 Task: Find connections with filter location Tempelhof with filter topic #trainer with filter profile language German with filter current company Mr. Recruiter with filter school Bharati Vidyapeeth University College Of Engineering, Pune with filter industry Armed Forces with filter service category Growth Marketing with filter keywords title Physical Therapy Assistant
Action: Mouse moved to (654, 90)
Screenshot: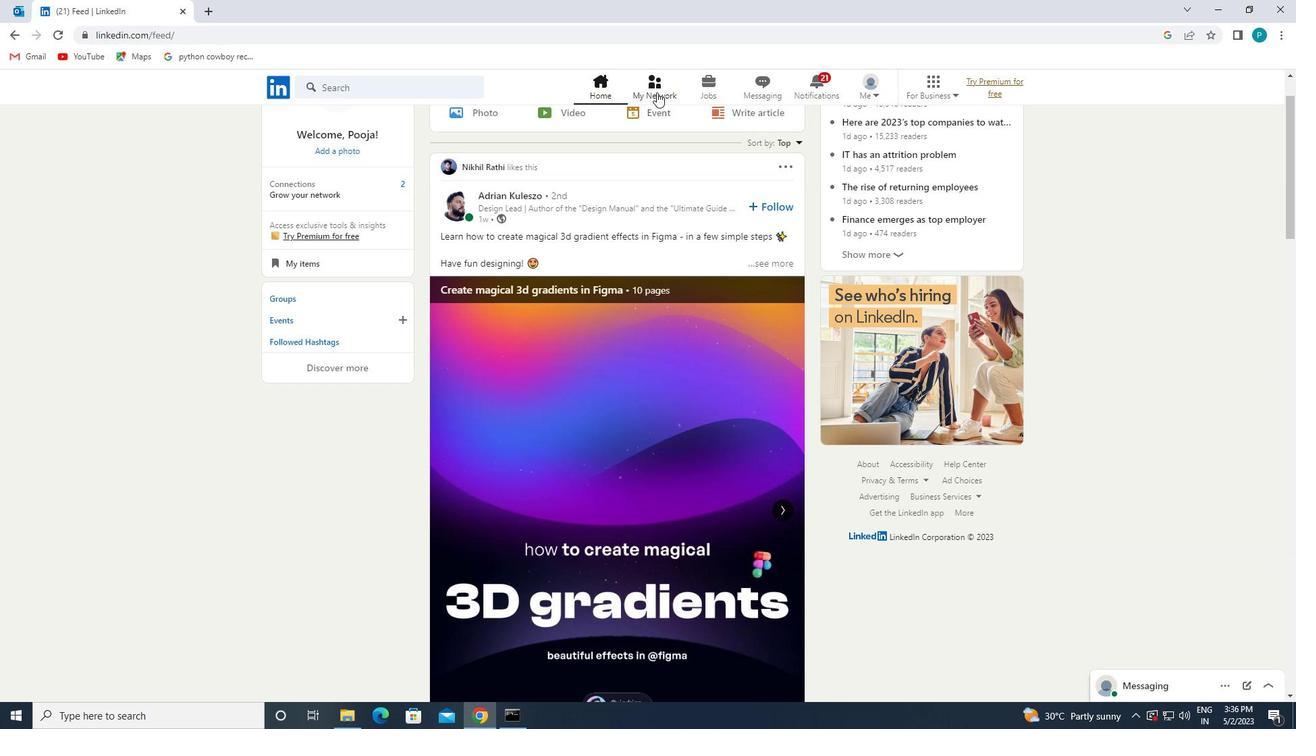 
Action: Mouse pressed left at (654, 90)
Screenshot: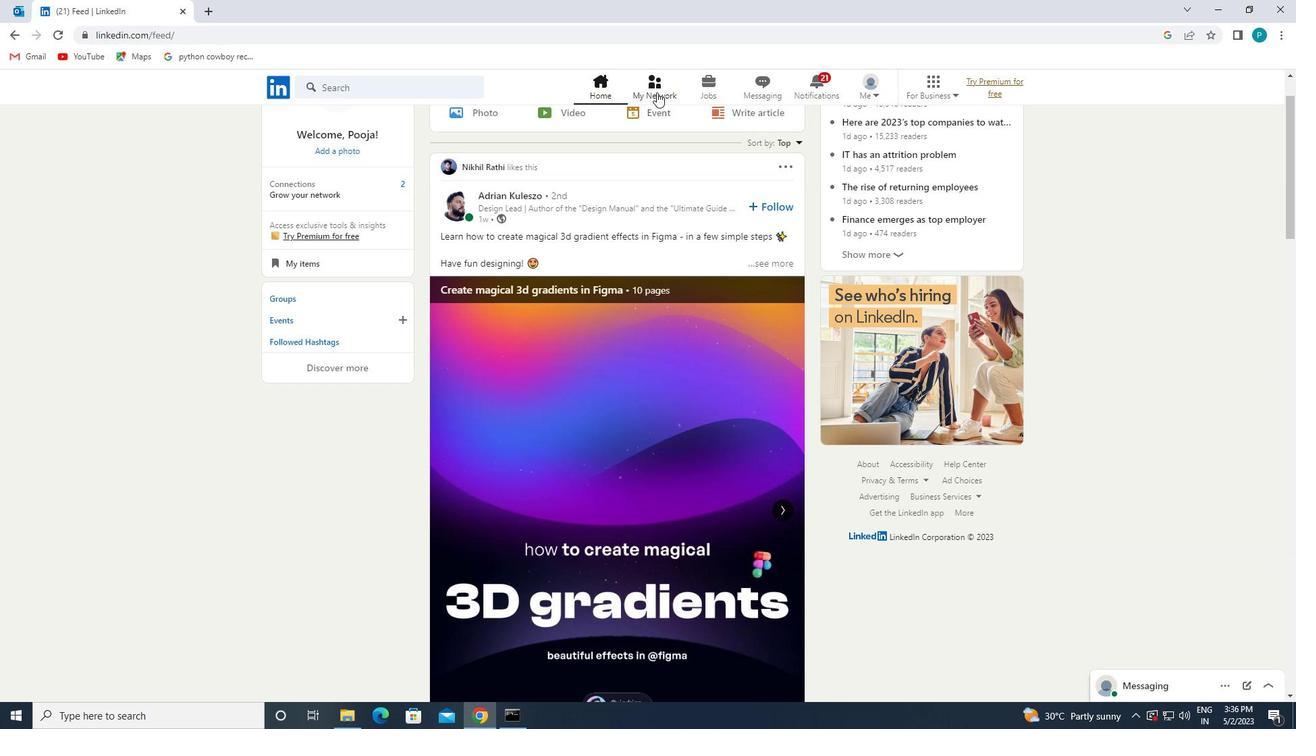 
Action: Mouse moved to (396, 147)
Screenshot: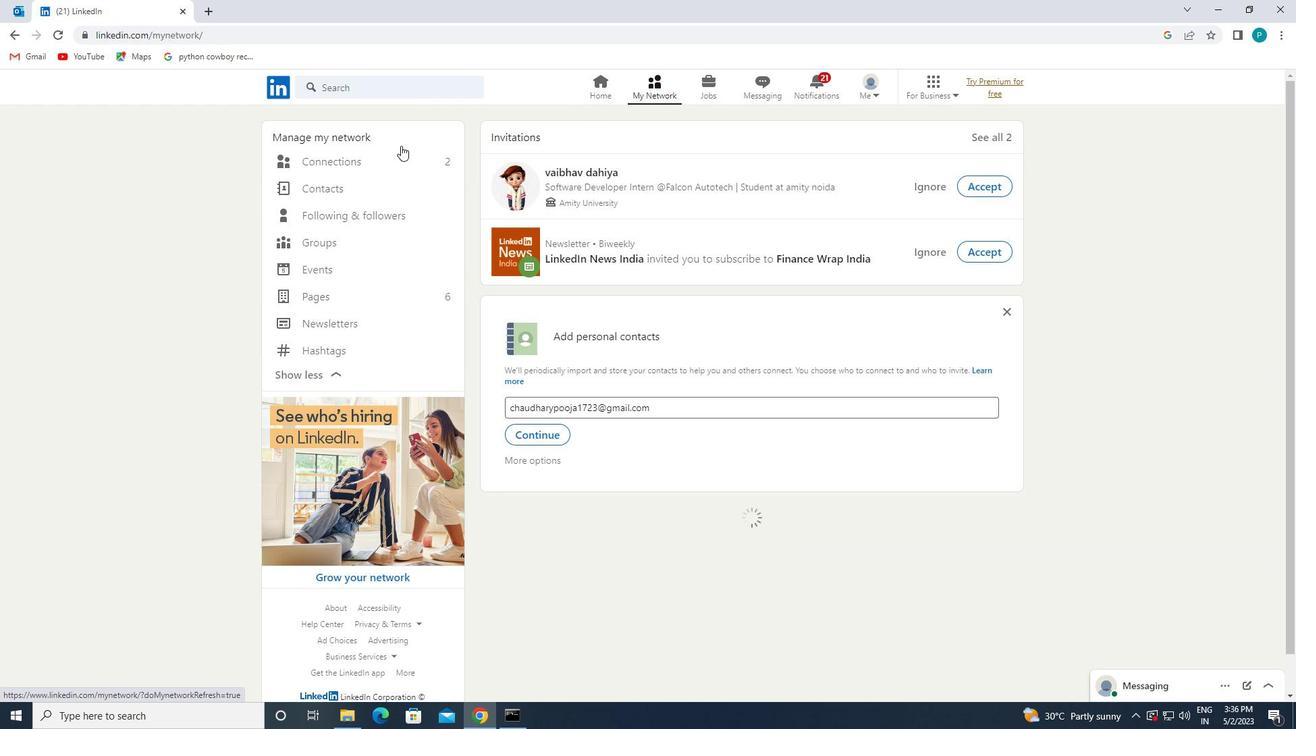 
Action: Mouse pressed left at (396, 147)
Screenshot: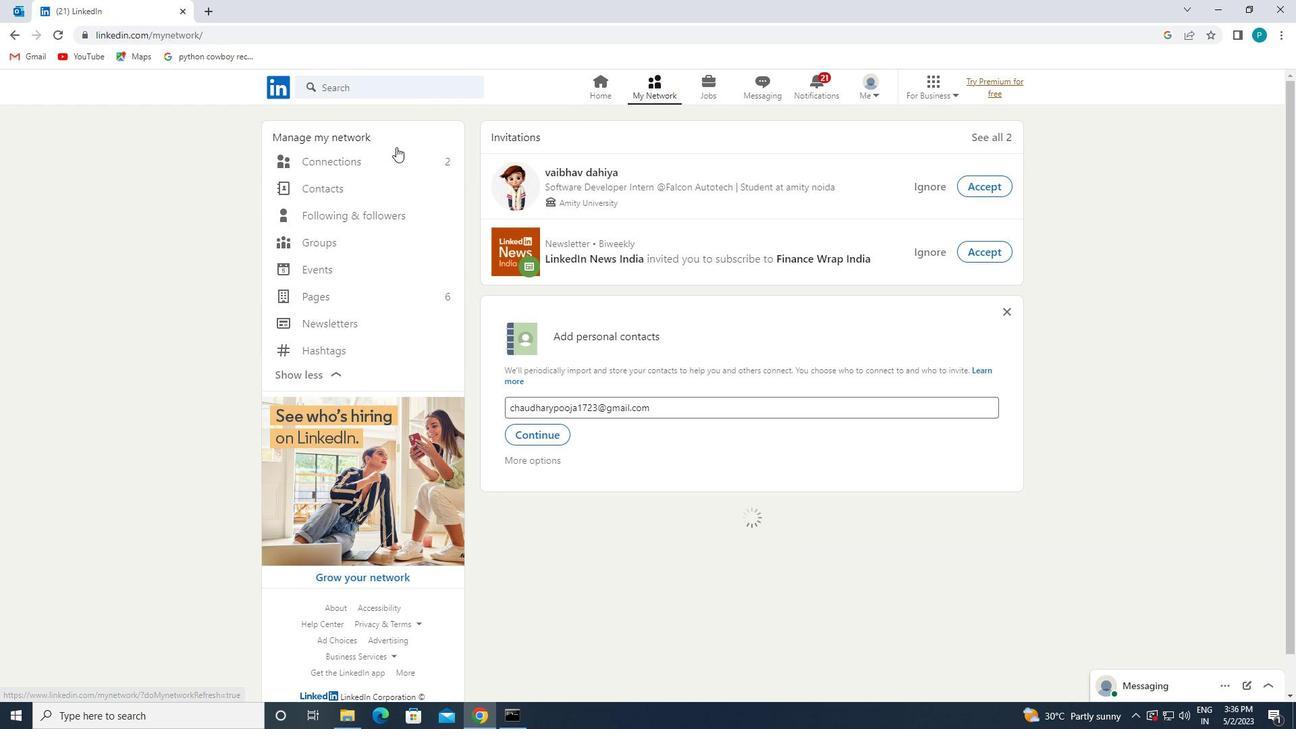 
Action: Mouse moved to (400, 152)
Screenshot: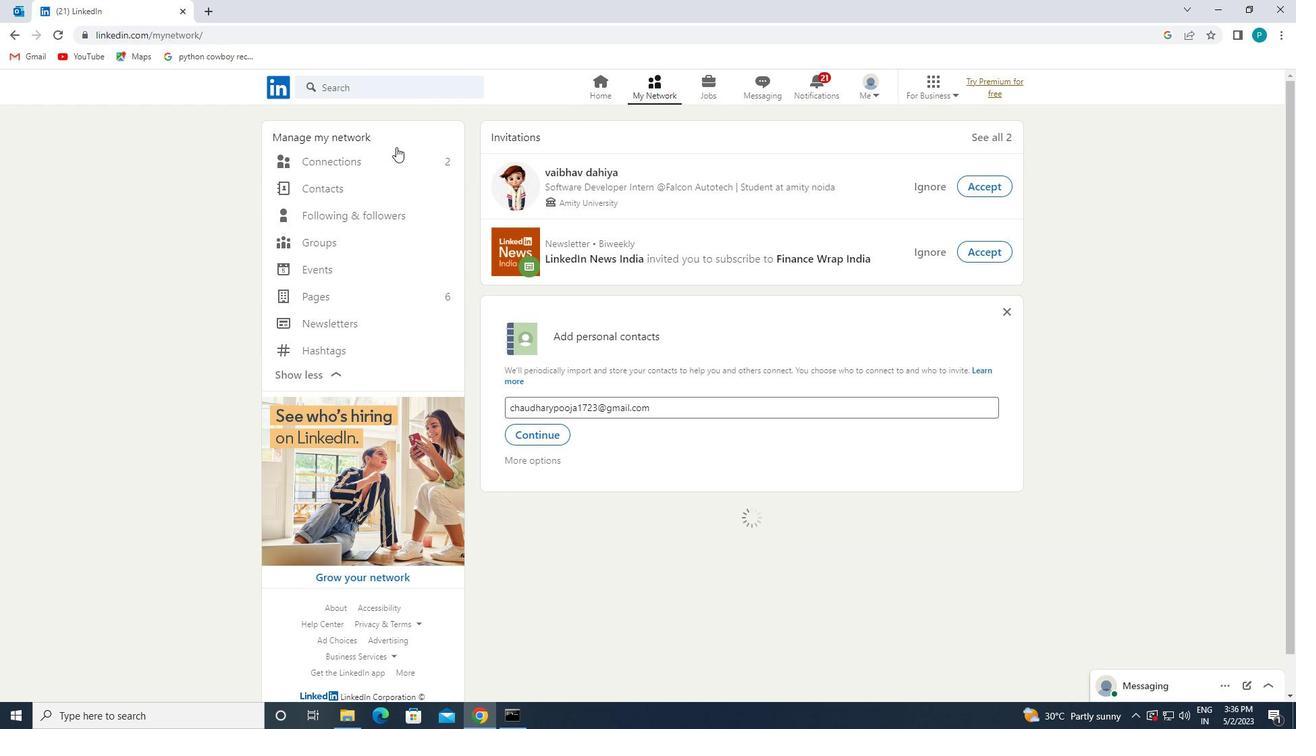 
Action: Mouse pressed left at (400, 152)
Screenshot: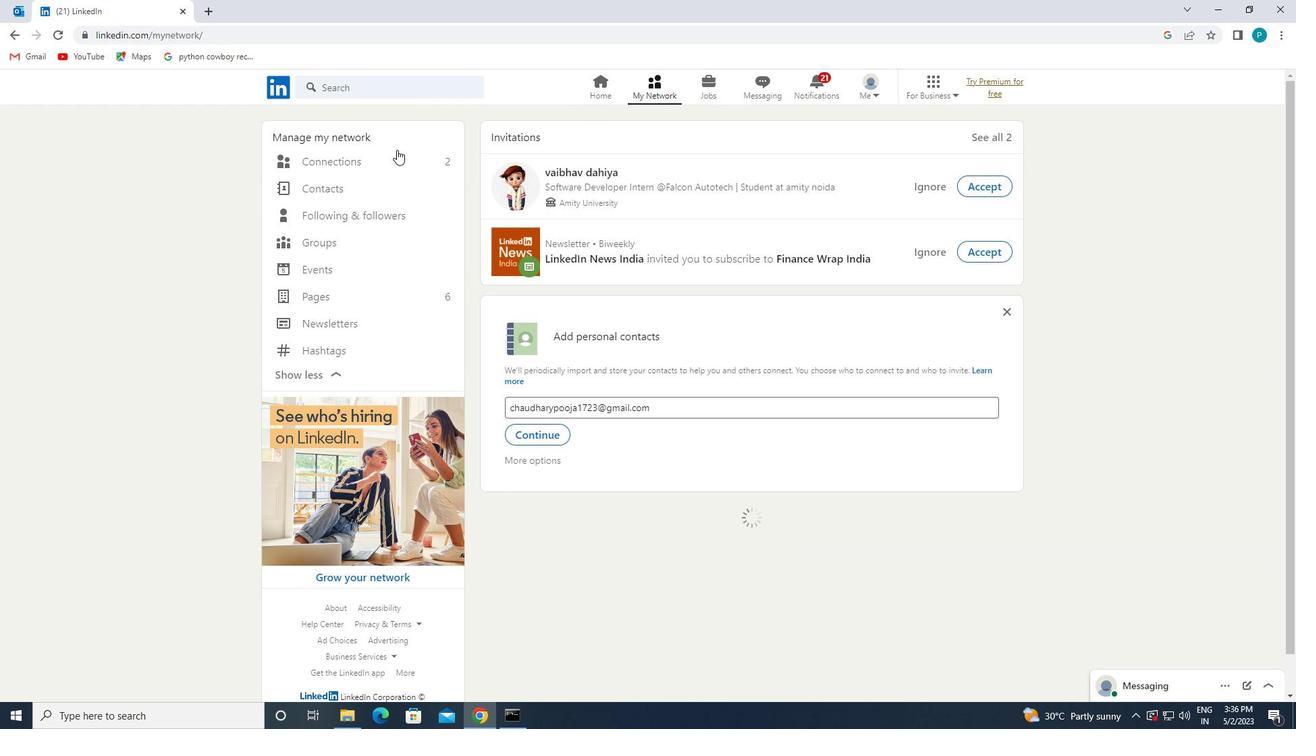 
Action: Mouse moved to (430, 161)
Screenshot: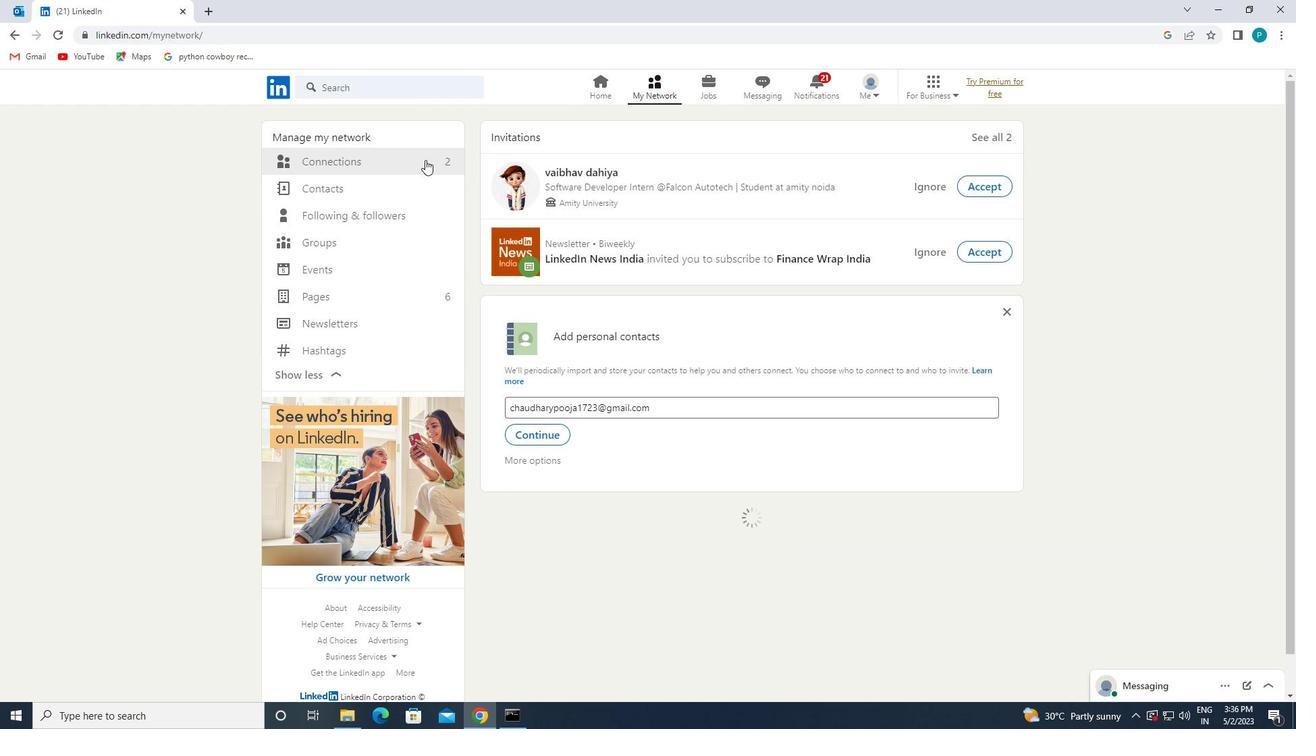 
Action: Mouse pressed left at (430, 161)
Screenshot: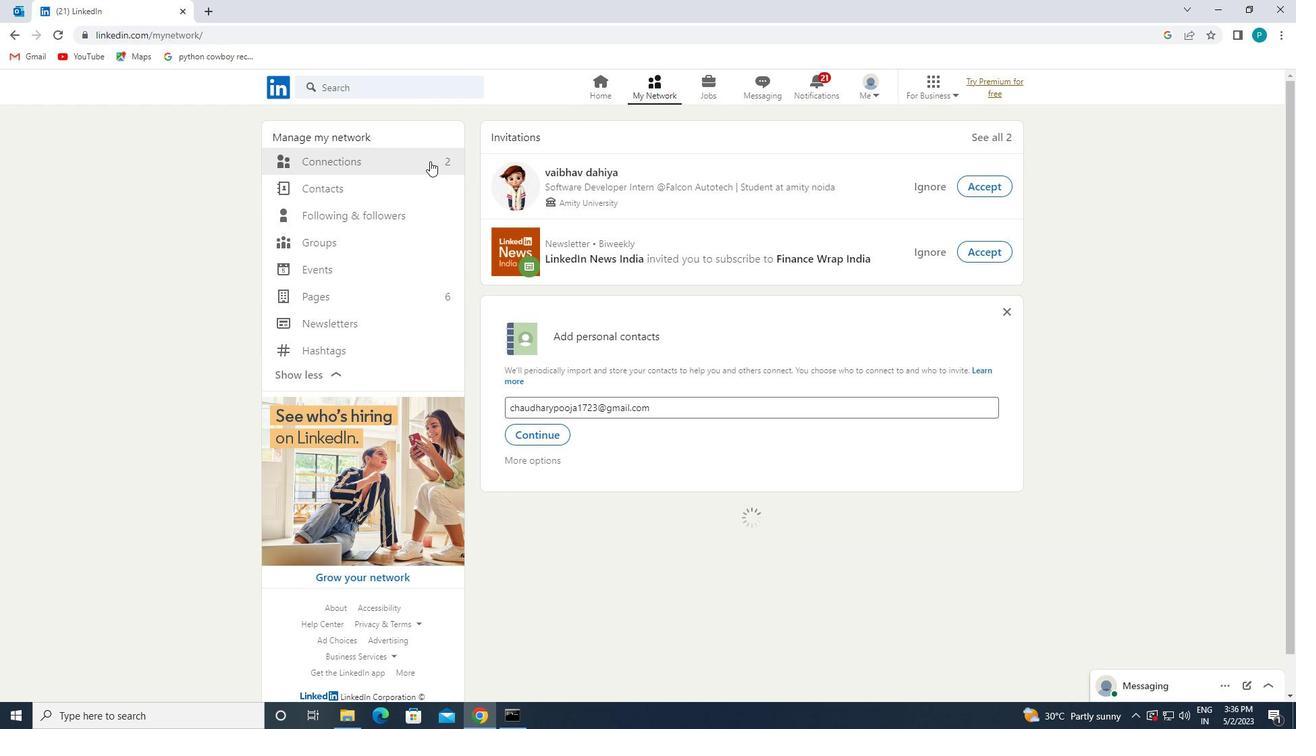 
Action: Mouse moved to (749, 161)
Screenshot: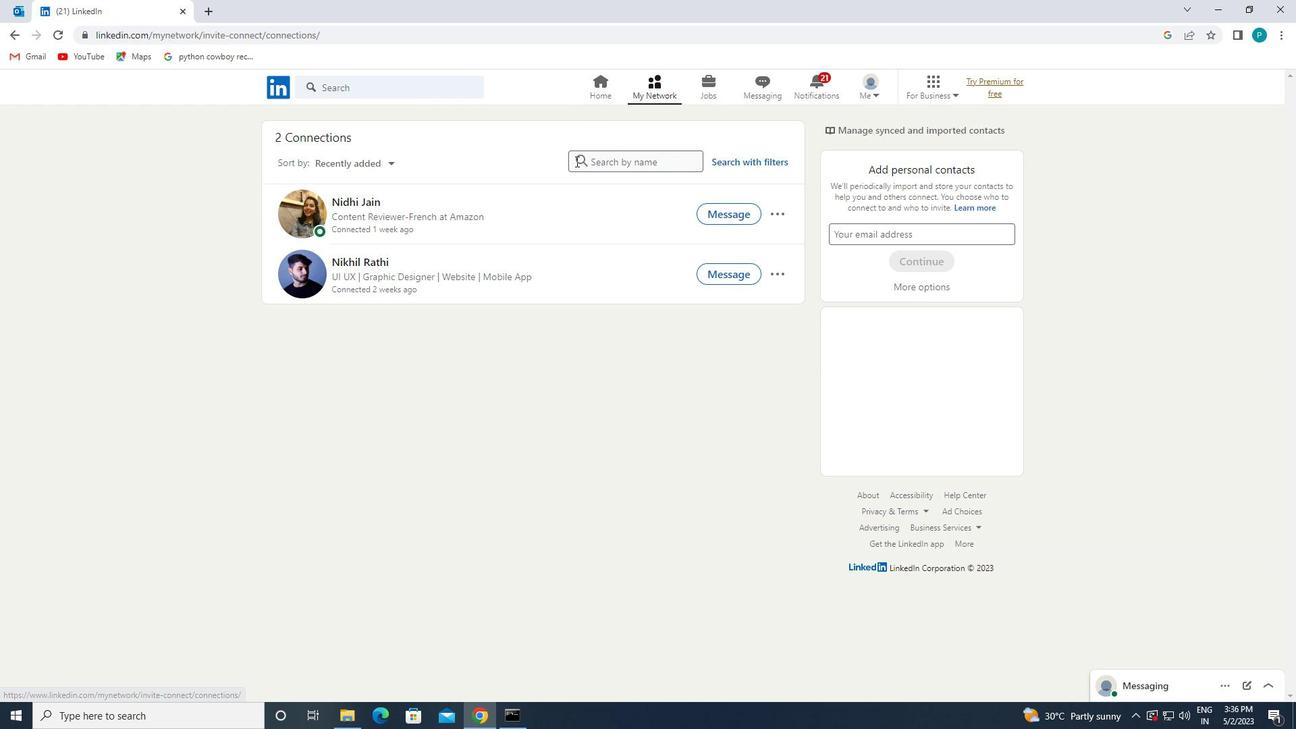 
Action: Mouse pressed left at (749, 161)
Screenshot: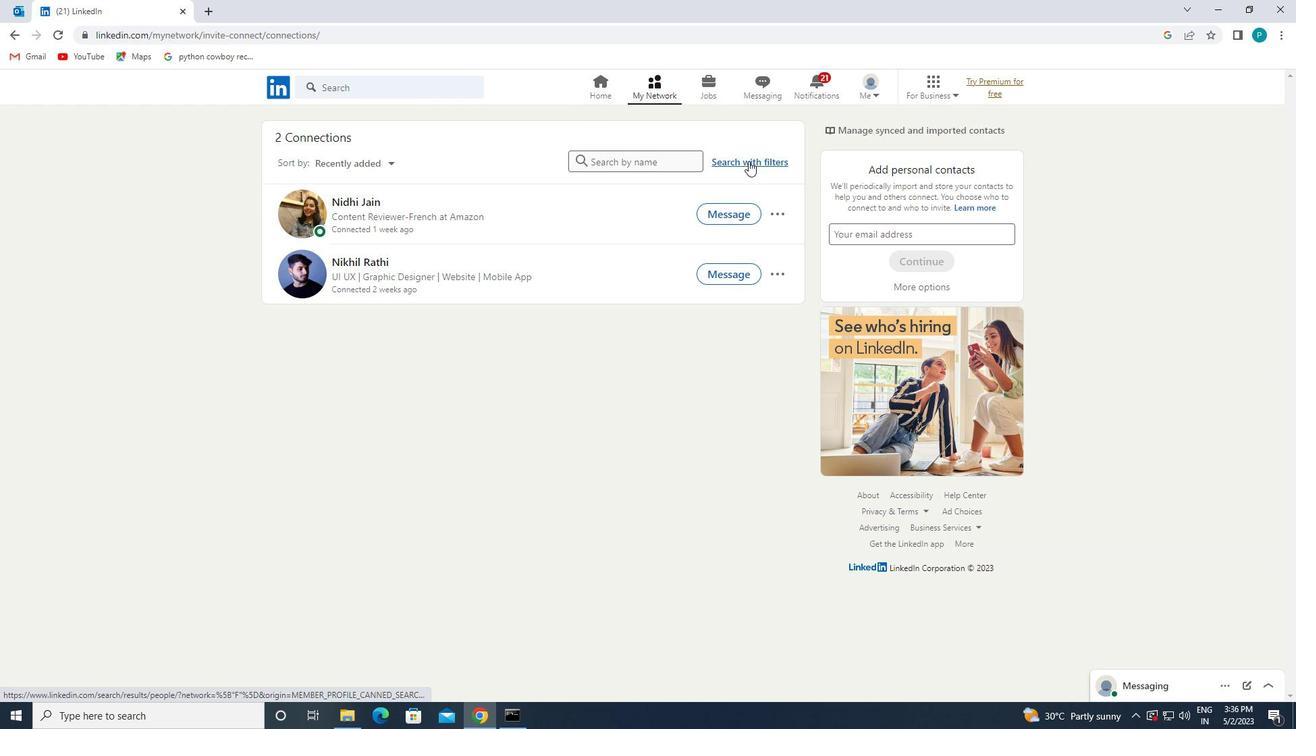 
Action: Mouse moved to (686, 129)
Screenshot: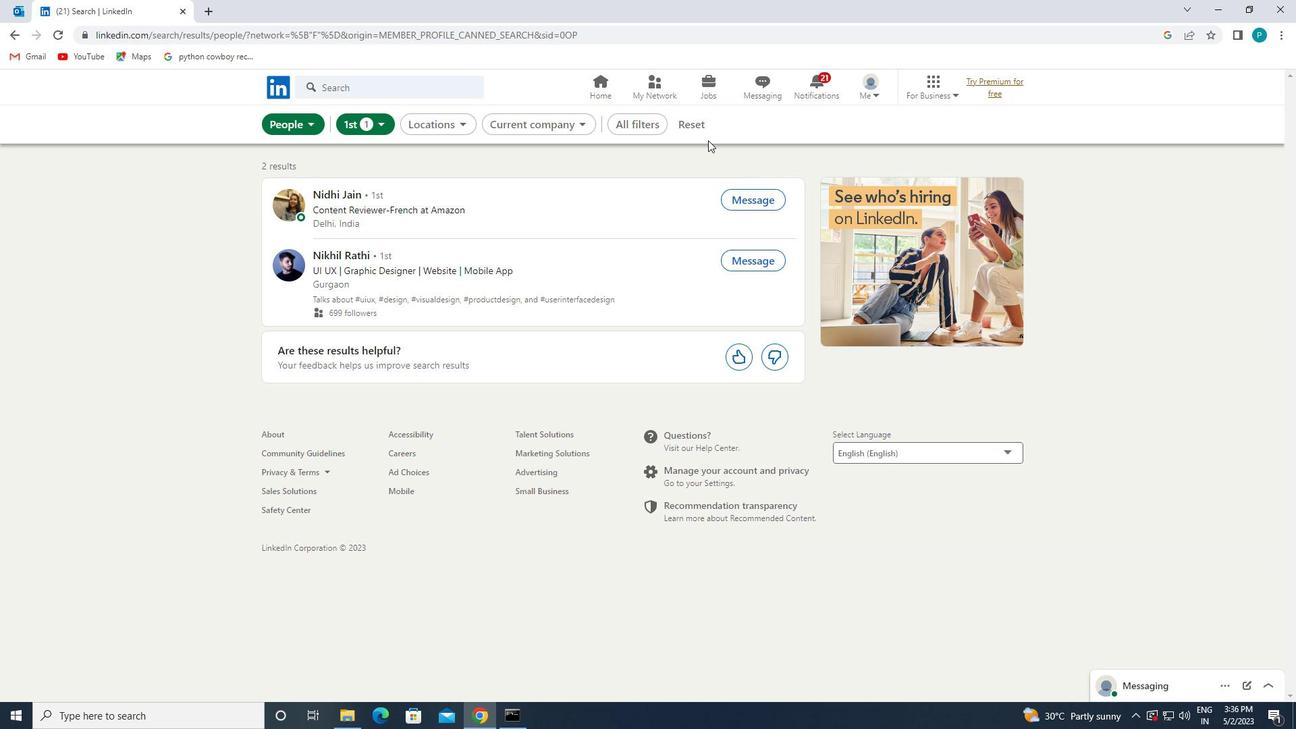 
Action: Mouse pressed left at (686, 129)
Screenshot: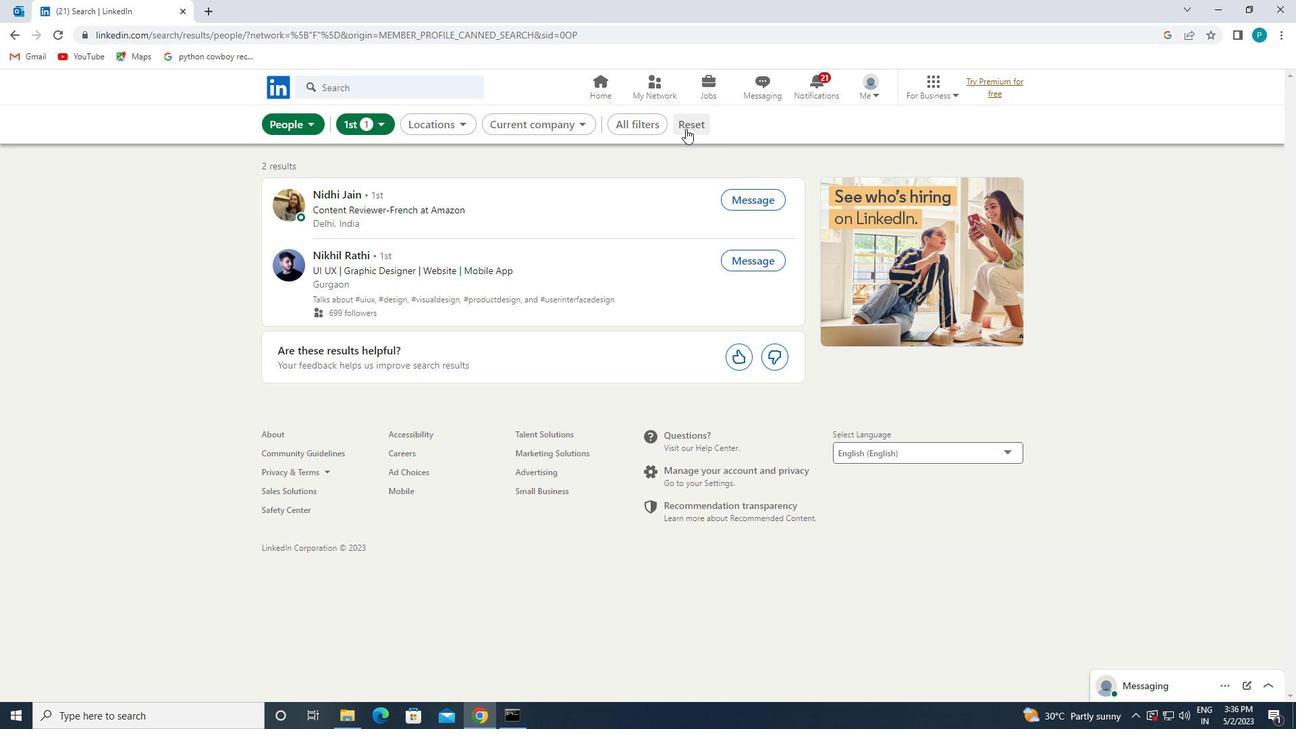 
Action: Mouse moved to (656, 123)
Screenshot: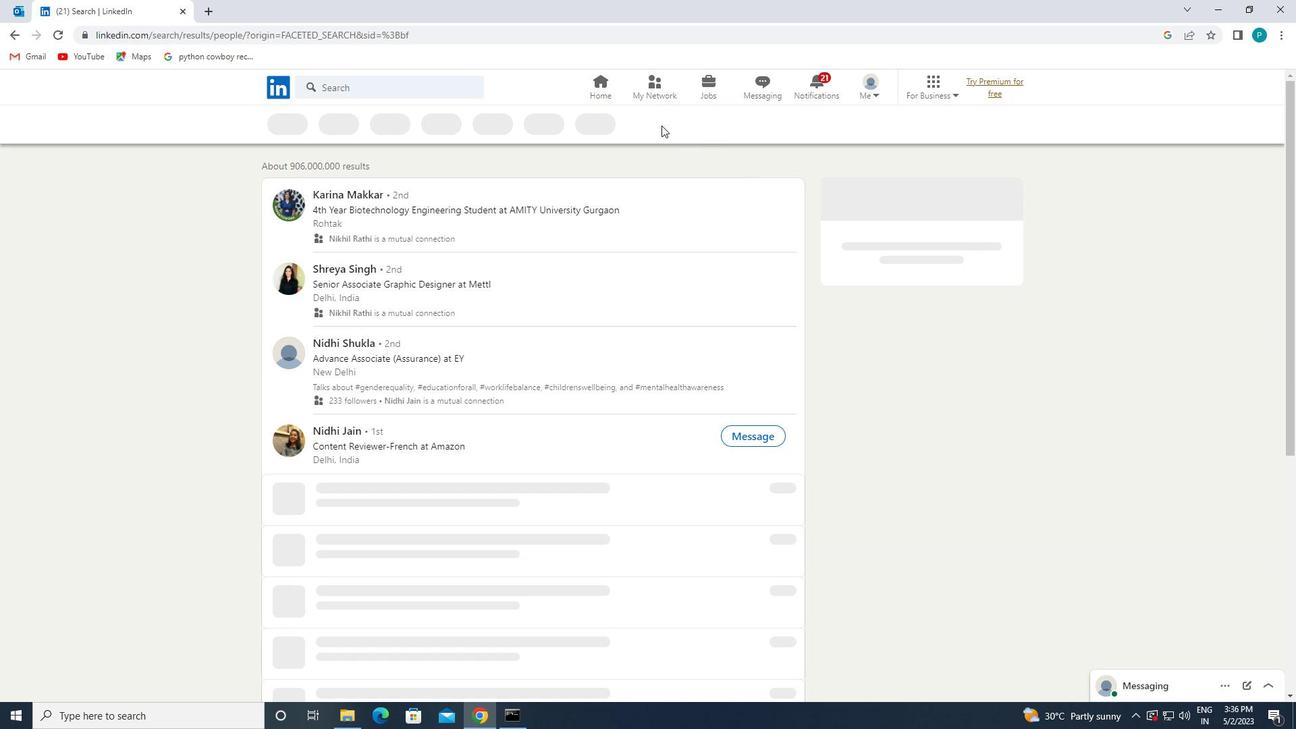 
Action: Mouse pressed left at (656, 123)
Screenshot: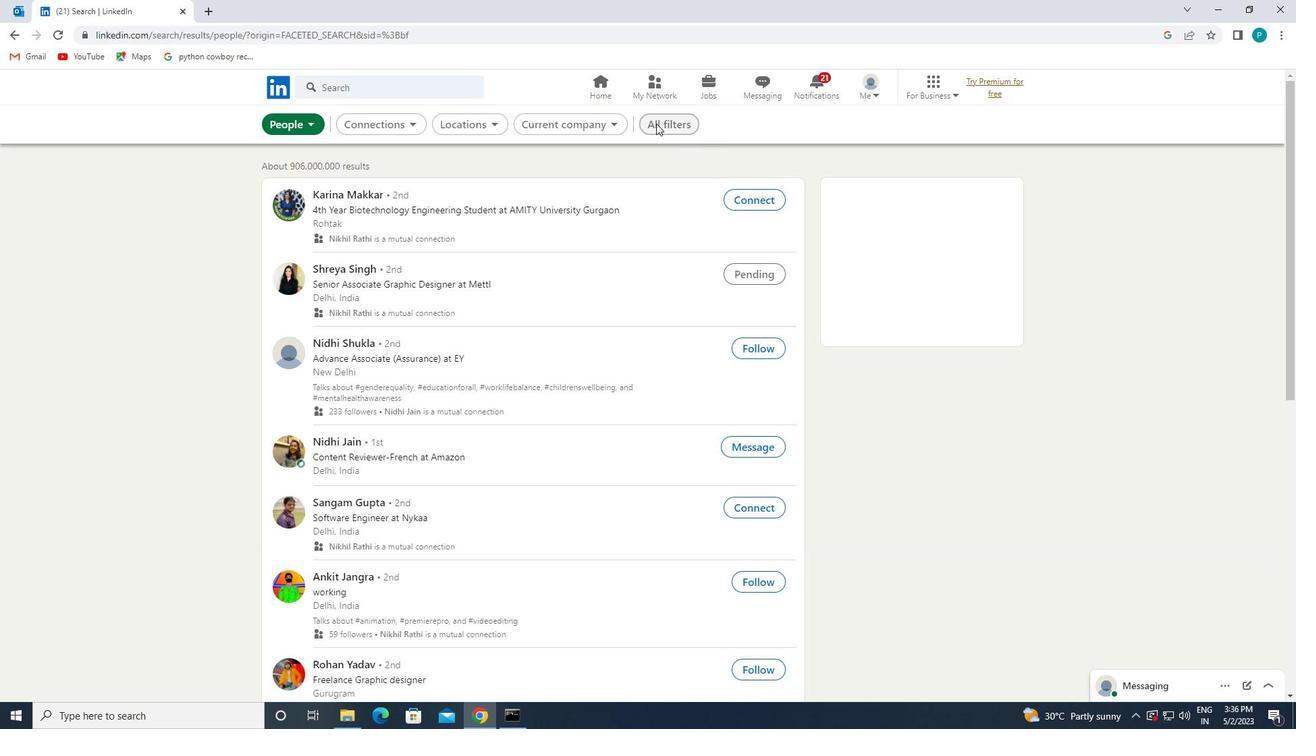 
Action: Mouse moved to (1147, 422)
Screenshot: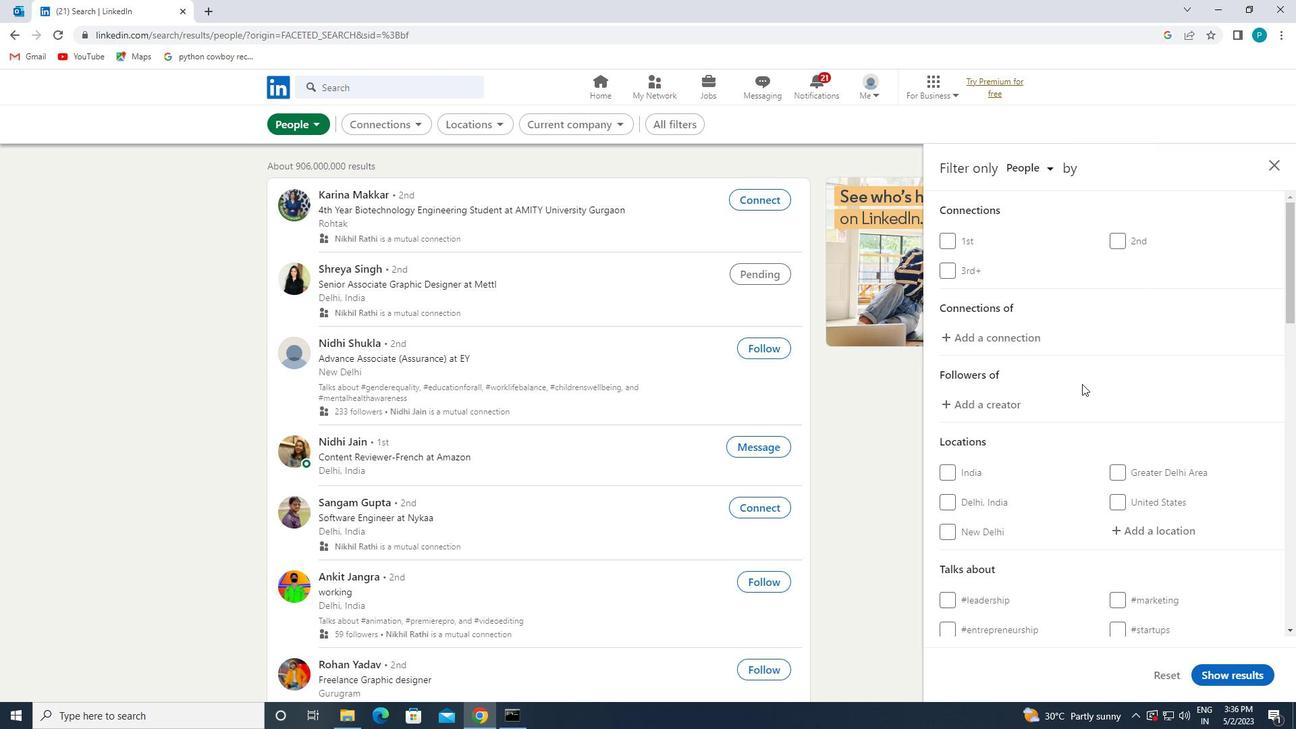 
Action: Mouse scrolled (1147, 422) with delta (0, 0)
Screenshot: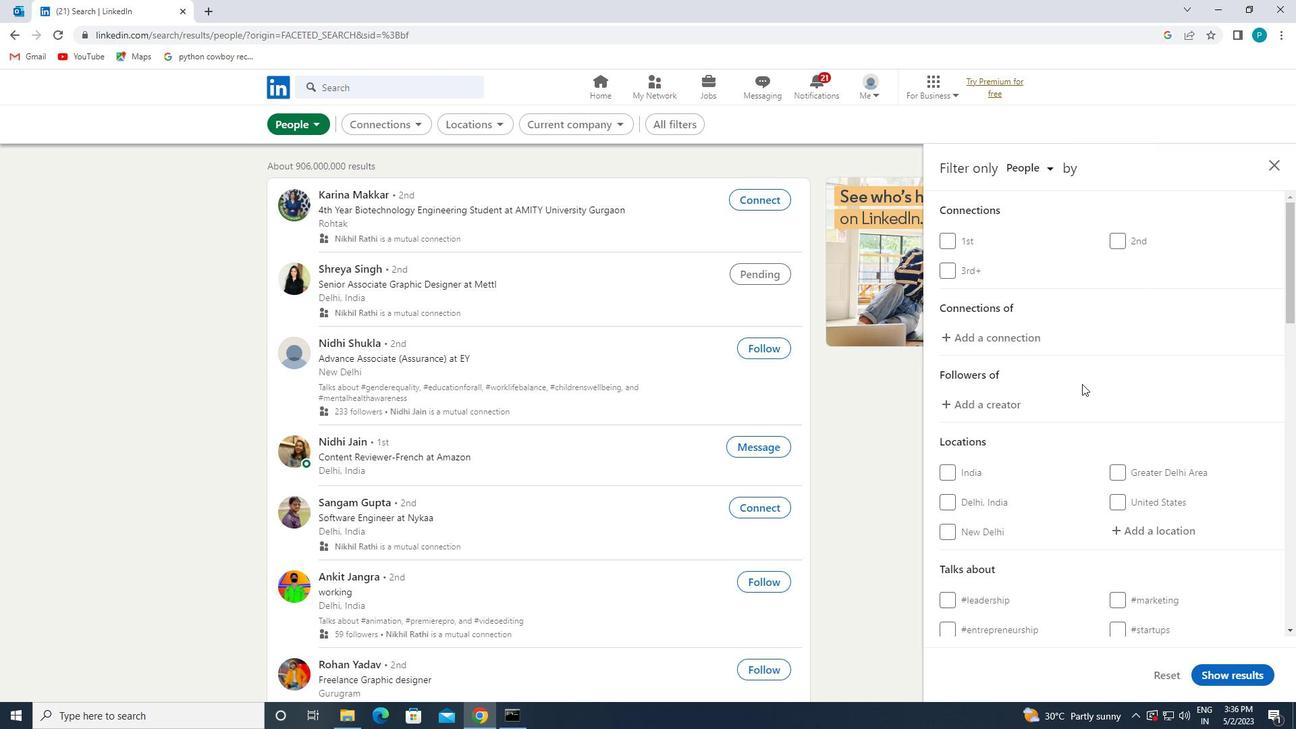 
Action: Mouse moved to (1149, 424)
Screenshot: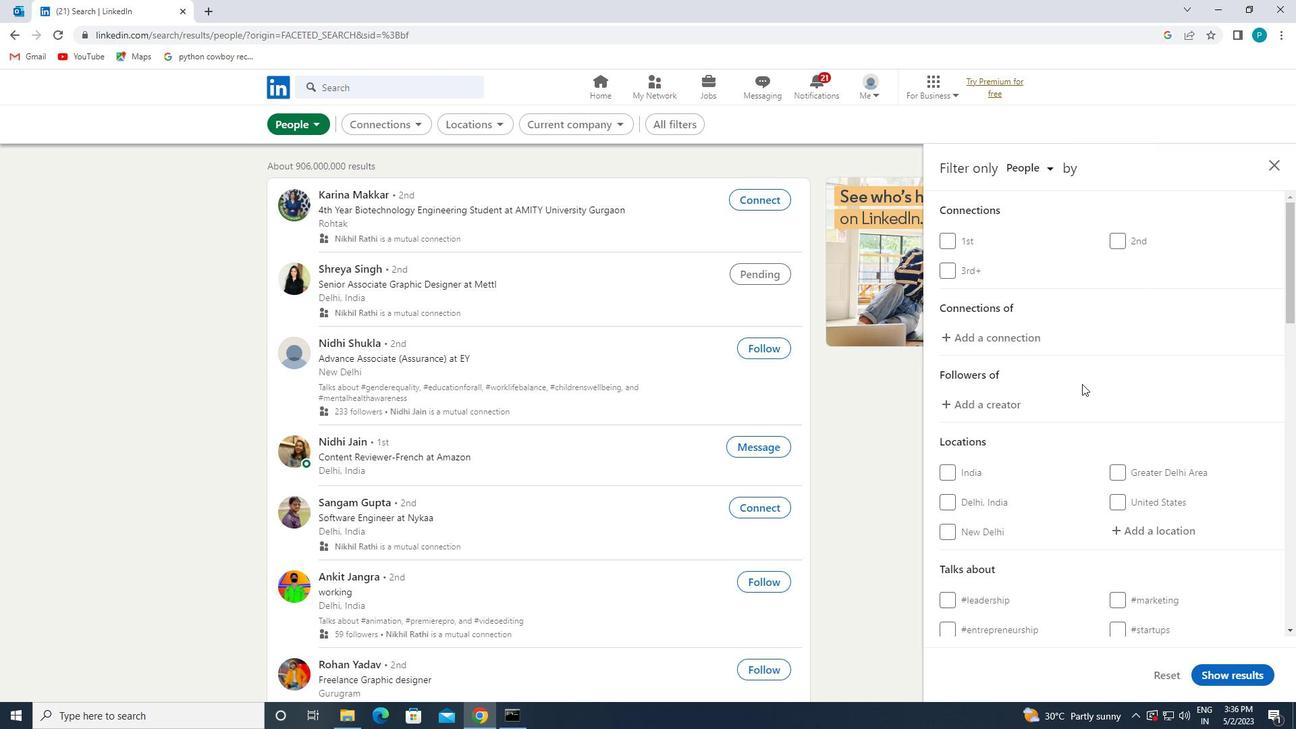 
Action: Mouse scrolled (1149, 423) with delta (0, 0)
Screenshot: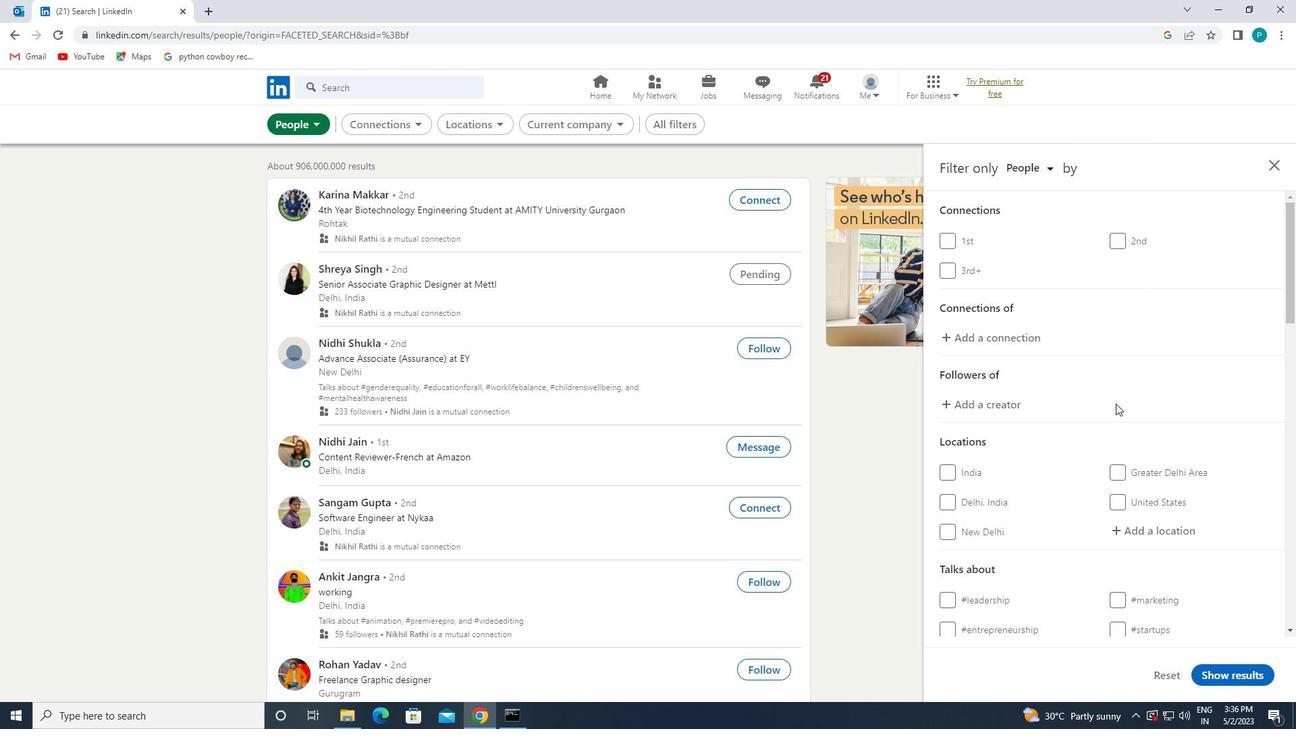 
Action: Mouse moved to (1149, 391)
Screenshot: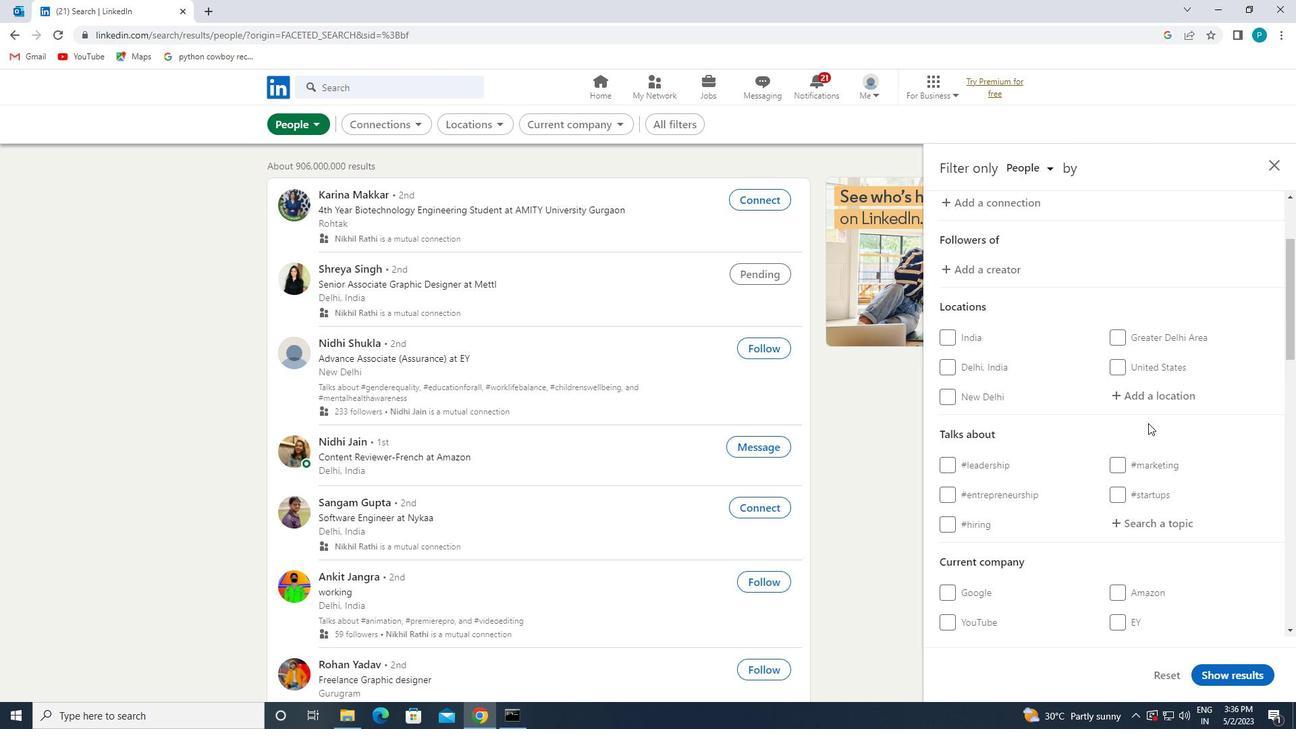 
Action: Mouse pressed left at (1149, 391)
Screenshot: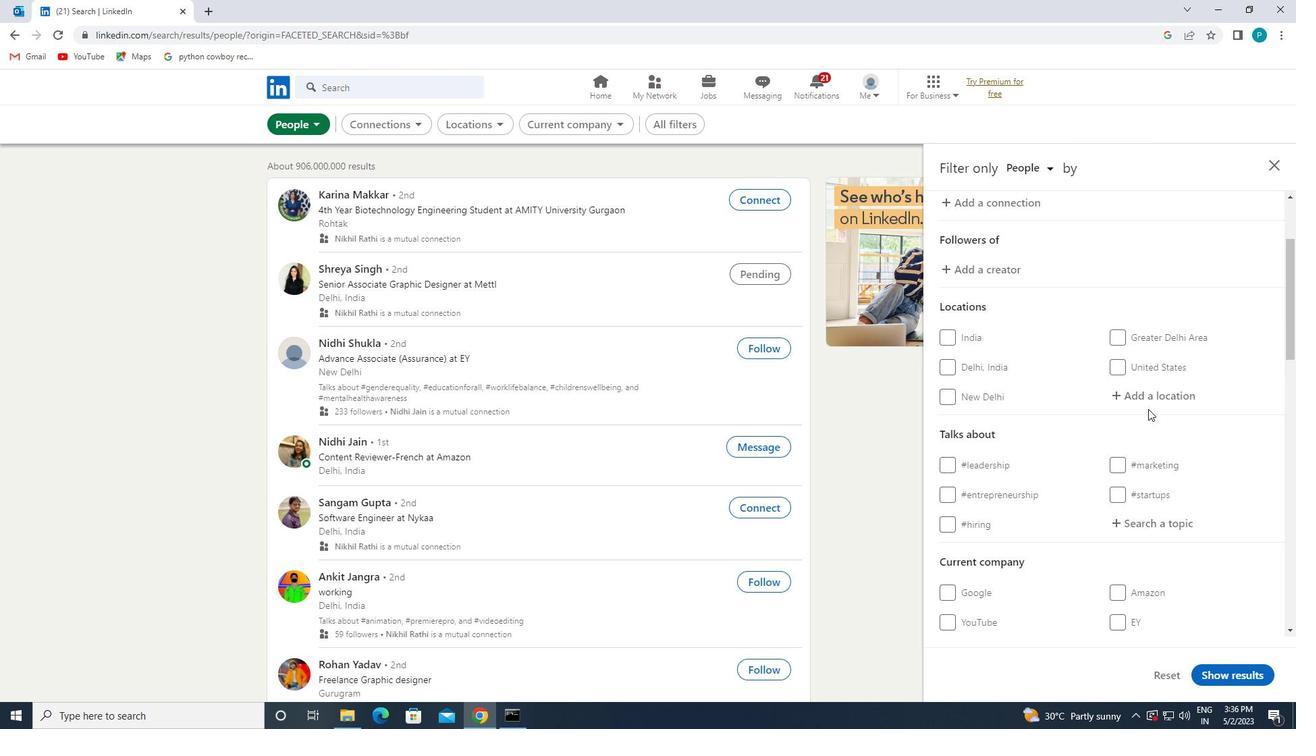 
Action: Key pressed <Key.caps_lock>t<Key.caps_lock>empelhf
Screenshot: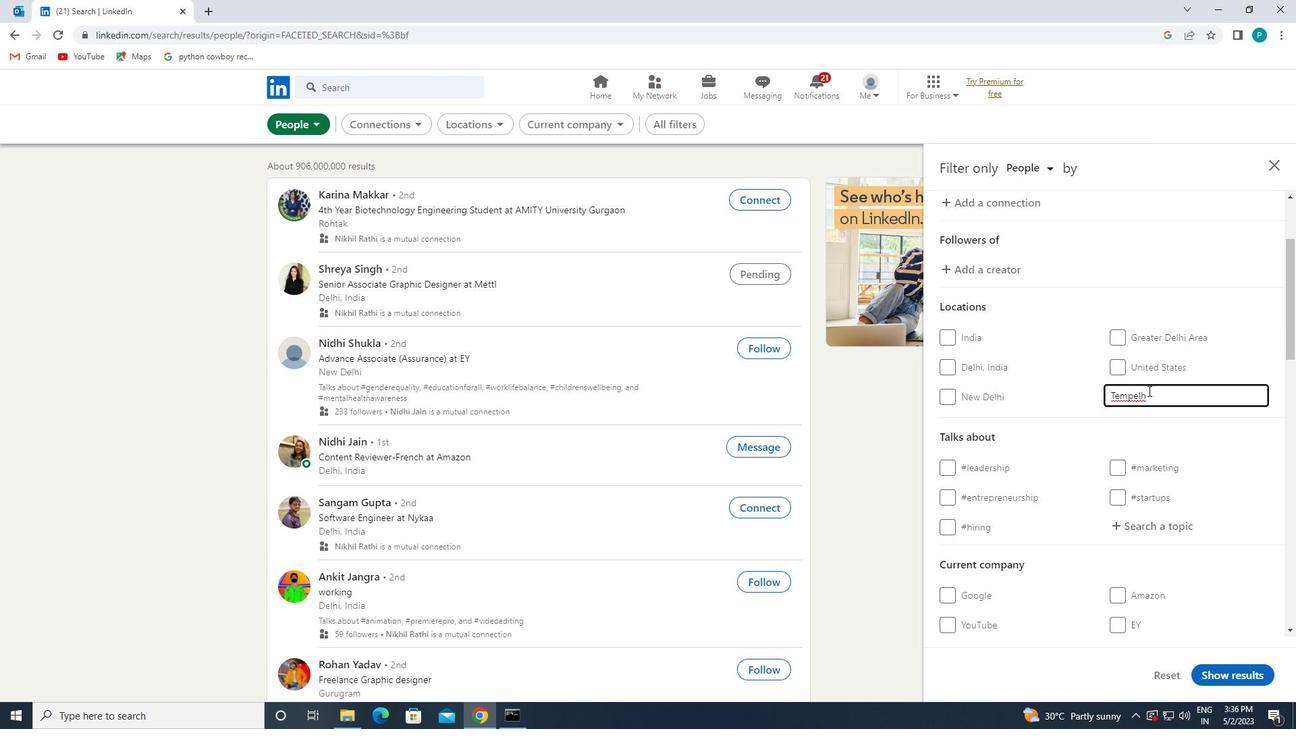 
Action: Mouse moved to (1140, 469)
Screenshot: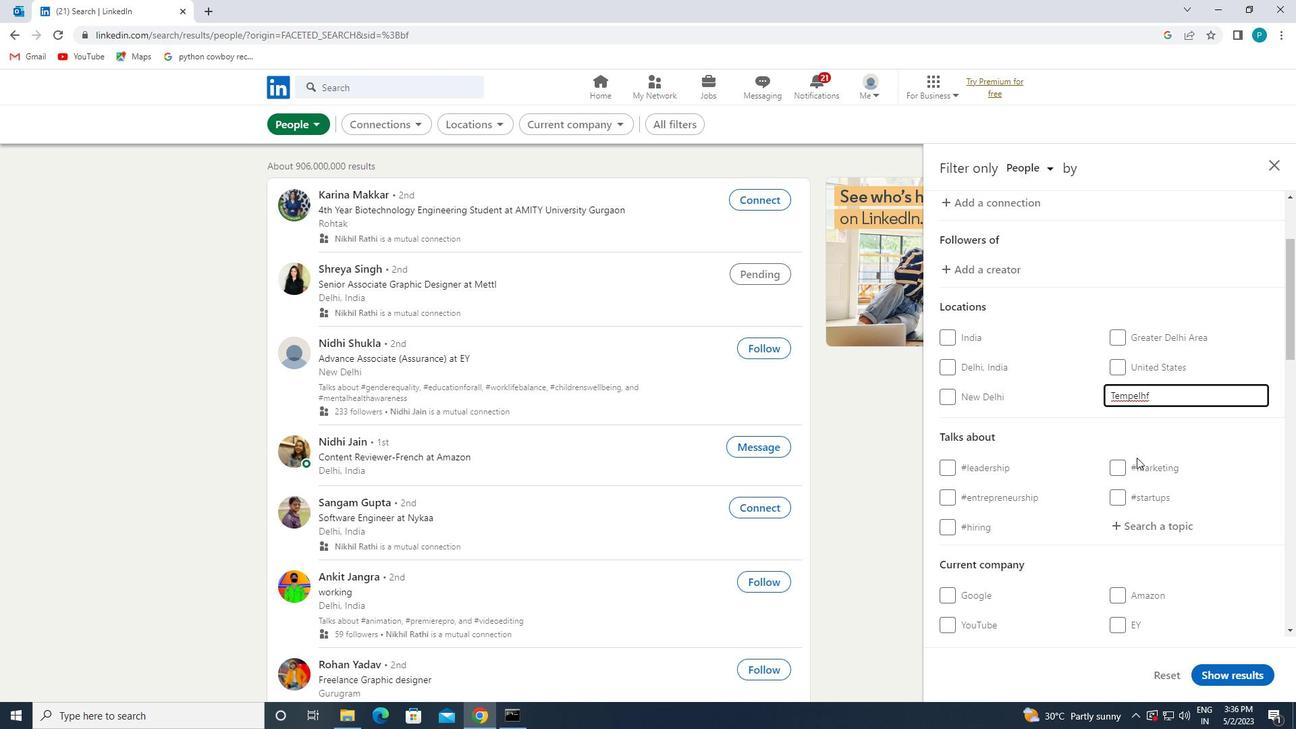 
Action: Mouse scrolled (1140, 468) with delta (0, 0)
Screenshot: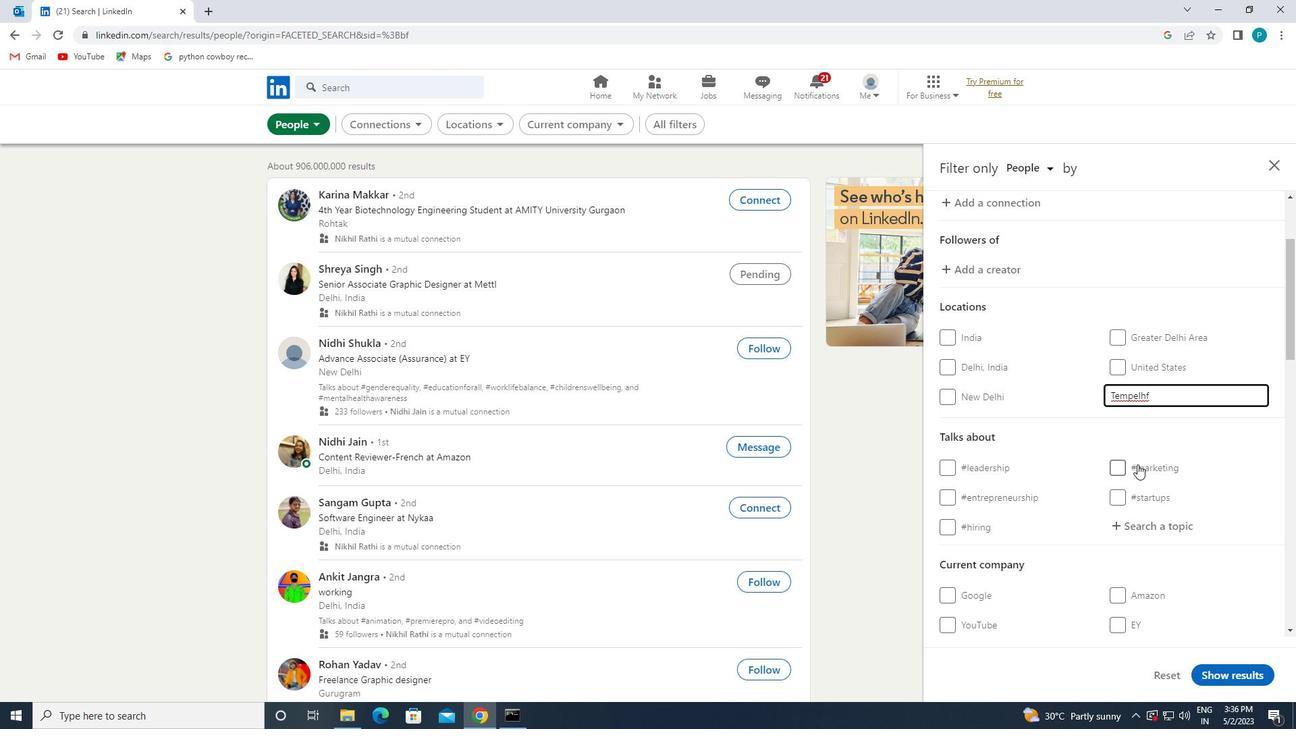 
Action: Mouse moved to (1146, 332)
Screenshot: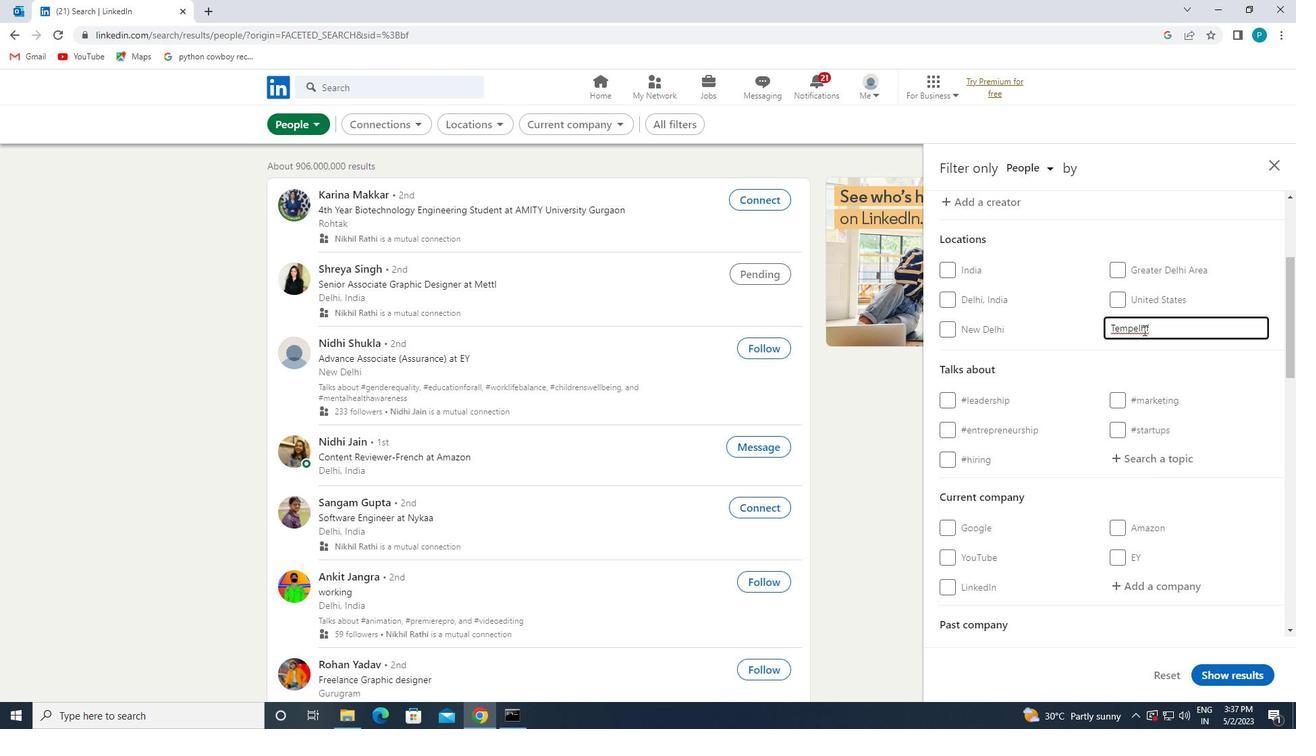 
Action: Mouse pressed left at (1146, 332)
Screenshot: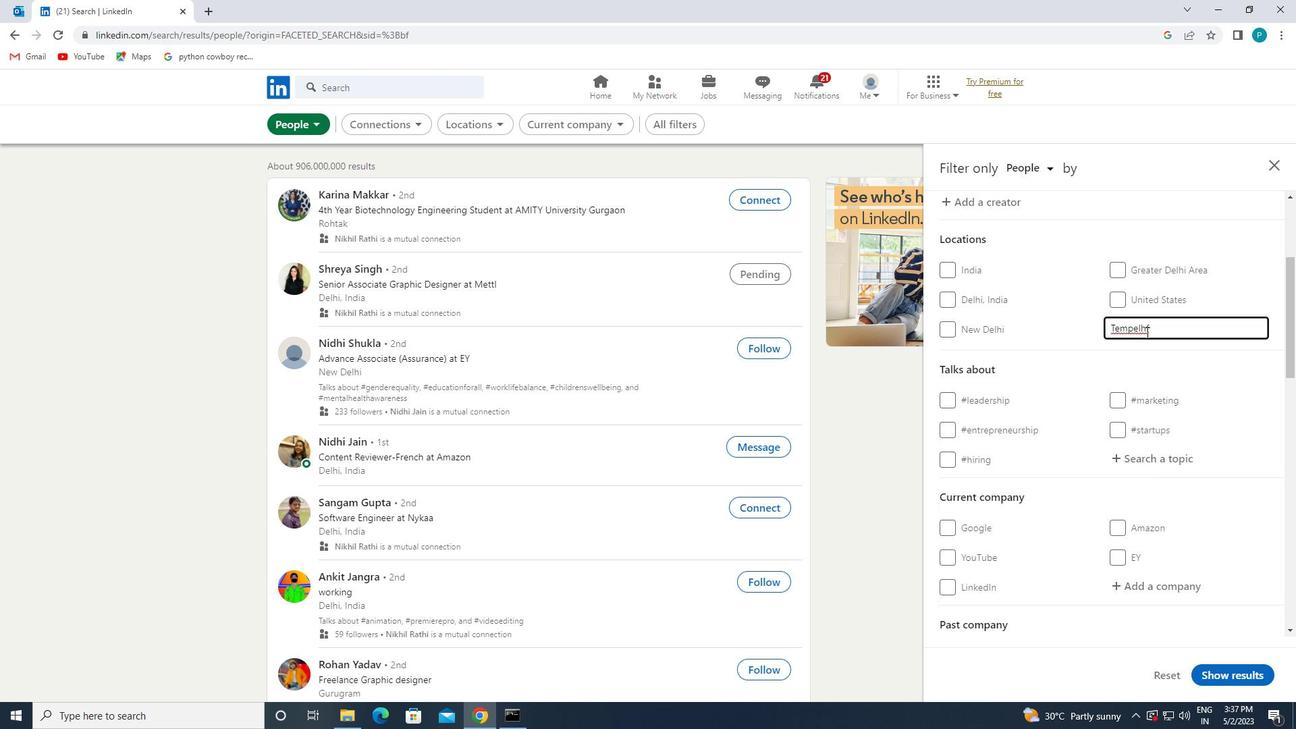 
Action: Key pressed o
Screenshot: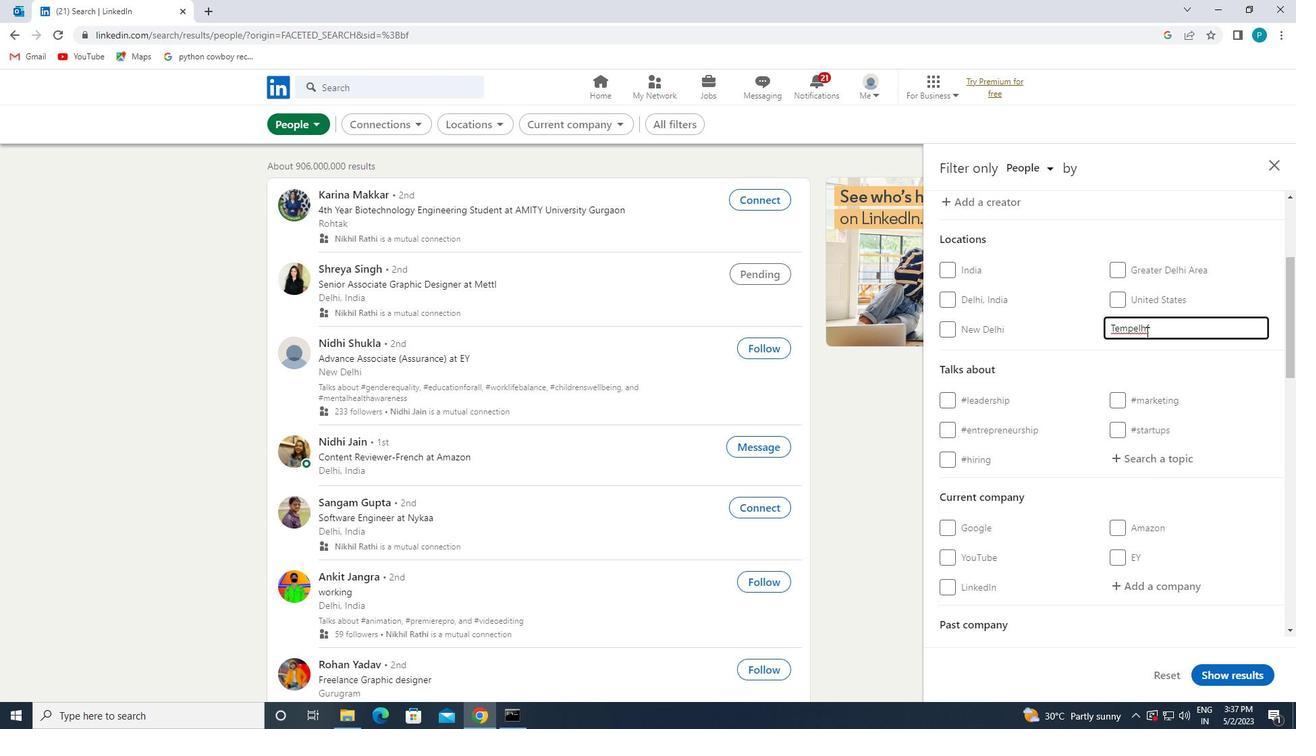 
Action: Mouse moved to (1144, 345)
Screenshot: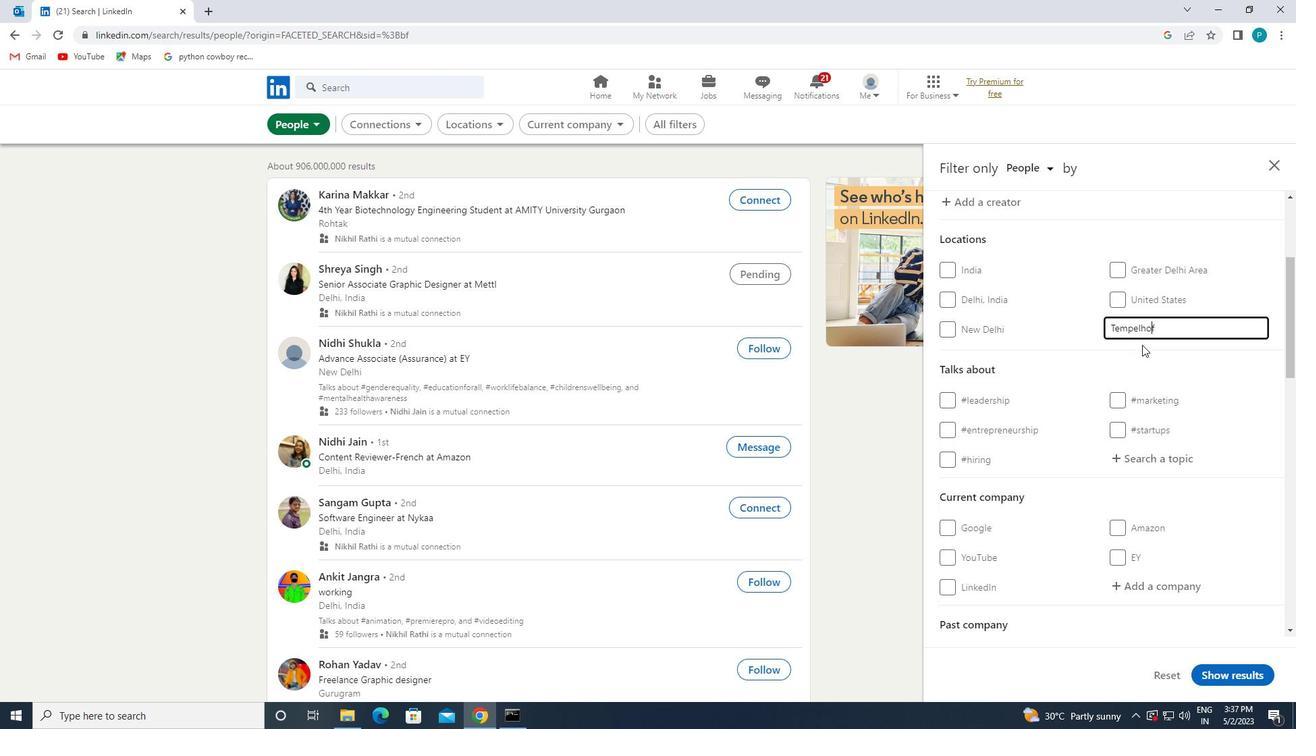
Action: Mouse scrolled (1144, 345) with delta (0, 0)
Screenshot: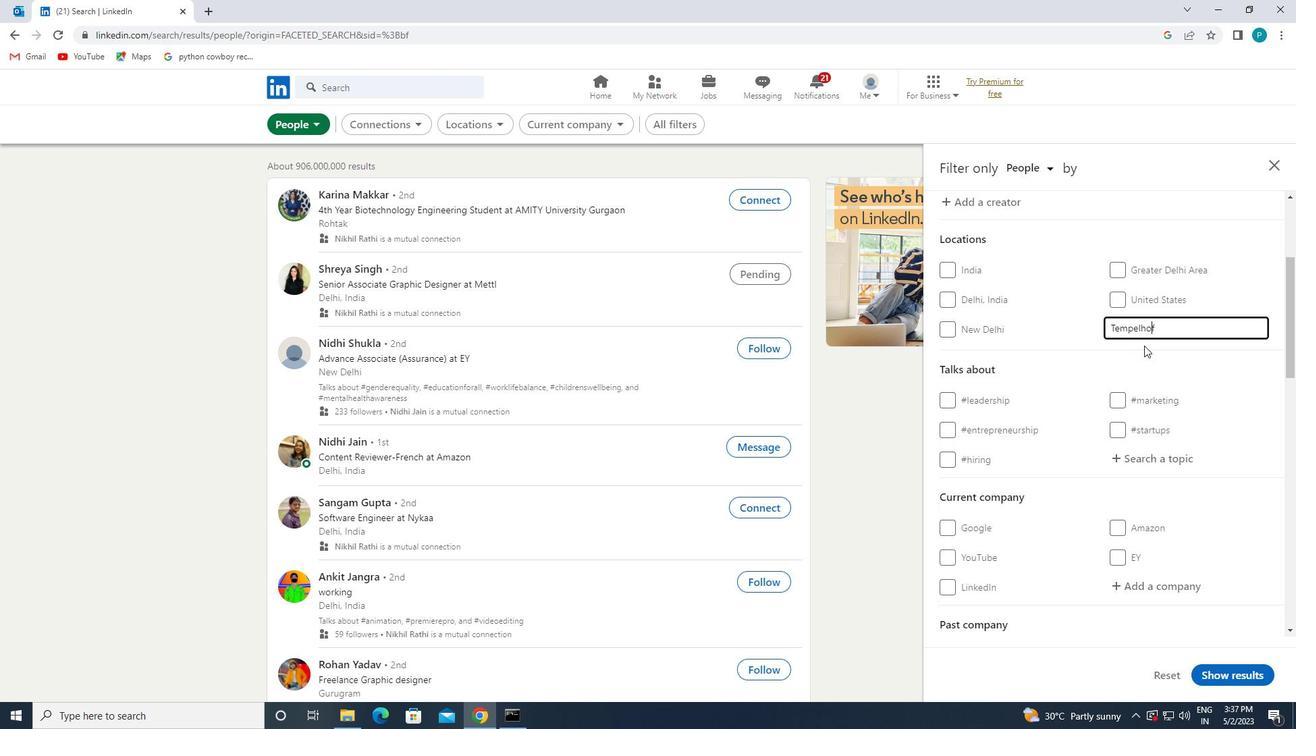 
Action: Mouse scrolled (1144, 345) with delta (0, 0)
Screenshot: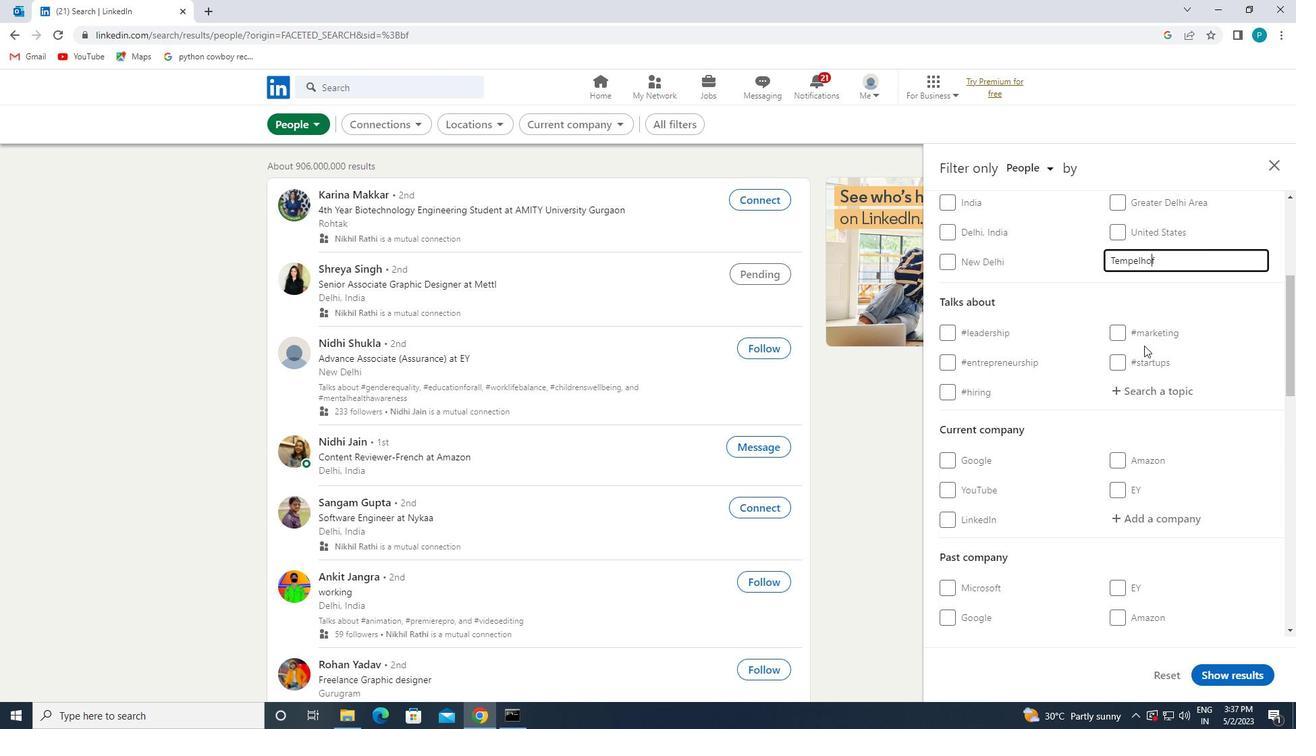 
Action: Mouse moved to (1138, 329)
Screenshot: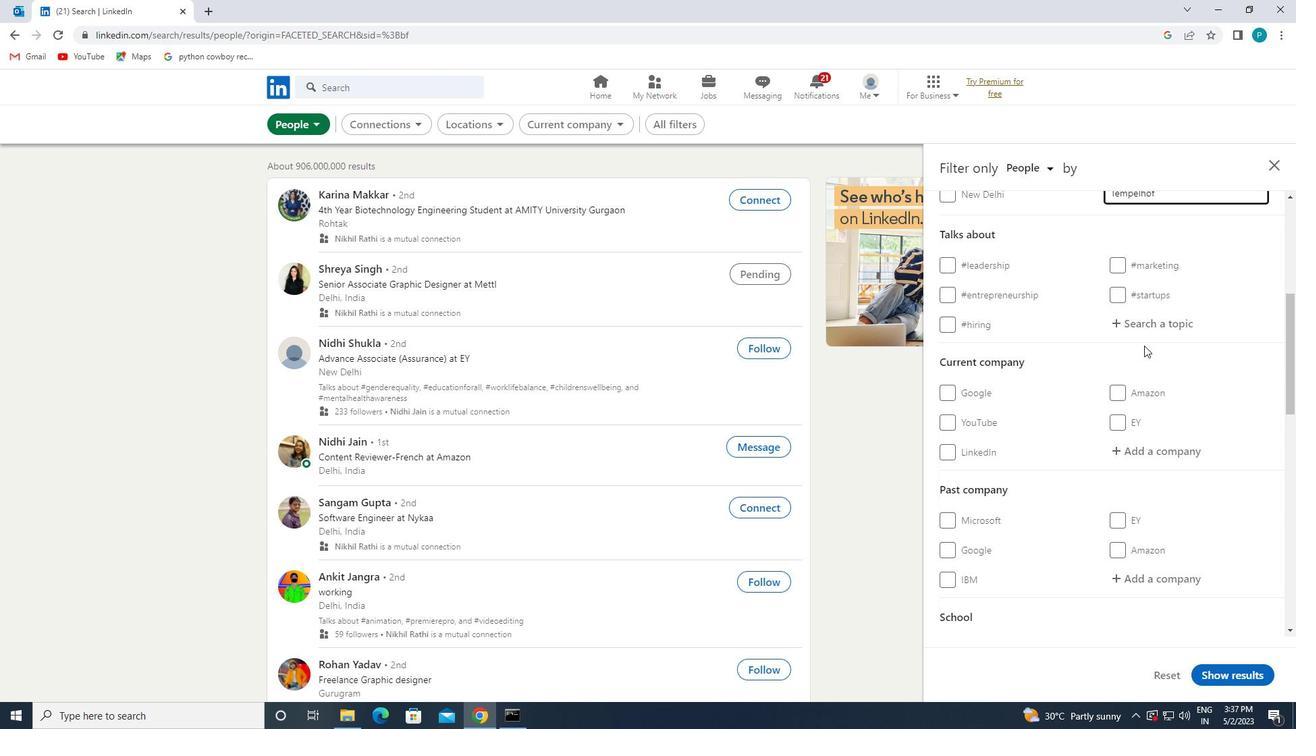 
Action: Mouse pressed left at (1138, 329)
Screenshot: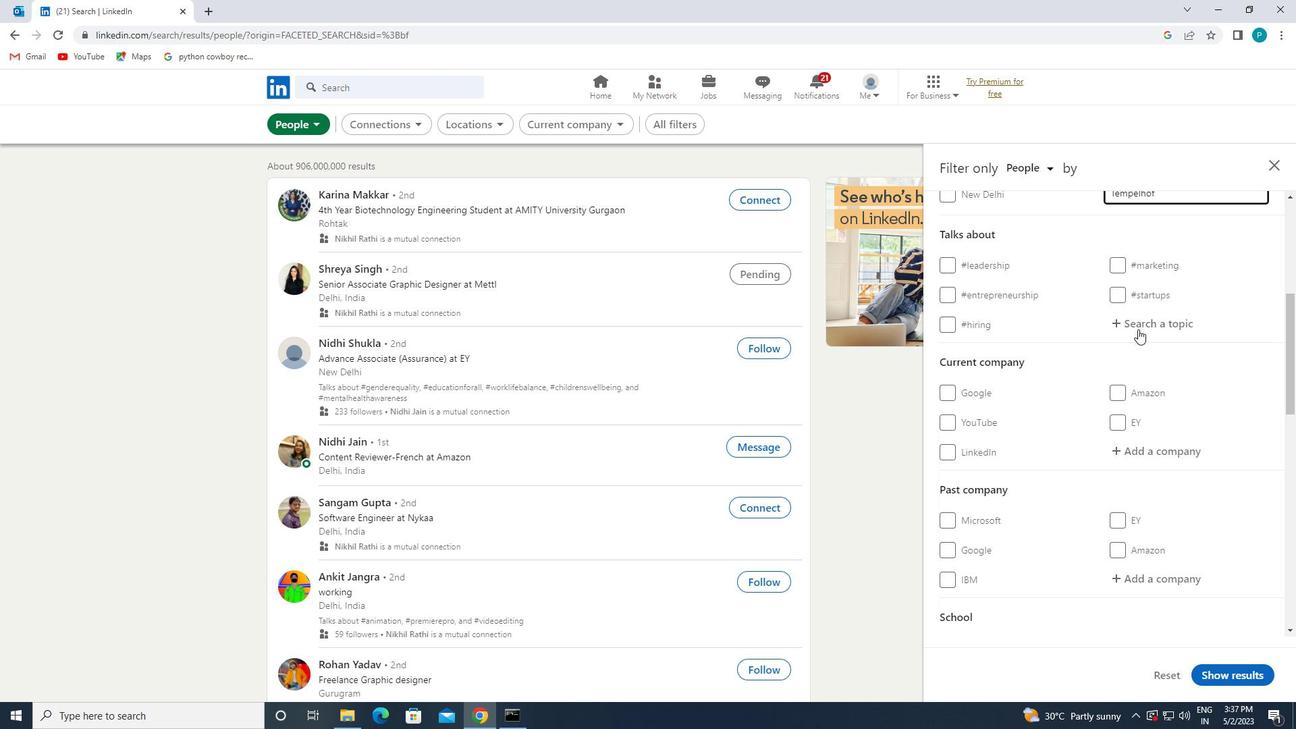
Action: Mouse moved to (1142, 331)
Screenshot: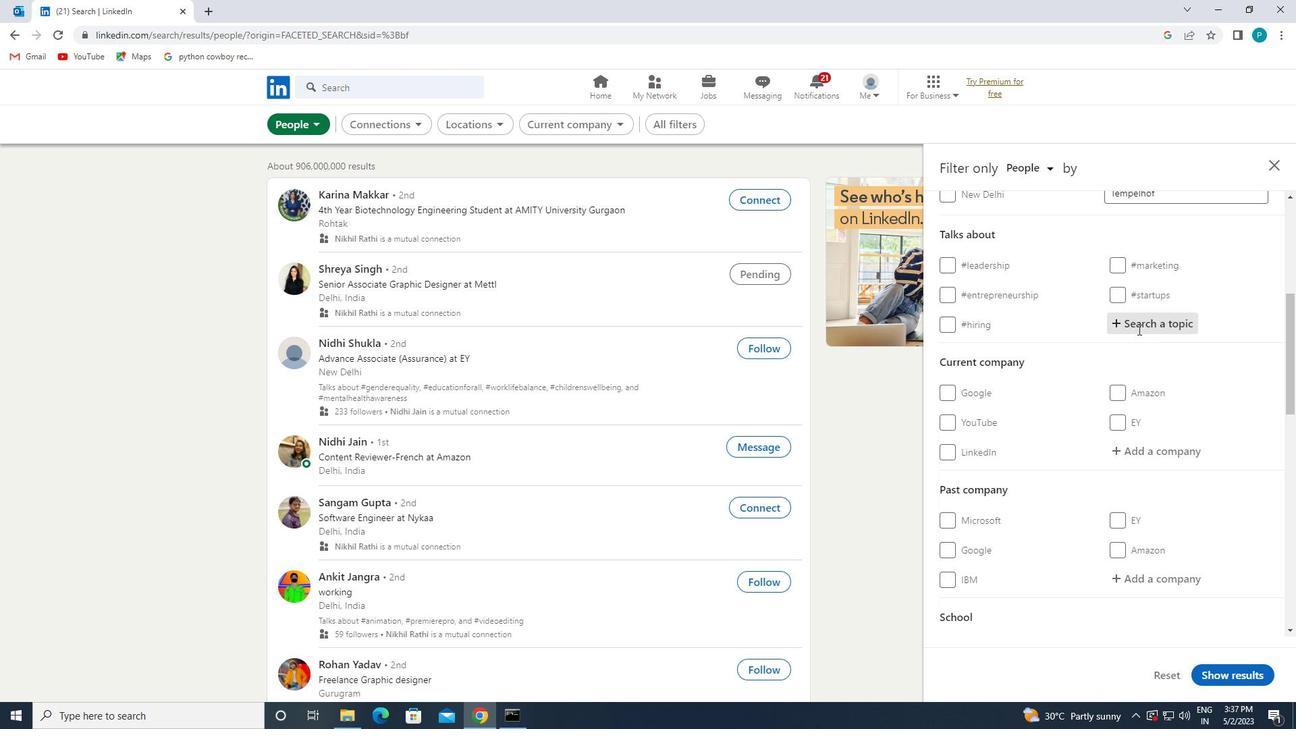 
Action: Key pressed <Key.shift>#TRAINER
Screenshot: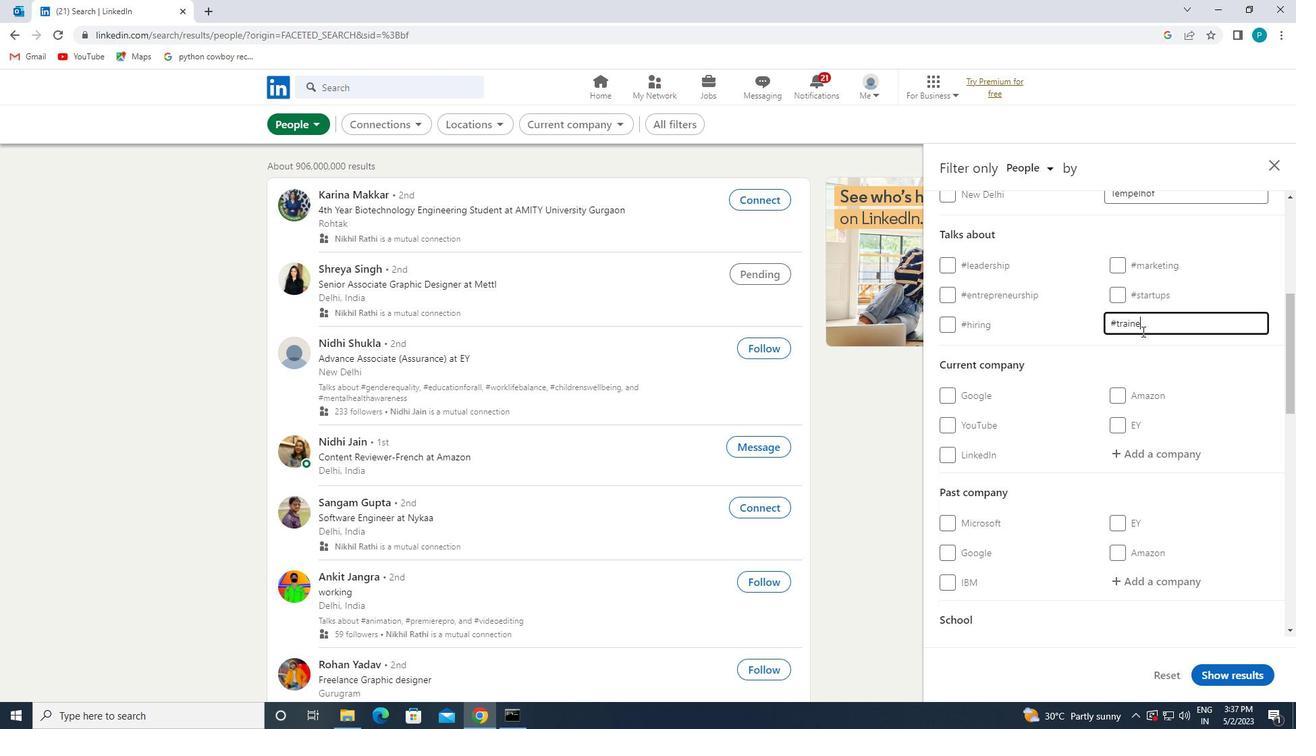 
Action: Mouse scrolled (1142, 330) with delta (0, 0)
Screenshot: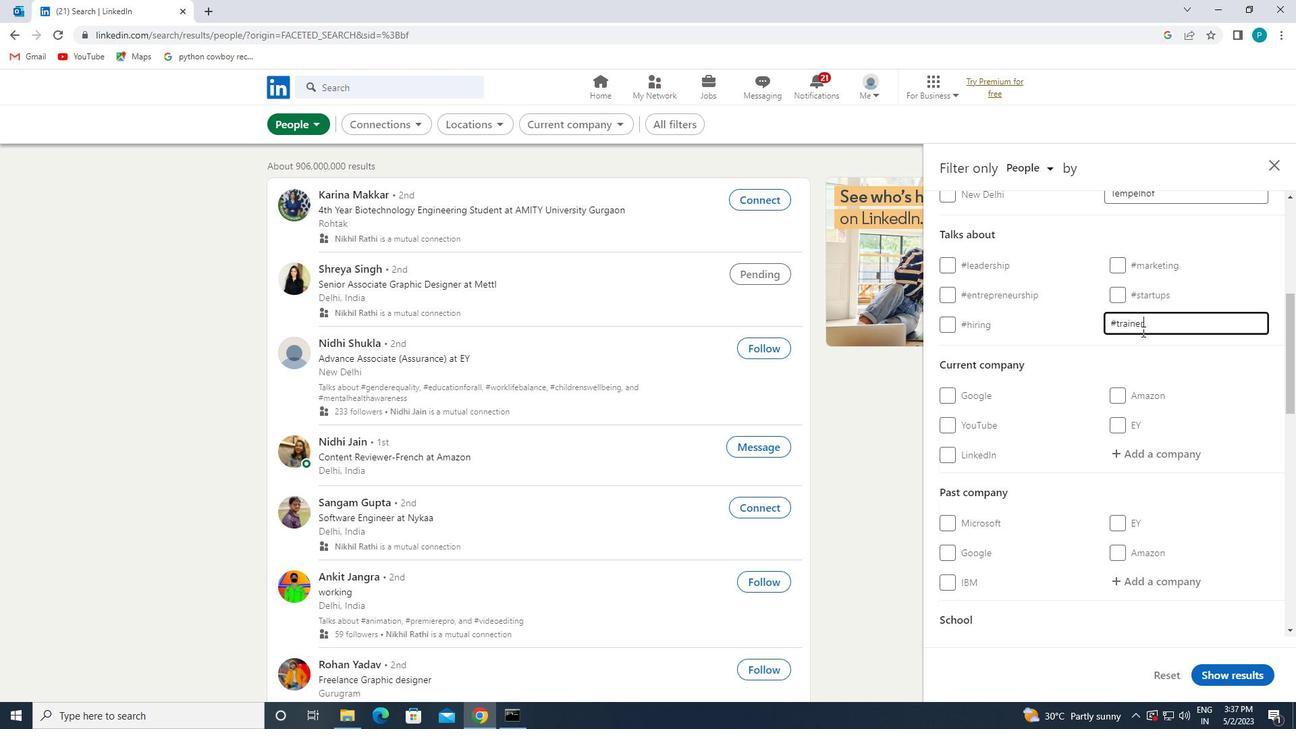 
Action: Mouse scrolled (1142, 330) with delta (0, 0)
Screenshot: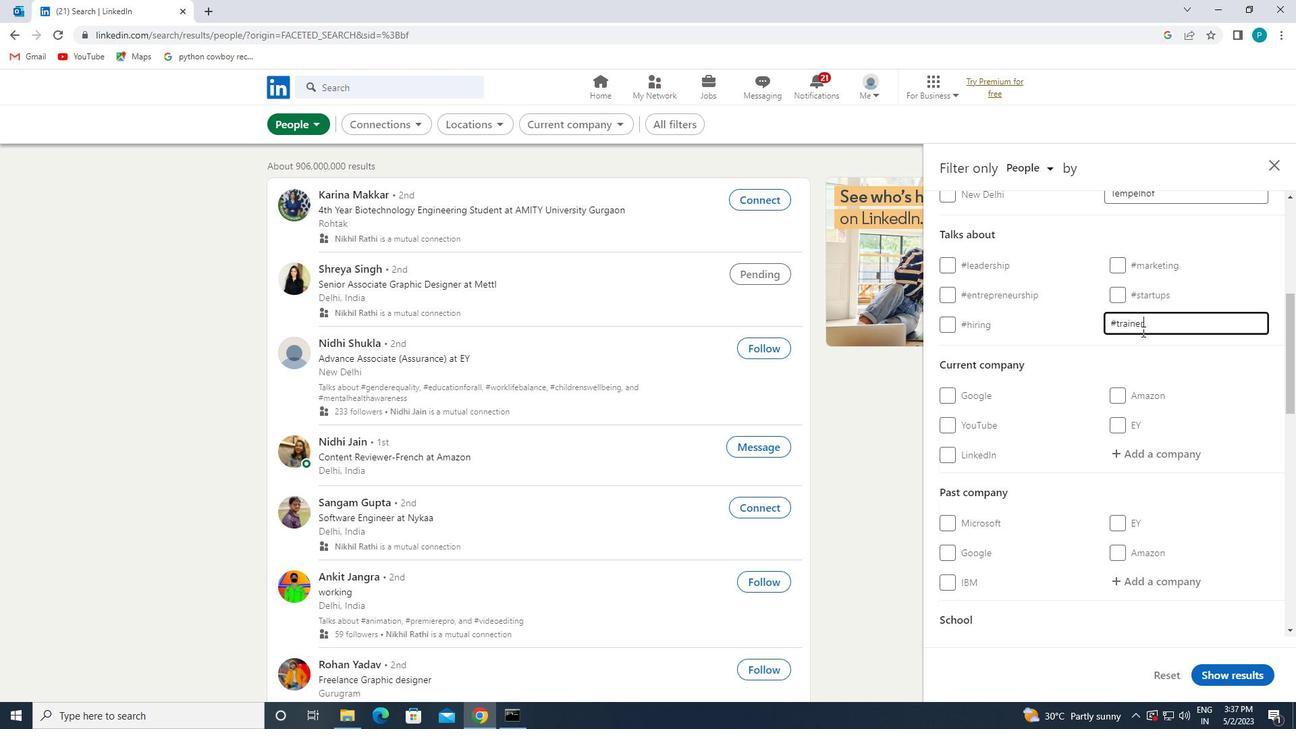 
Action: Mouse scrolled (1142, 330) with delta (0, 0)
Screenshot: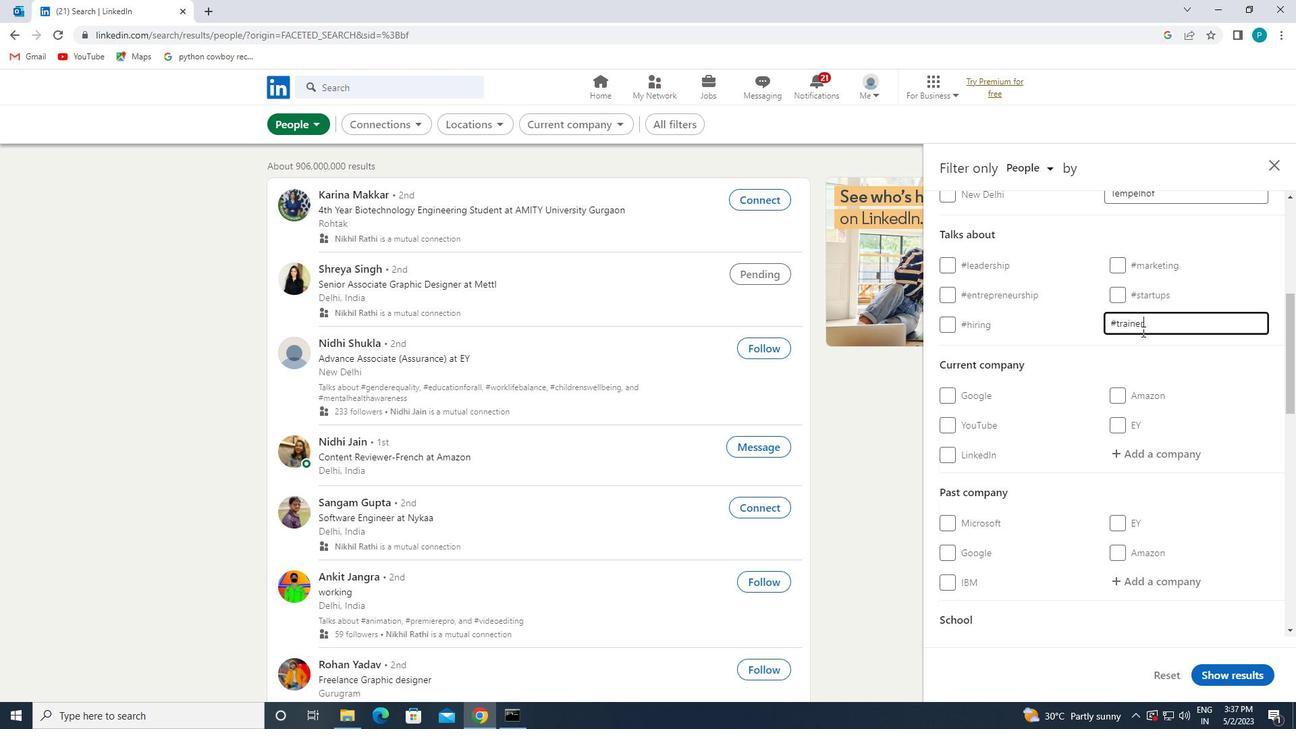 
Action: Mouse moved to (1138, 336)
Screenshot: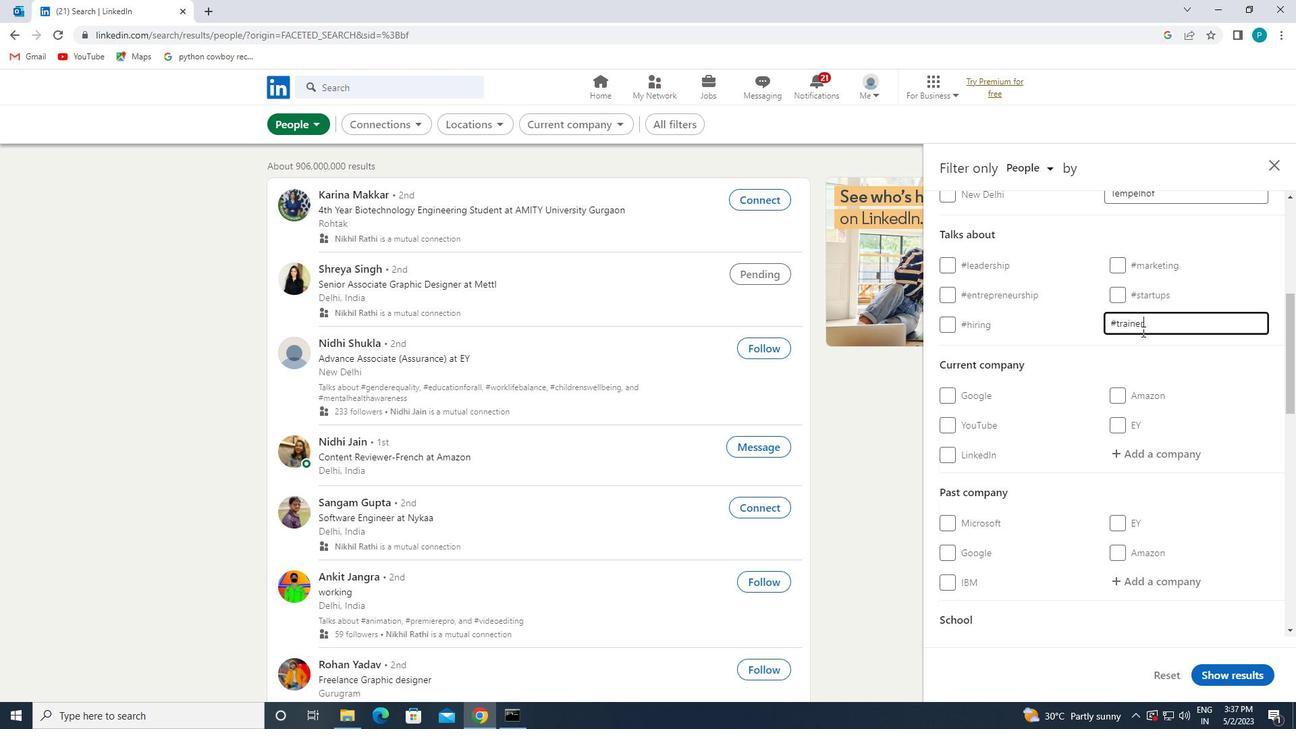 
Action: Mouse scrolled (1138, 335) with delta (0, 0)
Screenshot: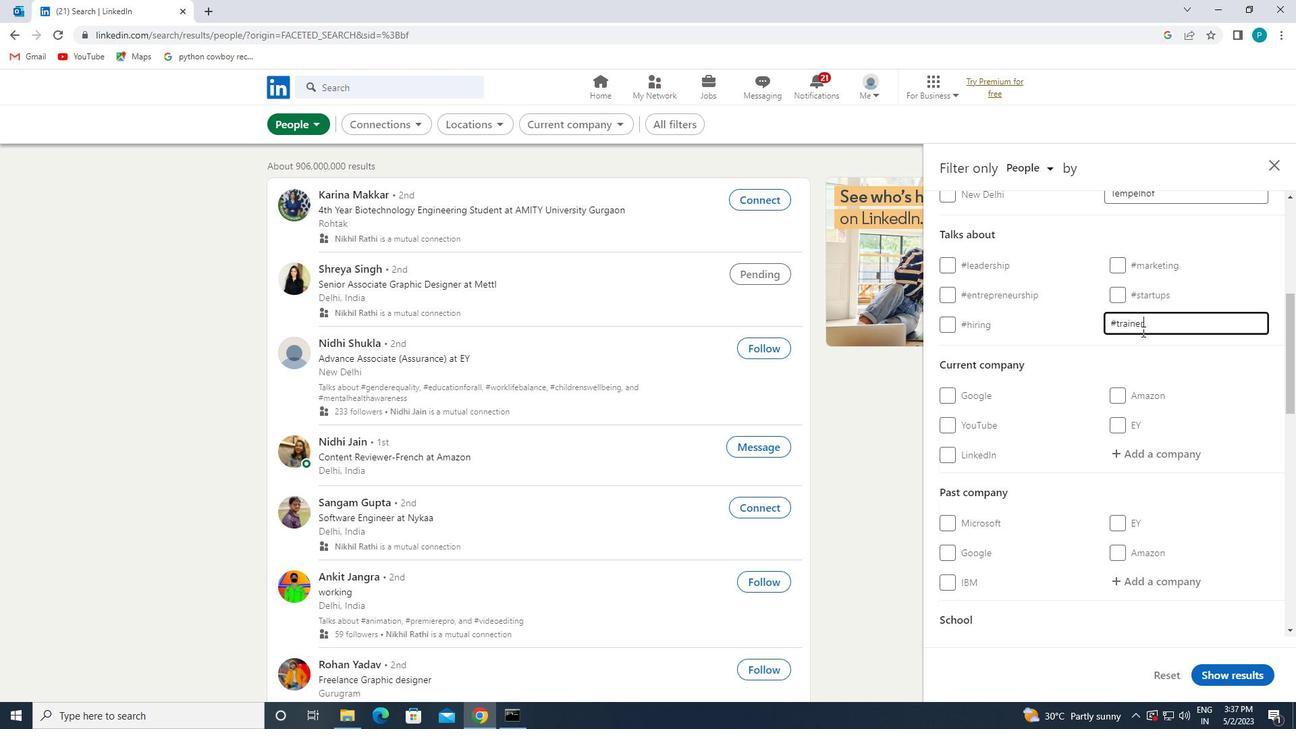 
Action: Mouse moved to (1134, 339)
Screenshot: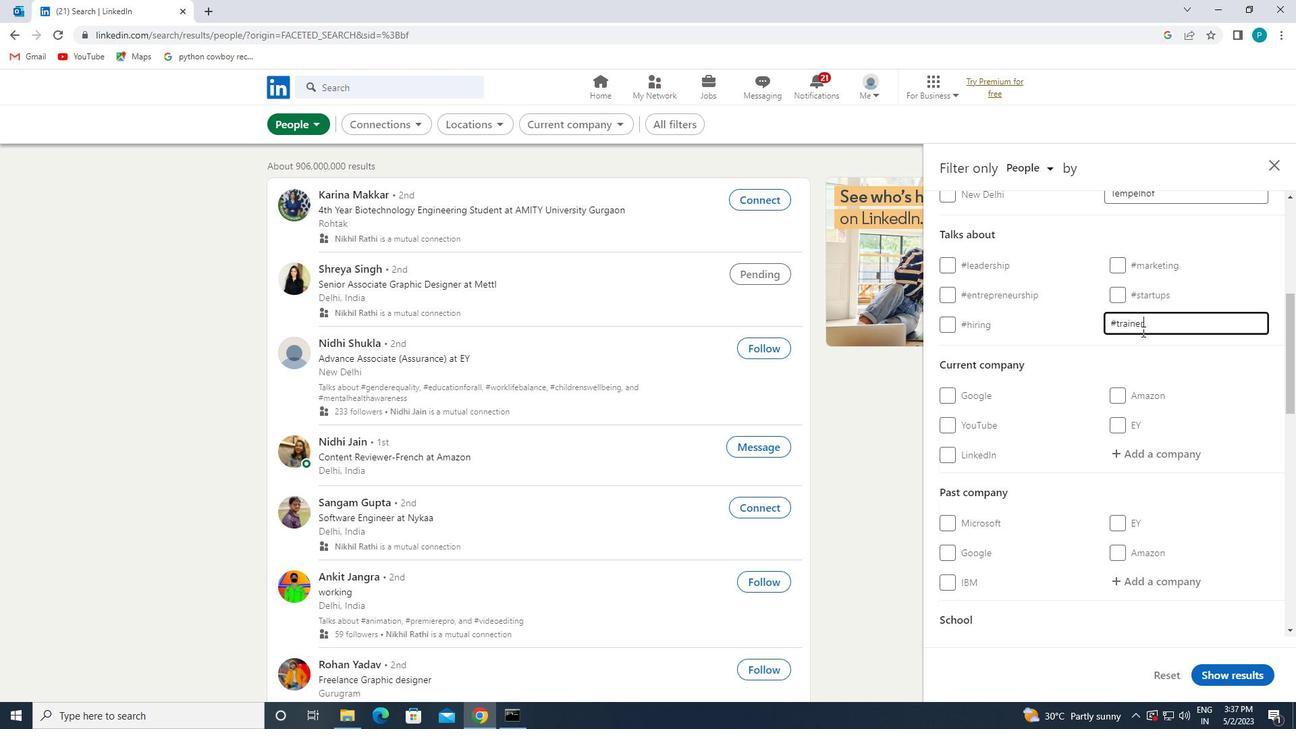 
Action: Mouse scrolled (1134, 338) with delta (0, 0)
Screenshot: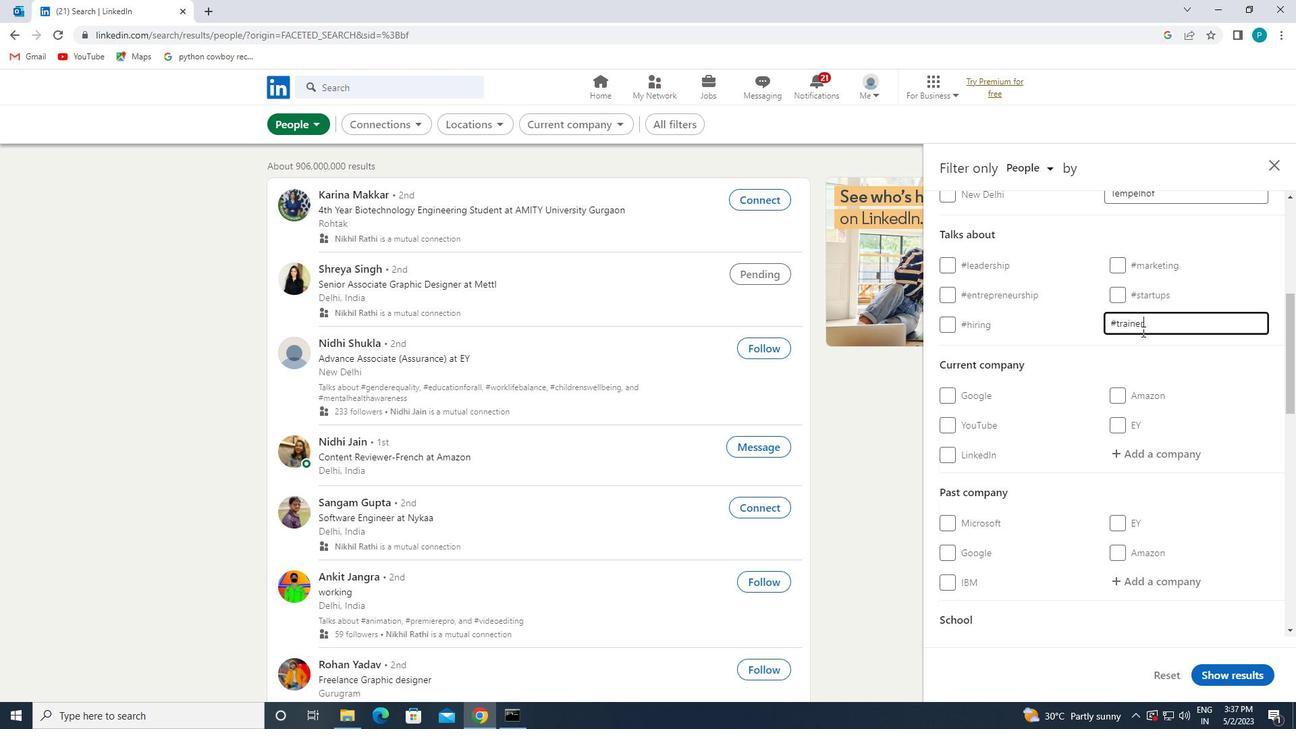 
Action: Mouse moved to (1092, 366)
Screenshot: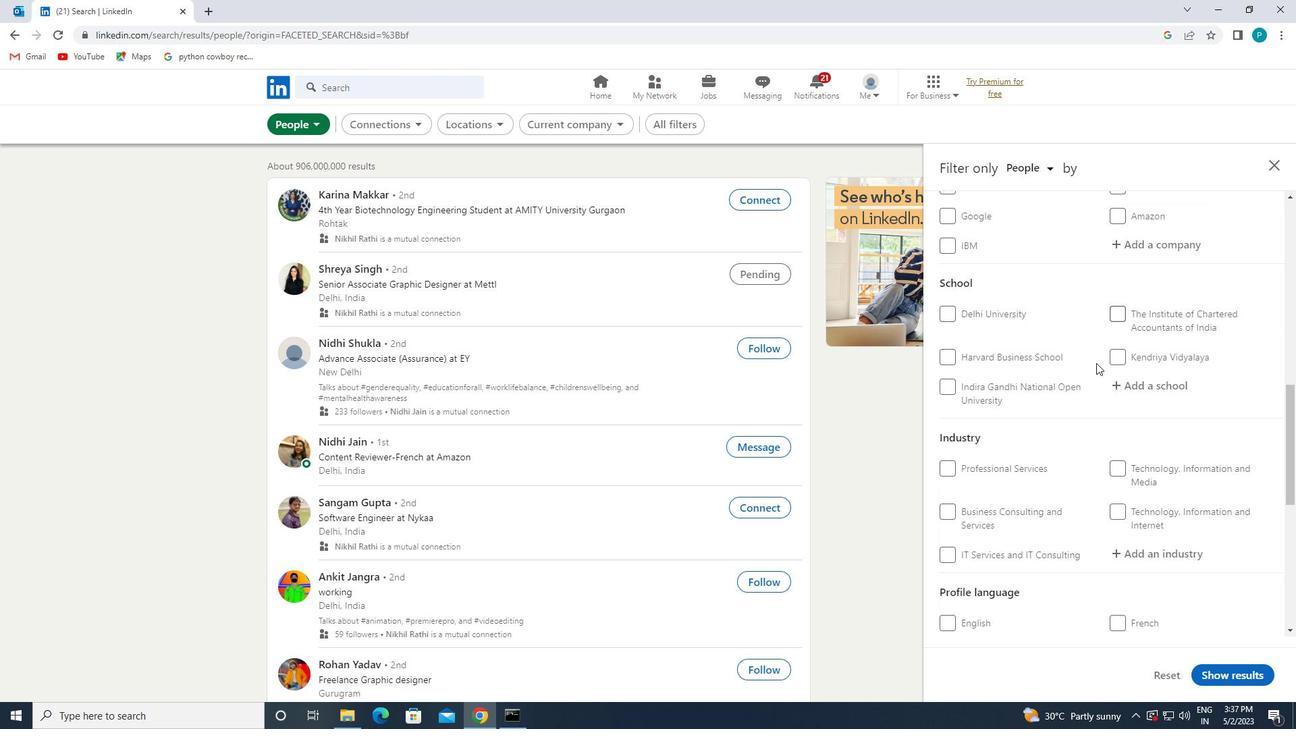 
Action: Mouse scrolled (1092, 365) with delta (0, 0)
Screenshot: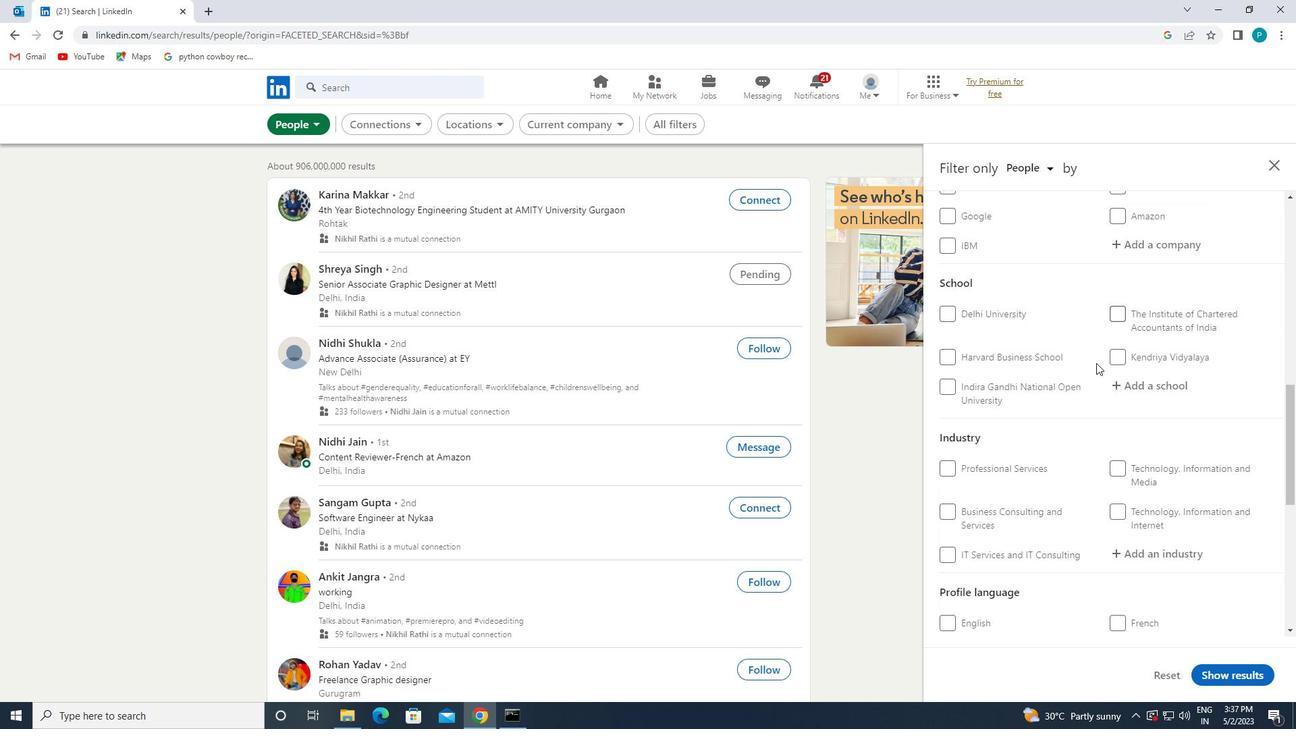 
Action: Mouse scrolled (1092, 365) with delta (0, 0)
Screenshot: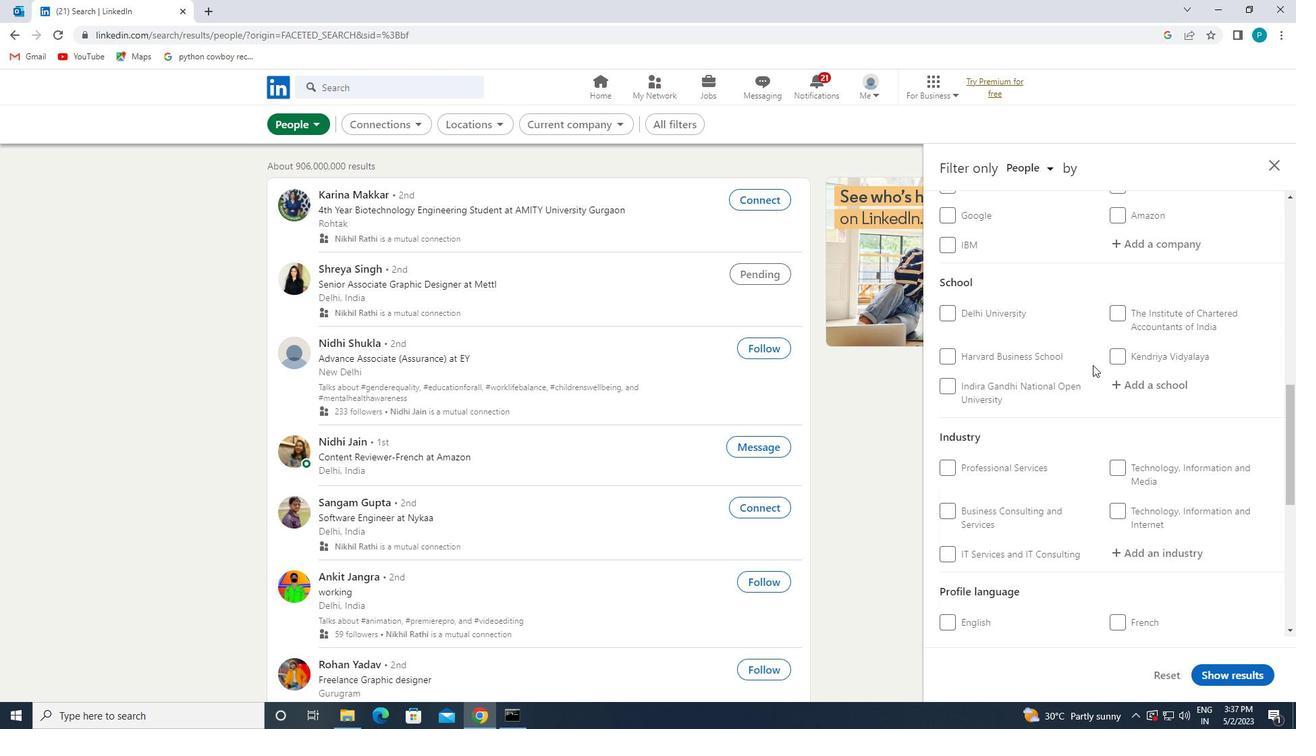
Action: Mouse moved to (1091, 368)
Screenshot: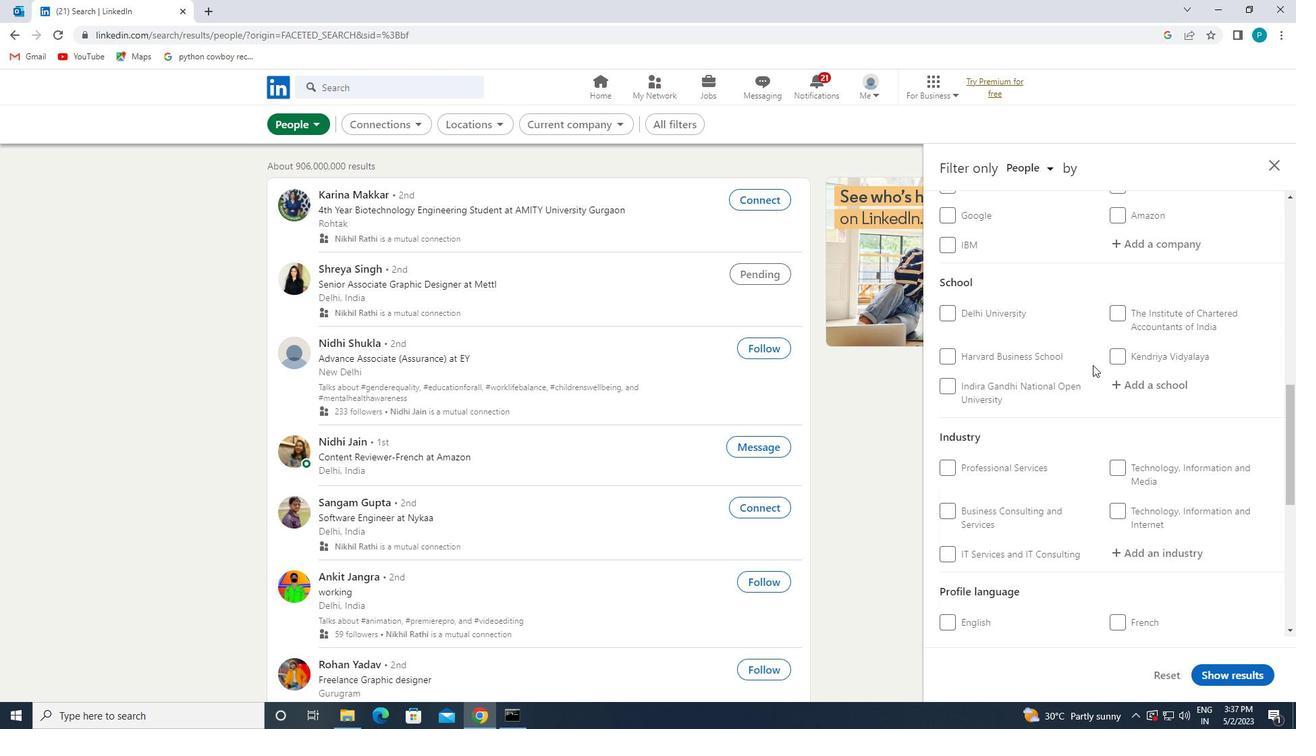 
Action: Mouse scrolled (1091, 368) with delta (0, 0)
Screenshot: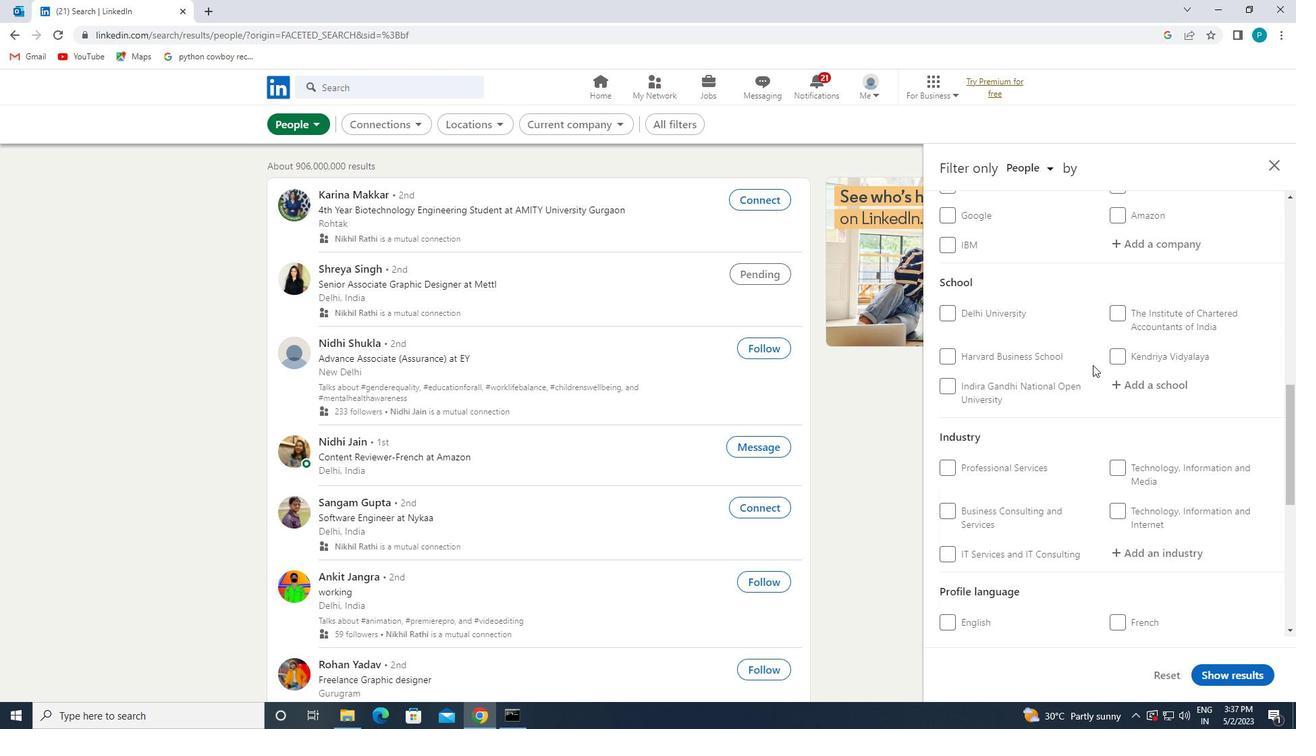 
Action: Mouse moved to (1017, 460)
Screenshot: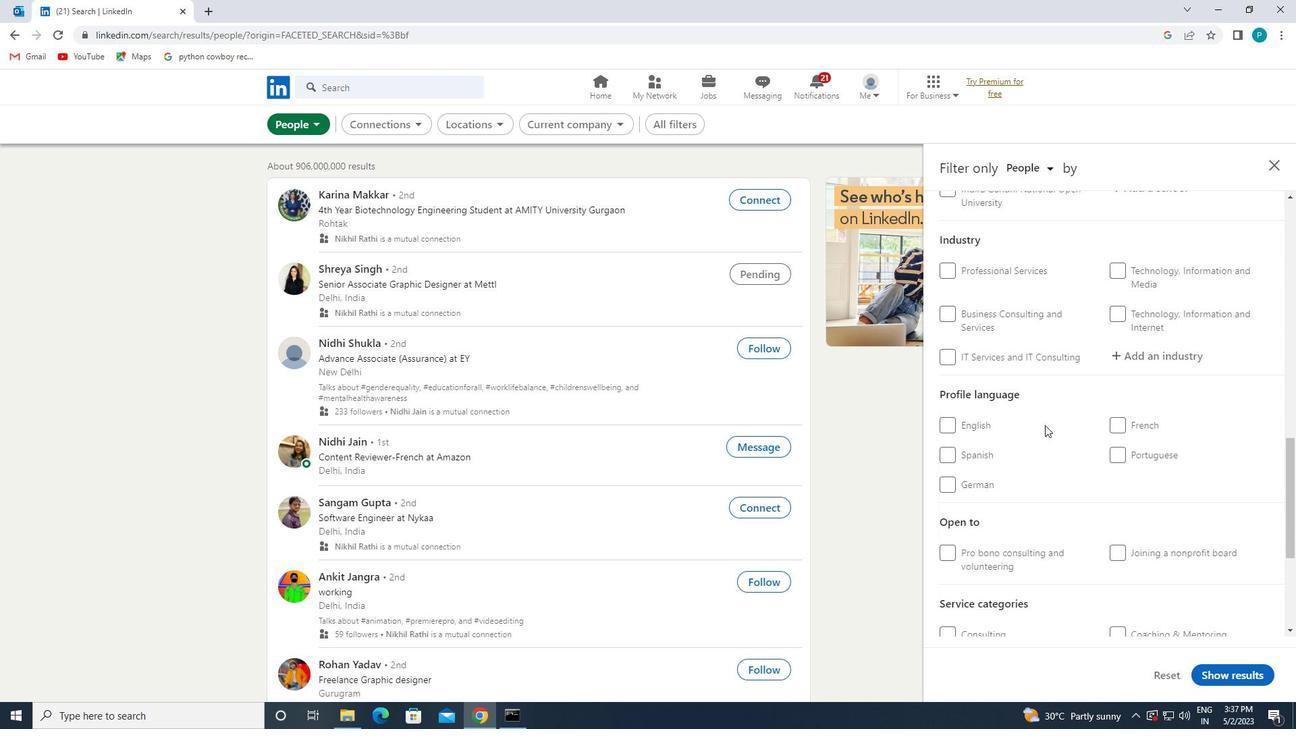 
Action: Mouse scrolled (1017, 460) with delta (0, 0)
Screenshot: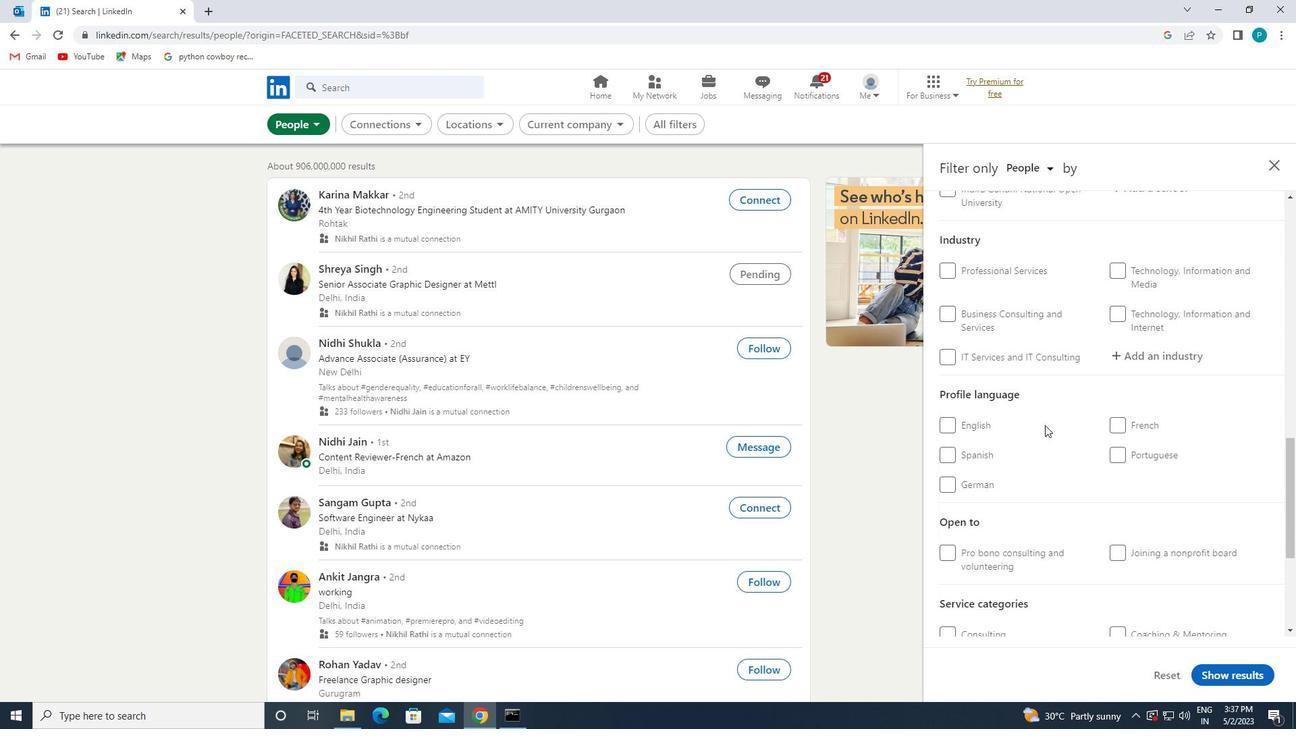 
Action: Mouse moved to (967, 411)
Screenshot: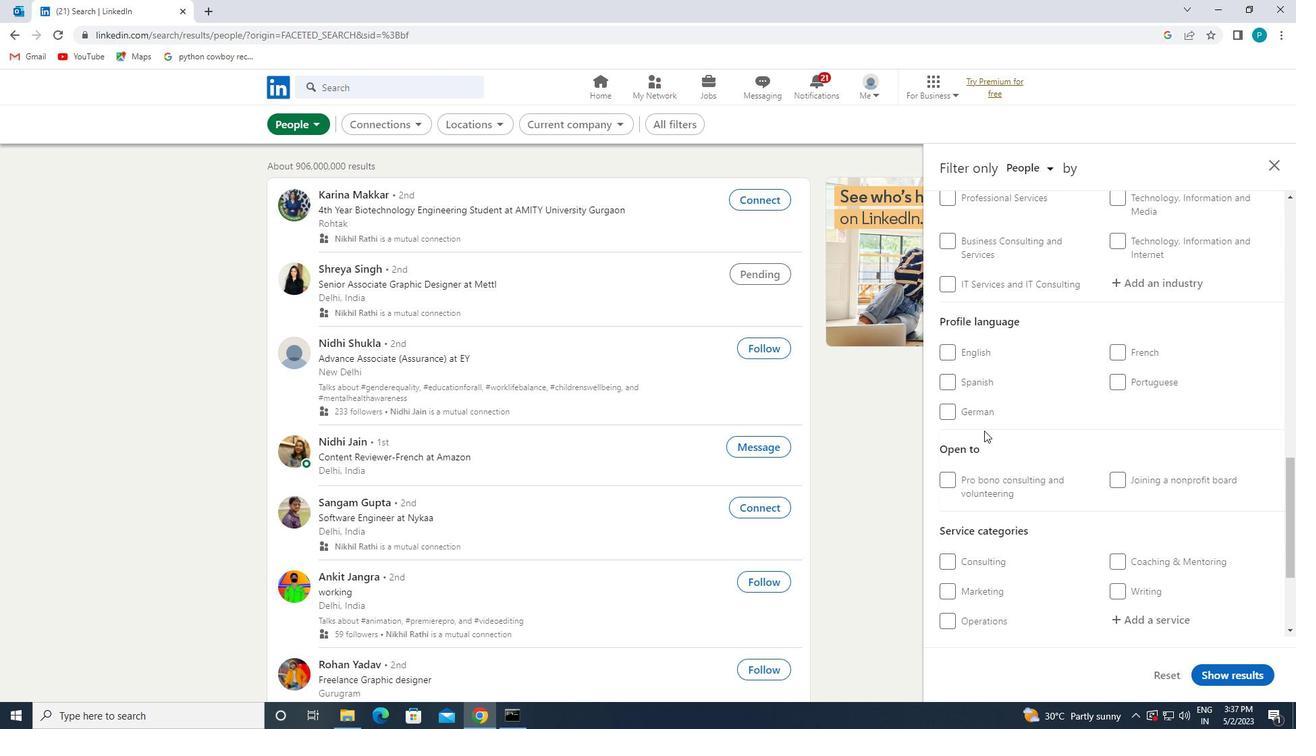 
Action: Mouse pressed left at (967, 411)
Screenshot: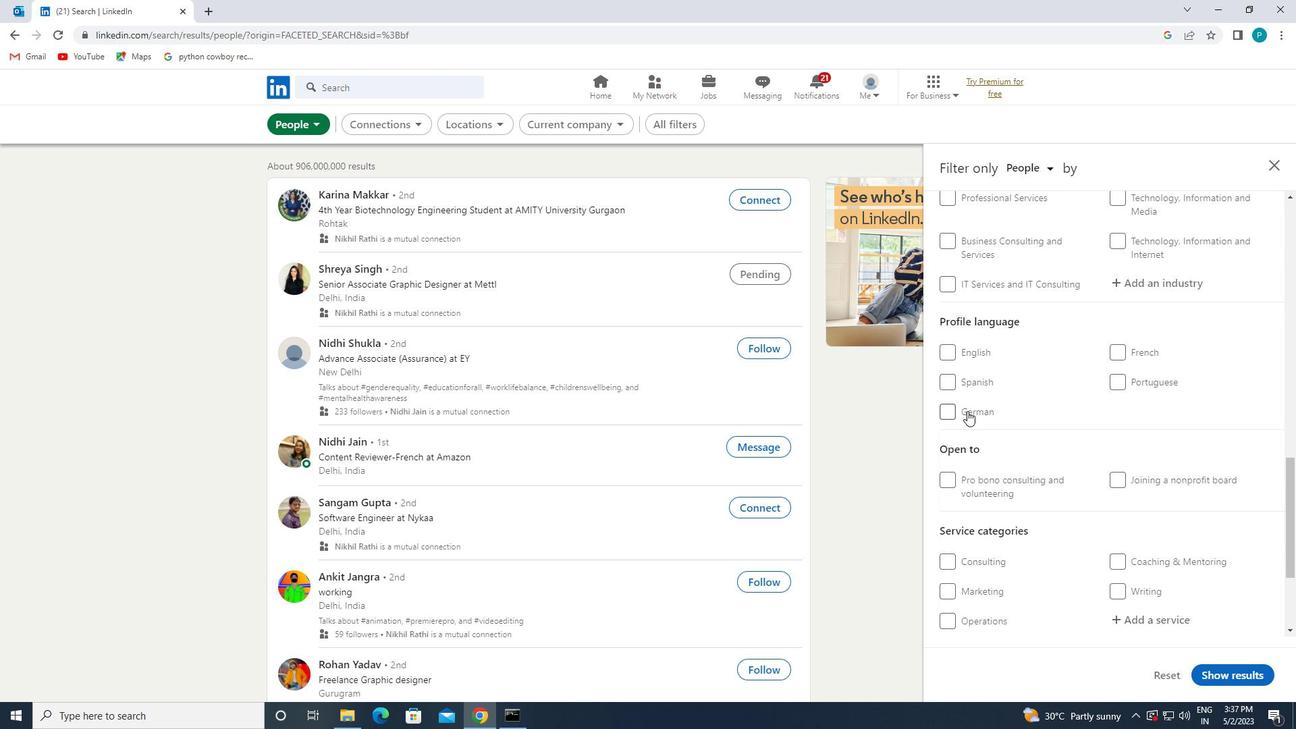 
Action: Mouse moved to (1044, 409)
Screenshot: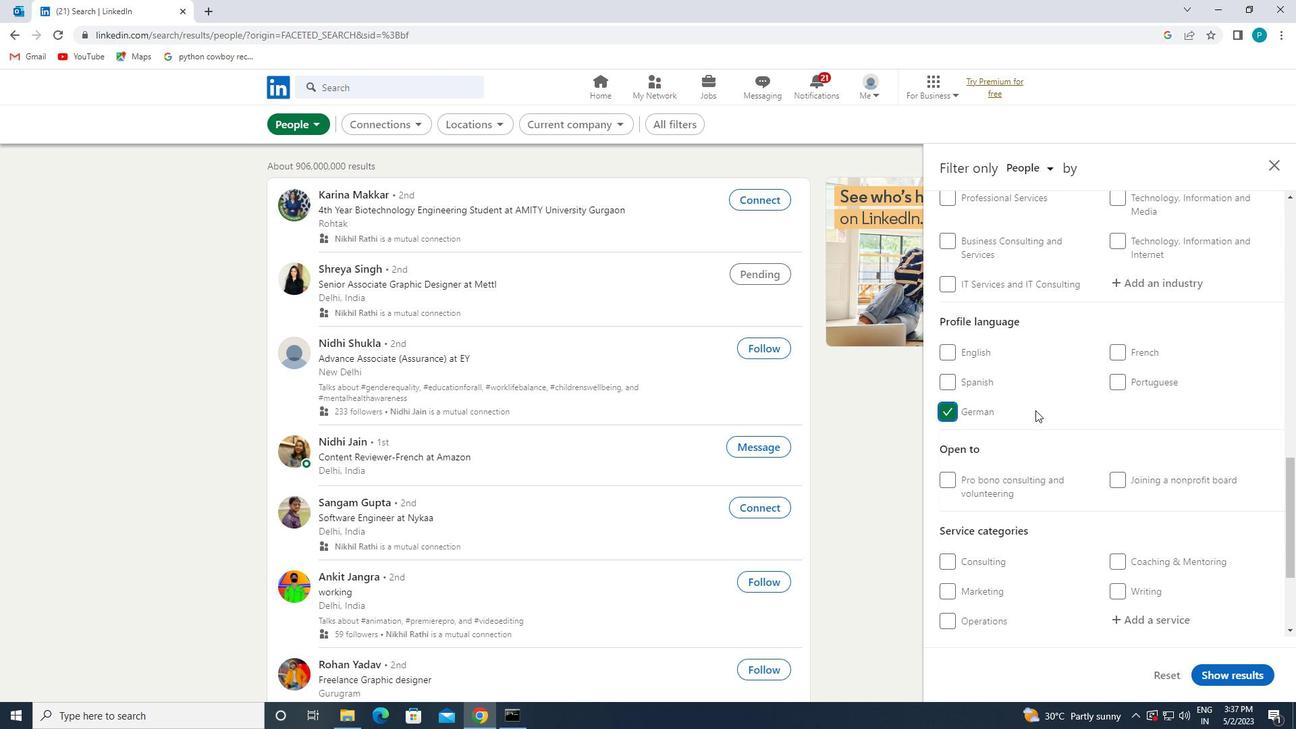
Action: Mouse scrolled (1044, 410) with delta (0, 0)
Screenshot: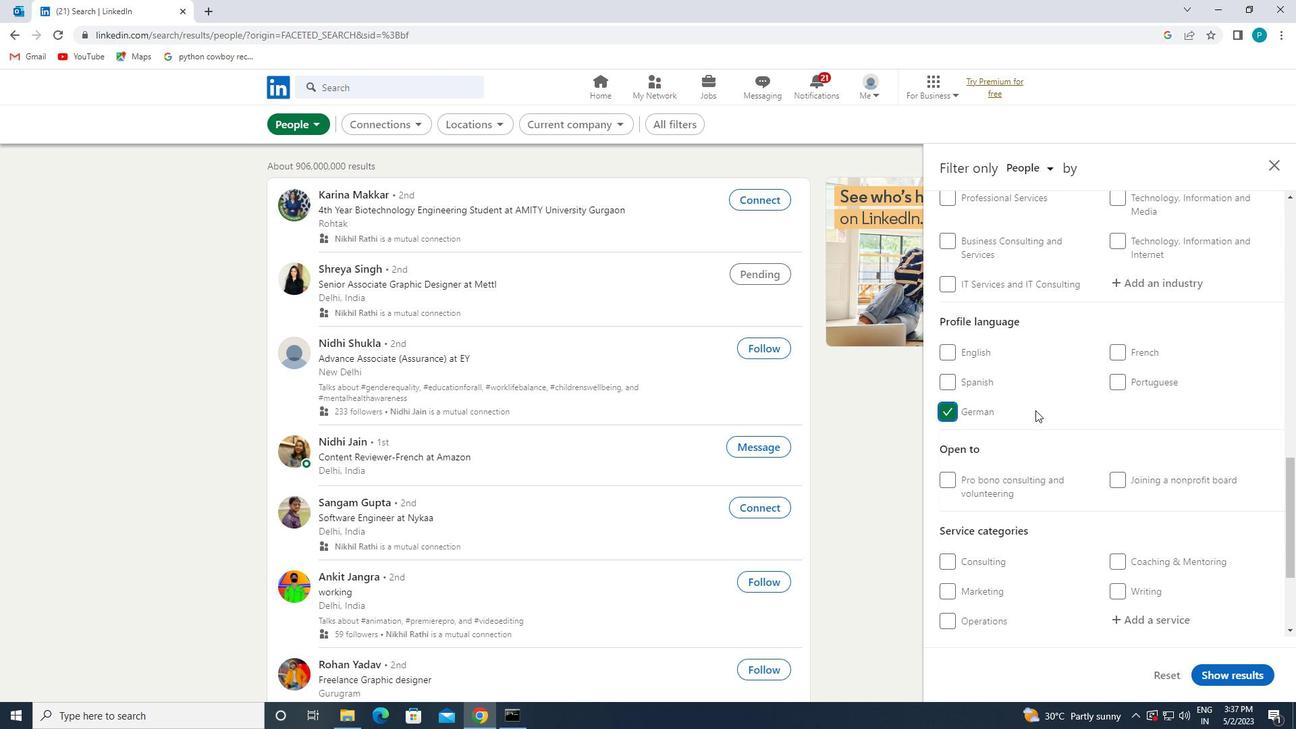 
Action: Mouse scrolled (1044, 410) with delta (0, 0)
Screenshot: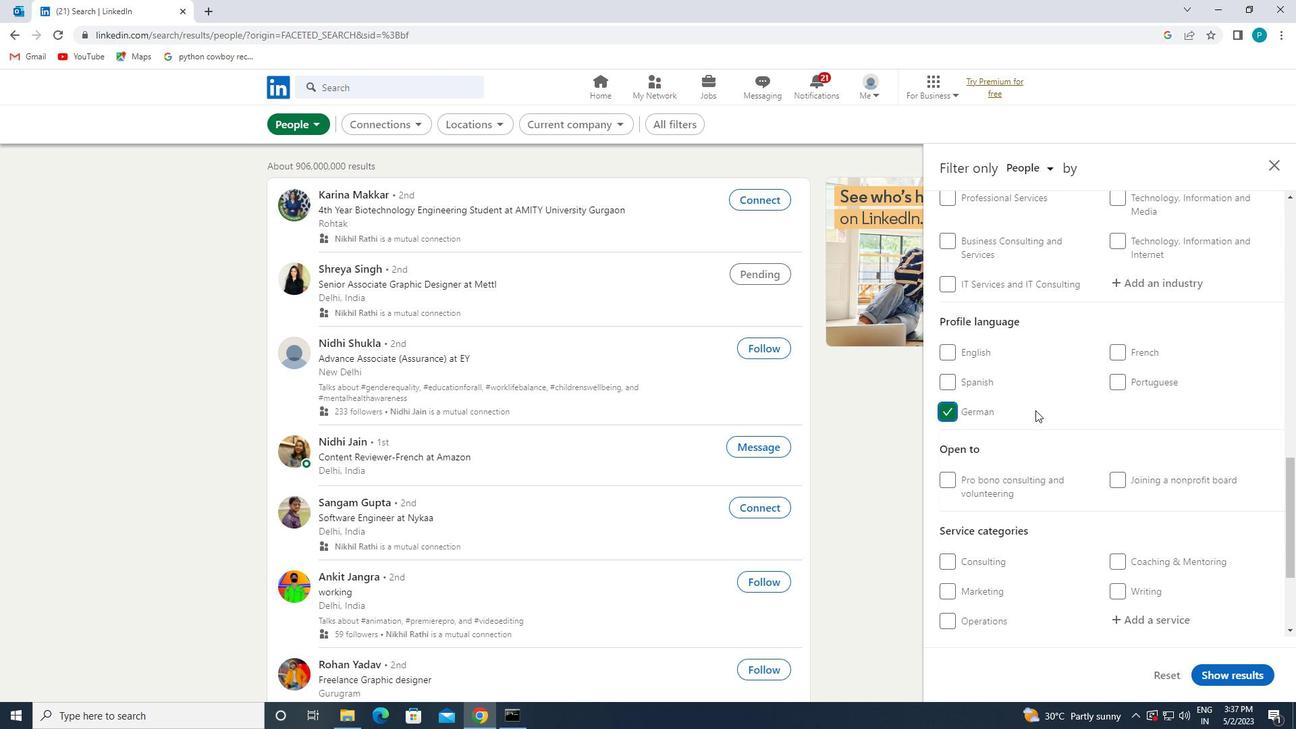 
Action: Mouse scrolled (1044, 410) with delta (0, 0)
Screenshot: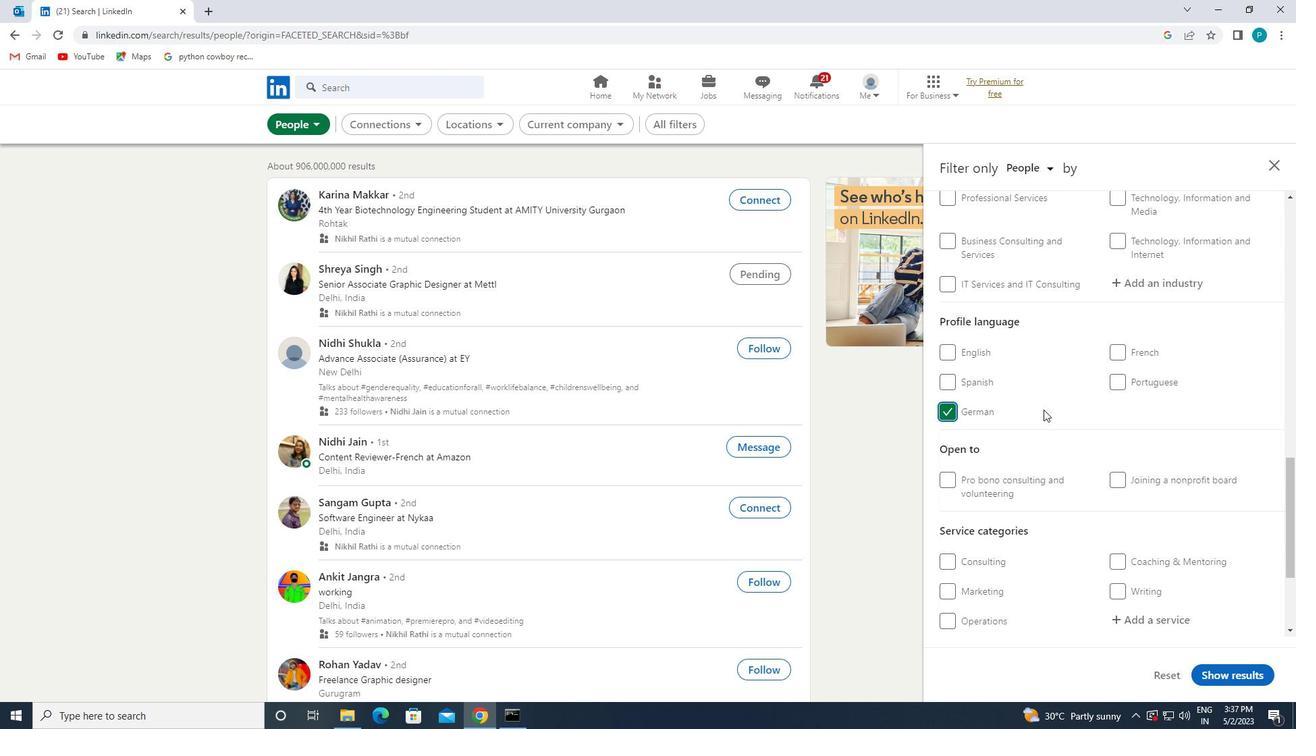 
Action: Mouse moved to (1065, 408)
Screenshot: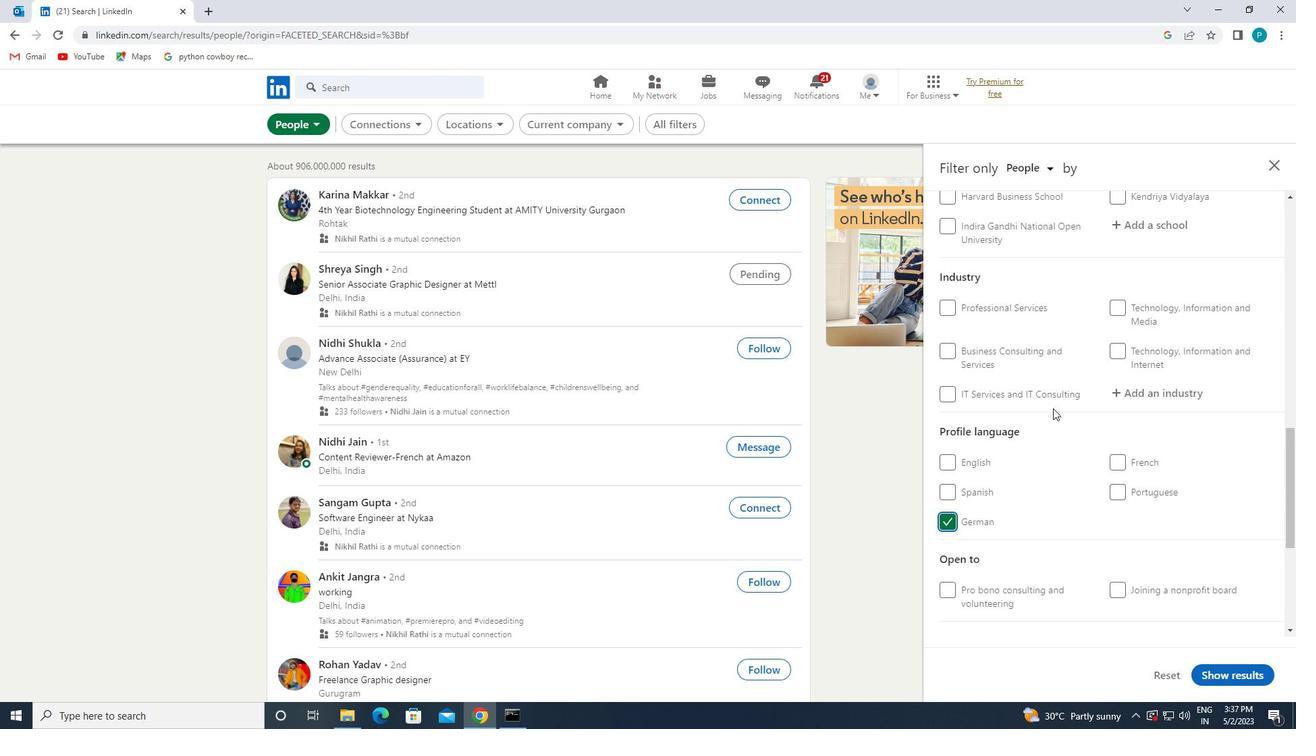 
Action: Mouse scrolled (1065, 409) with delta (0, 0)
Screenshot: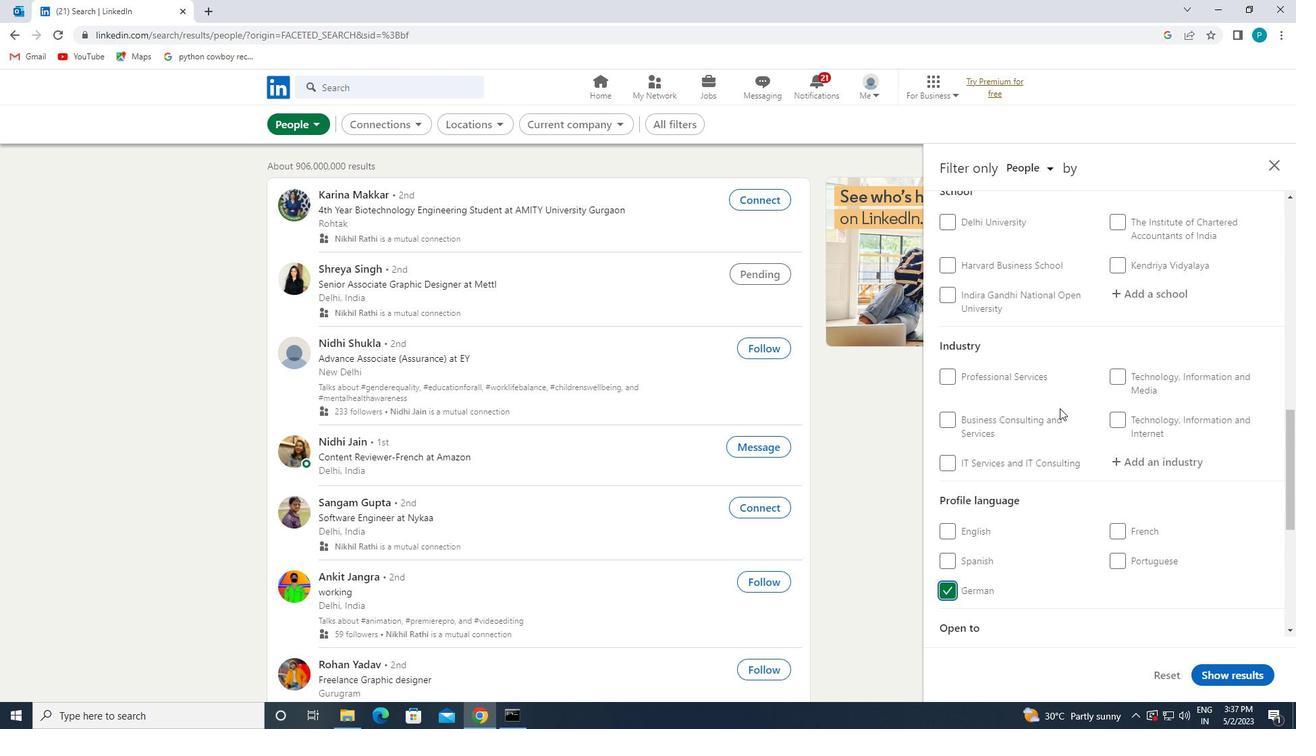
Action: Mouse scrolled (1065, 409) with delta (0, 0)
Screenshot: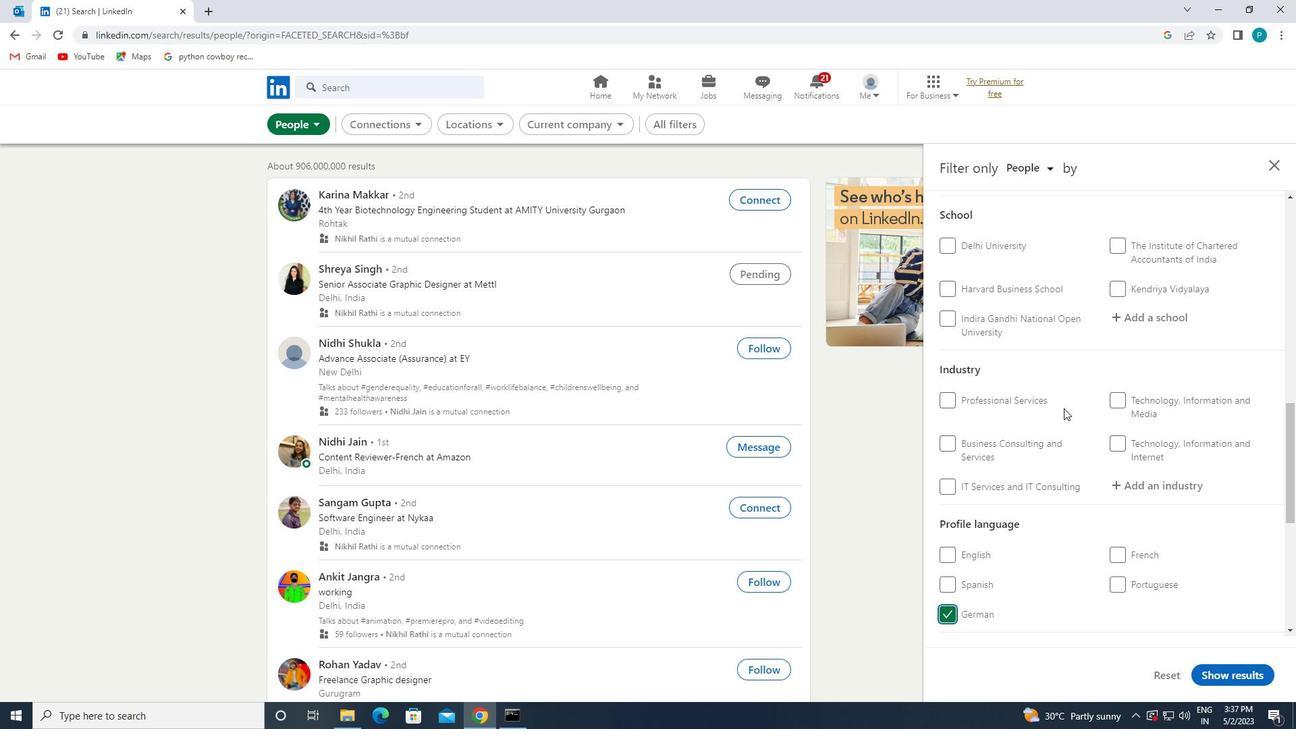 
Action: Mouse moved to (1136, 322)
Screenshot: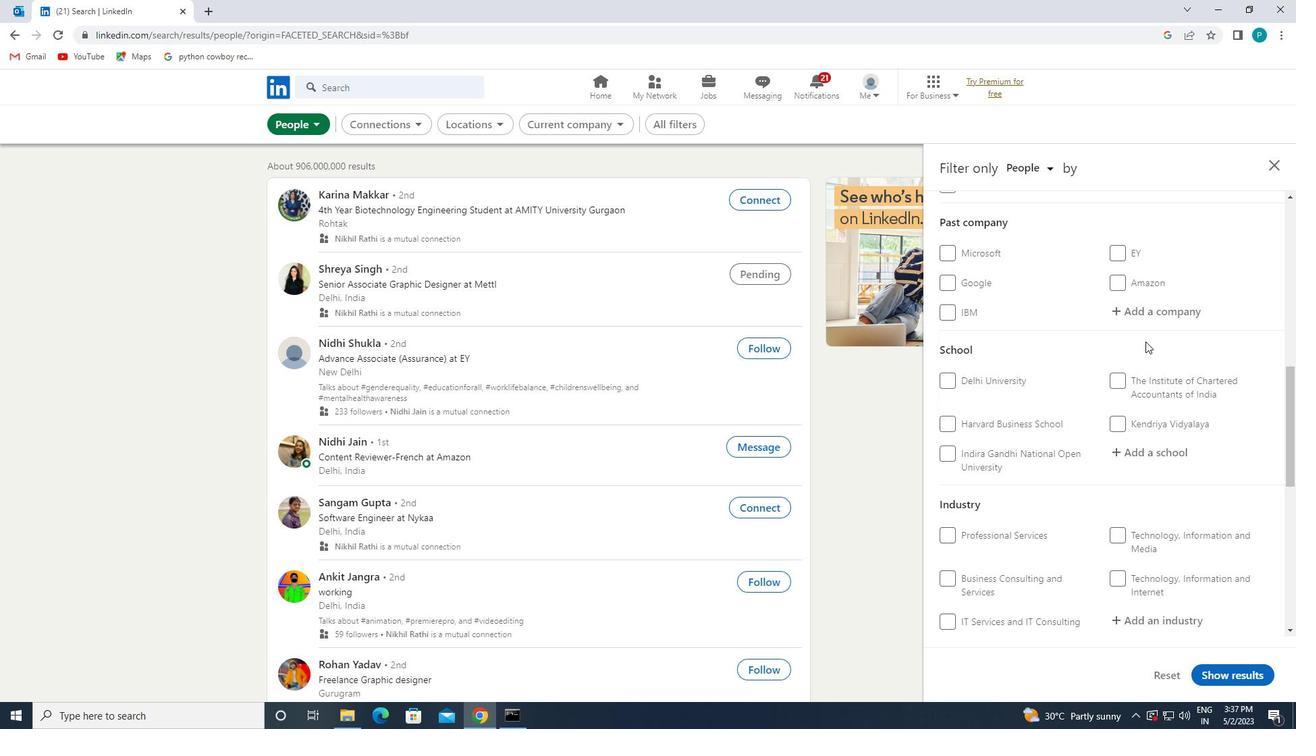
Action: Mouse scrolled (1136, 322) with delta (0, 0)
Screenshot: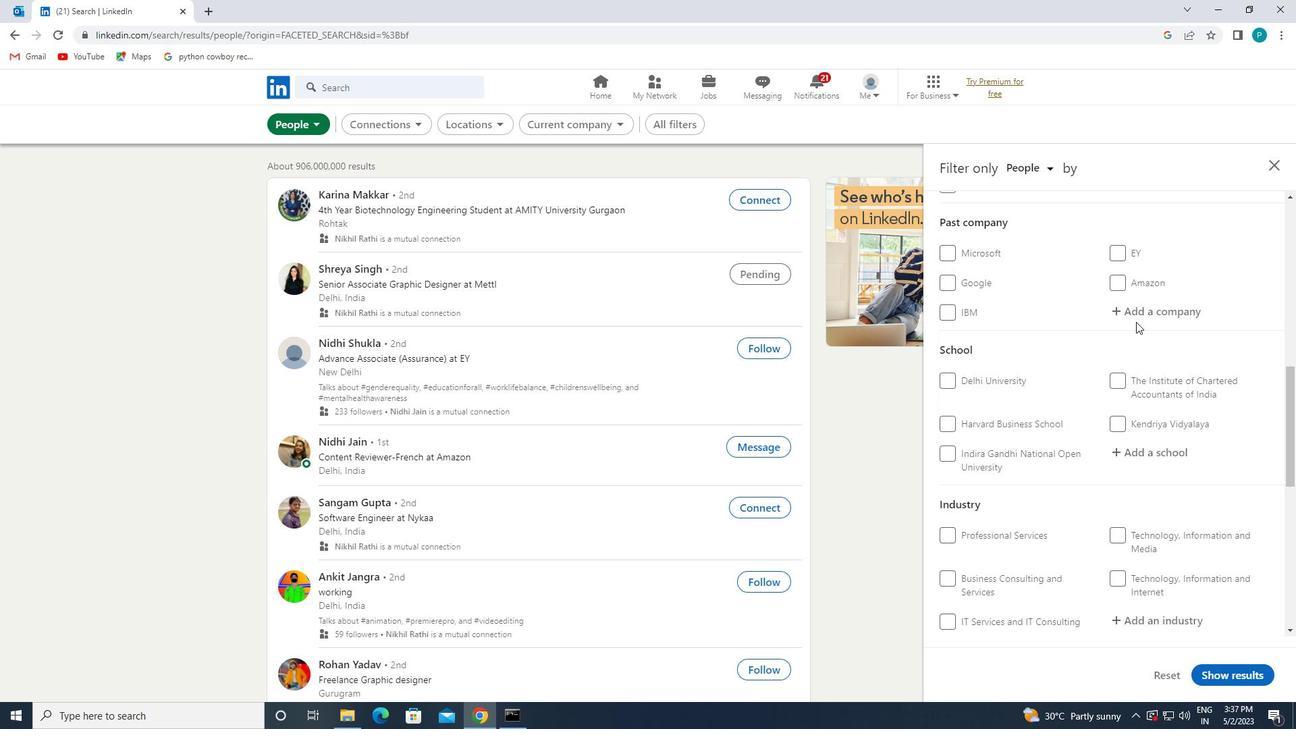 
Action: Mouse scrolled (1136, 322) with delta (0, 0)
Screenshot: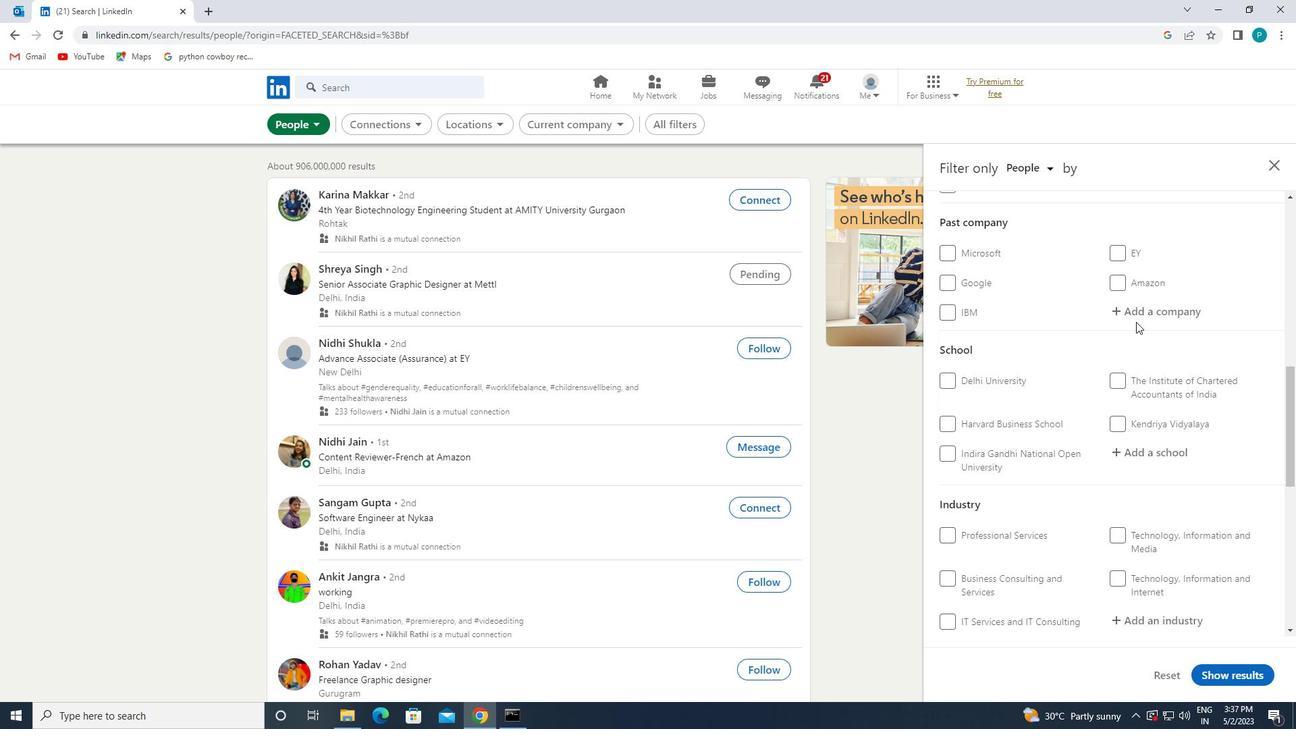 
Action: Mouse scrolled (1136, 322) with delta (0, 0)
Screenshot: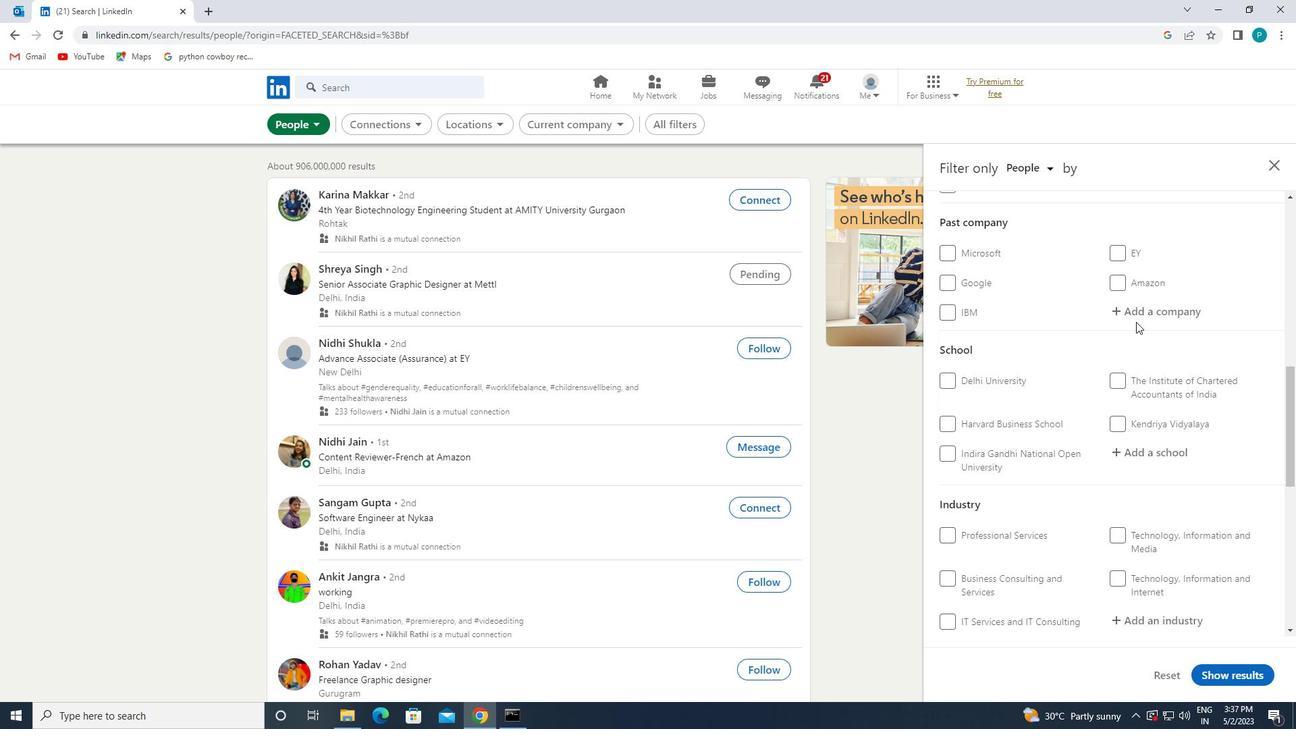 
Action: Mouse moved to (1144, 380)
Screenshot: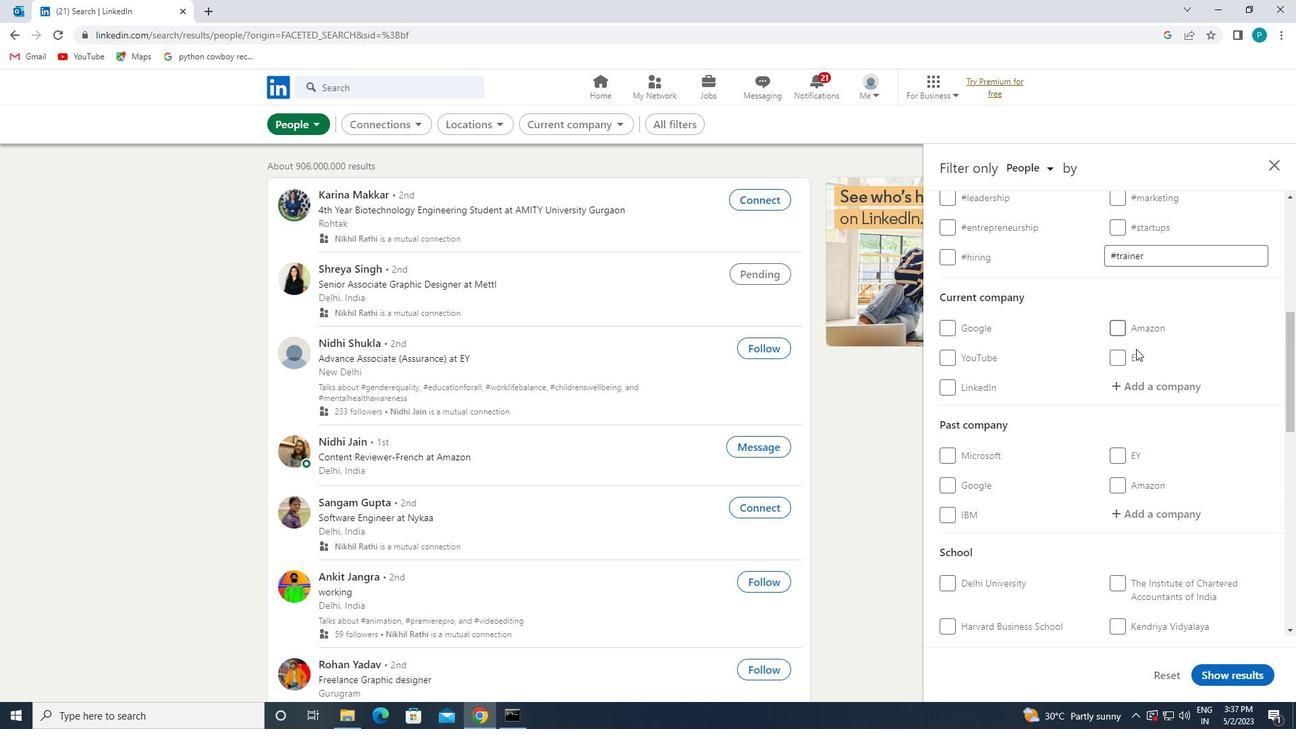 
Action: Mouse pressed left at (1144, 380)
Screenshot: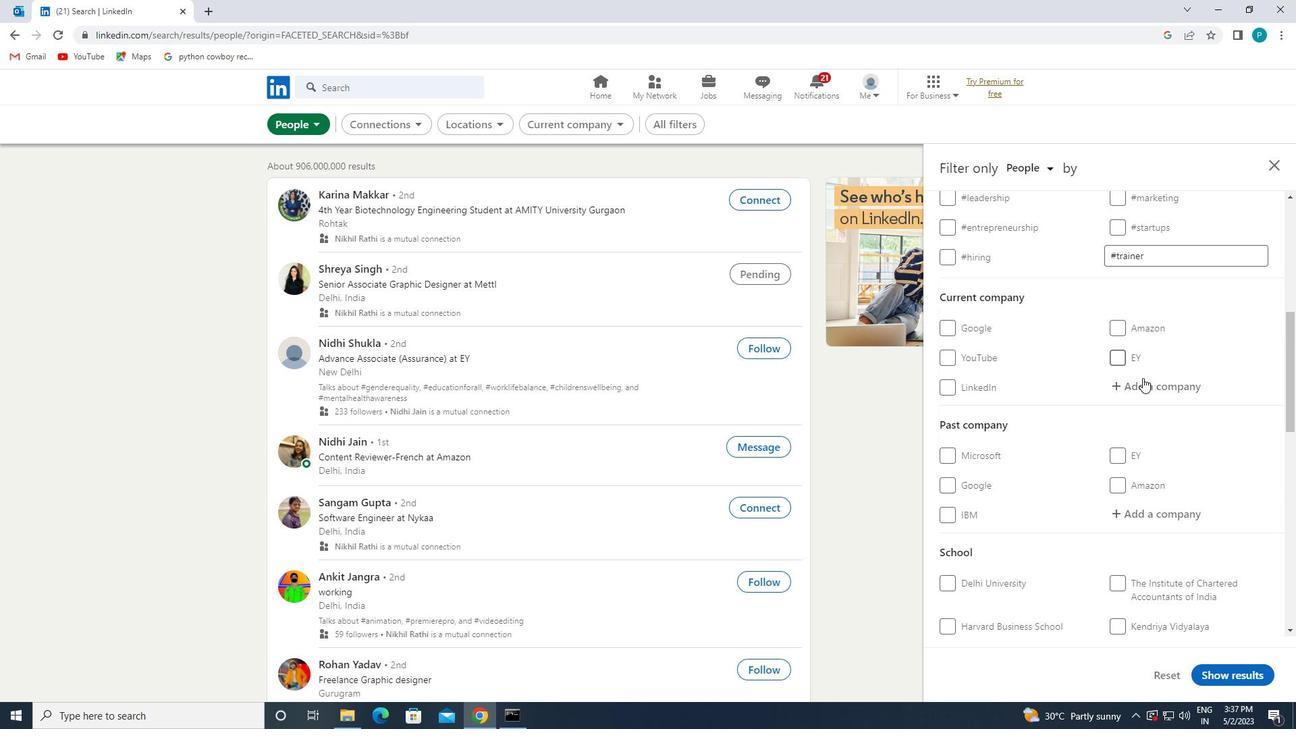 
Action: Key pressed <Key.caps_lock>M<Key.caps_lock>R.<Key.space><Key.caps_lock>R<Key.caps_lock>ECR
Screenshot: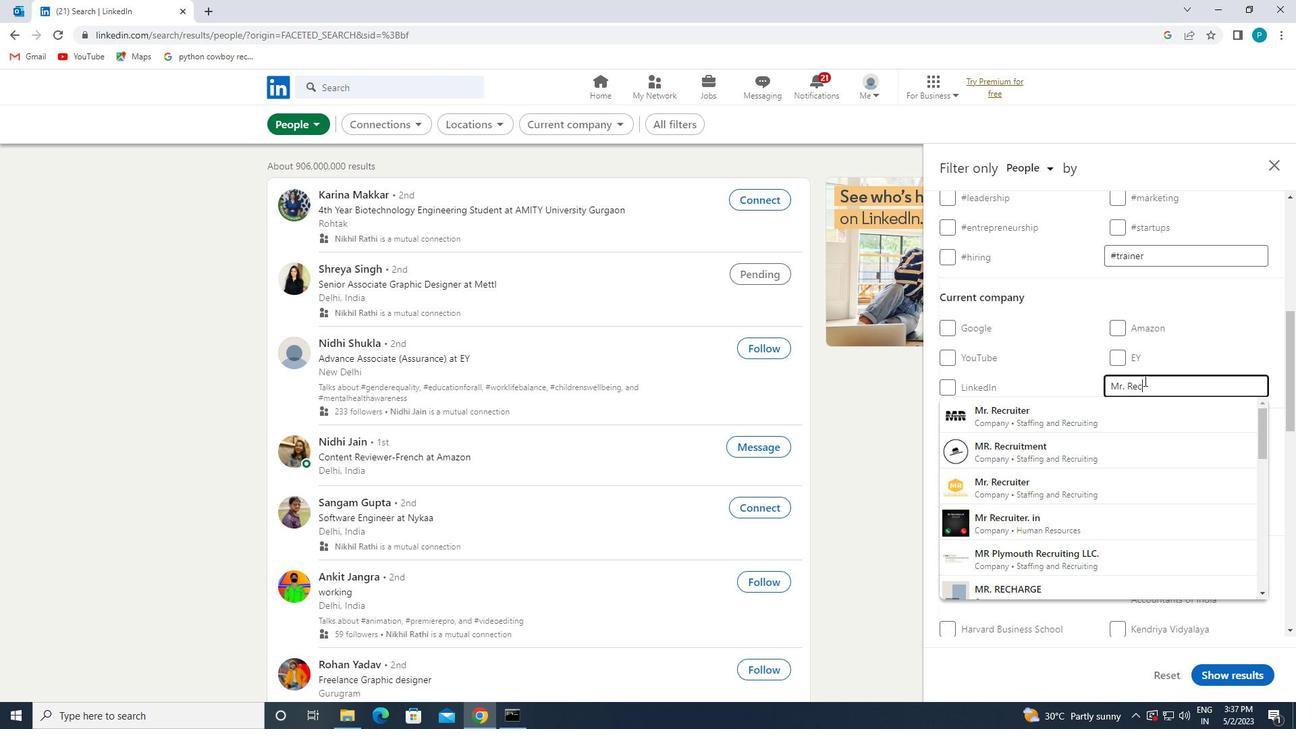 
Action: Mouse moved to (1109, 409)
Screenshot: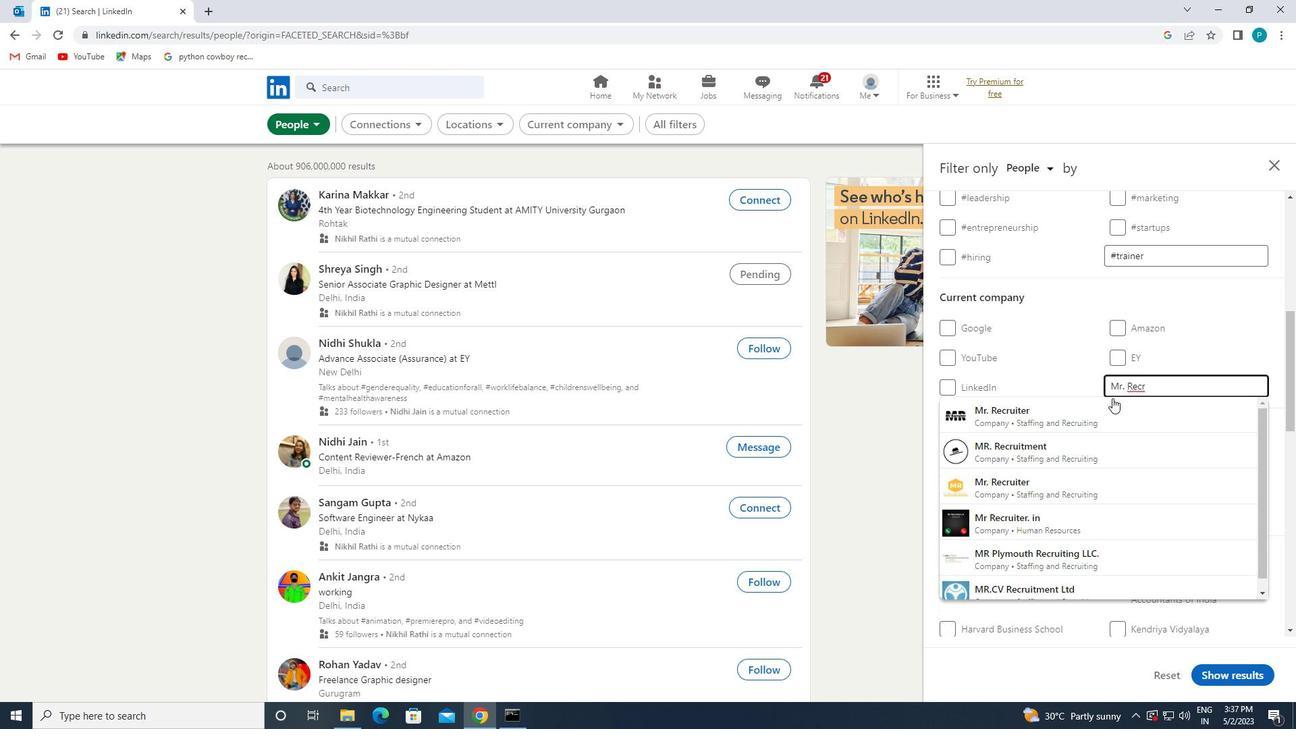 
Action: Mouse pressed left at (1109, 409)
Screenshot: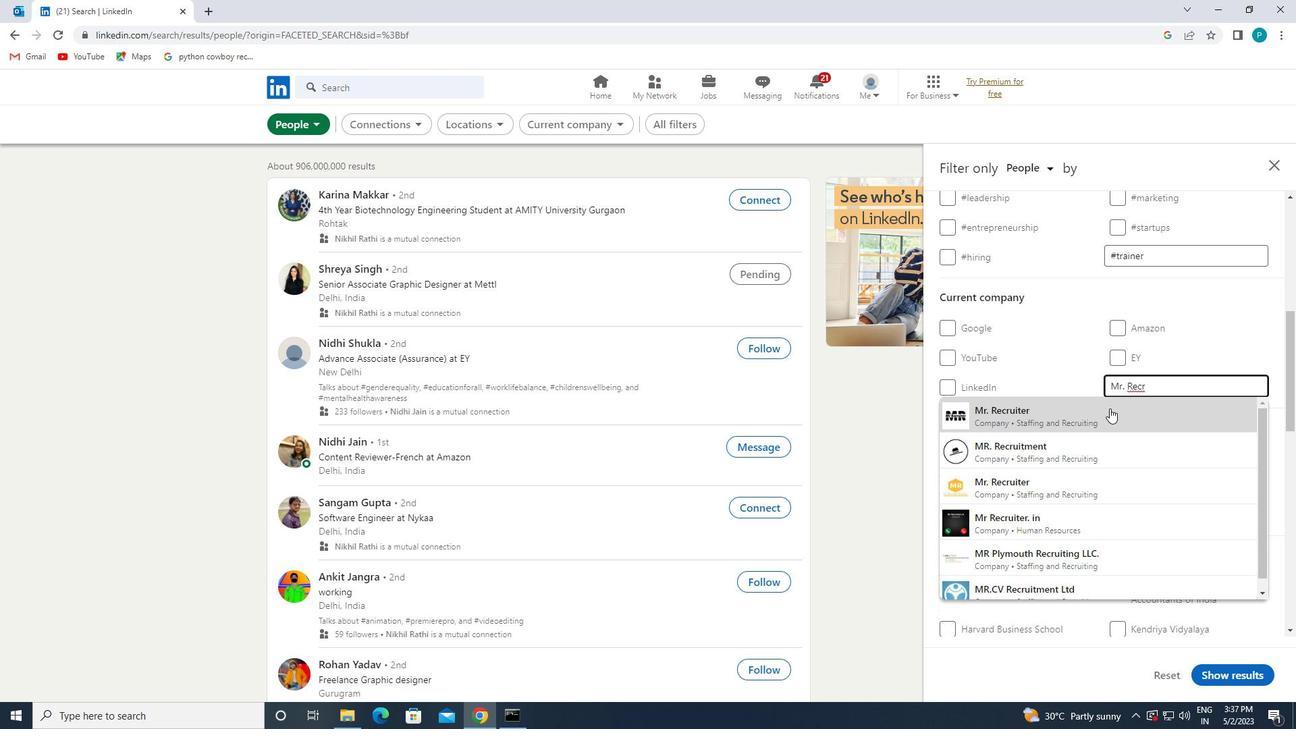 
Action: Mouse scrolled (1109, 408) with delta (0, 0)
Screenshot: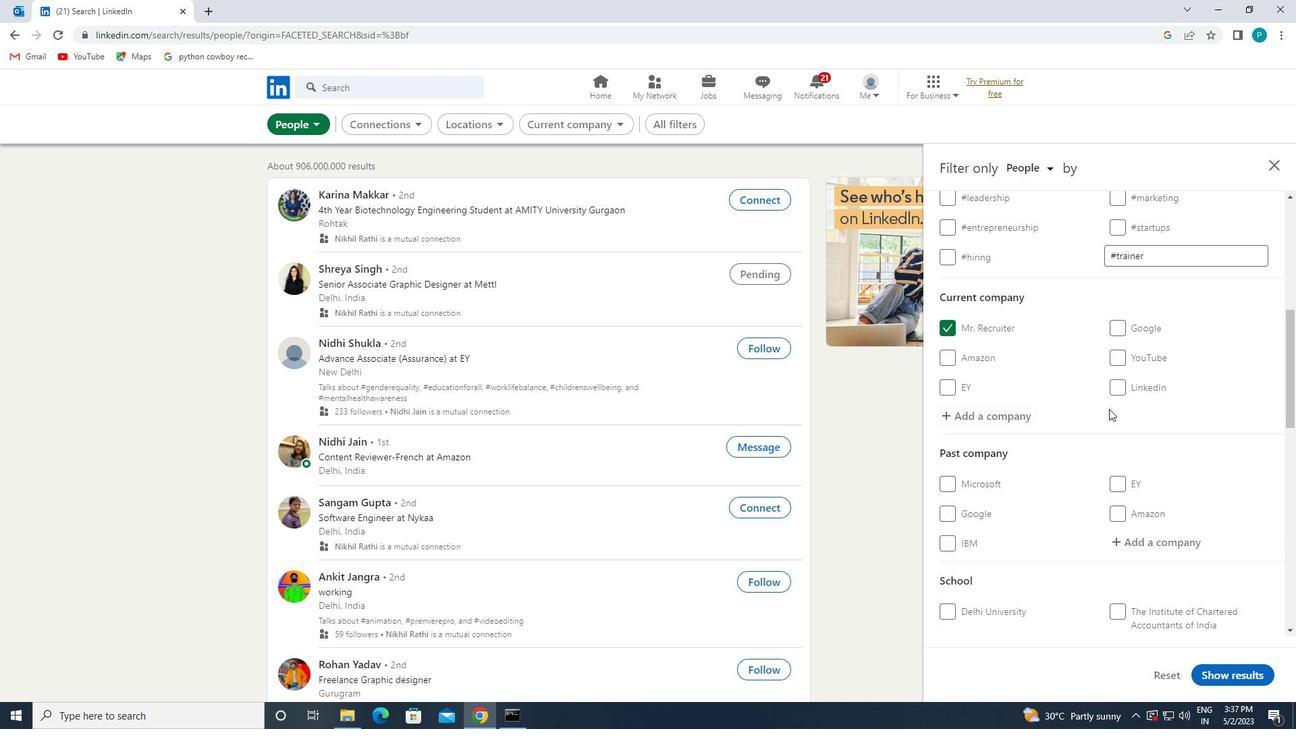 
Action: Mouse scrolled (1109, 408) with delta (0, 0)
Screenshot: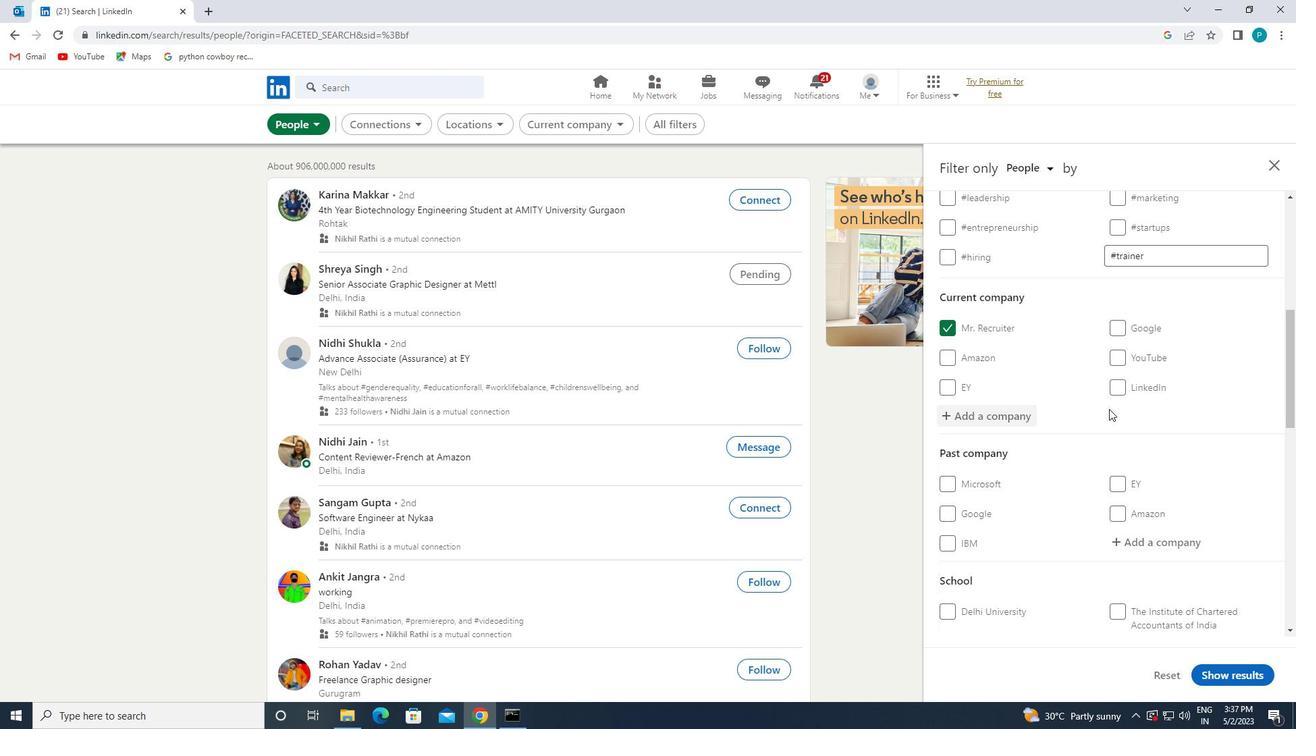 
Action: Mouse scrolled (1109, 408) with delta (0, 0)
Screenshot: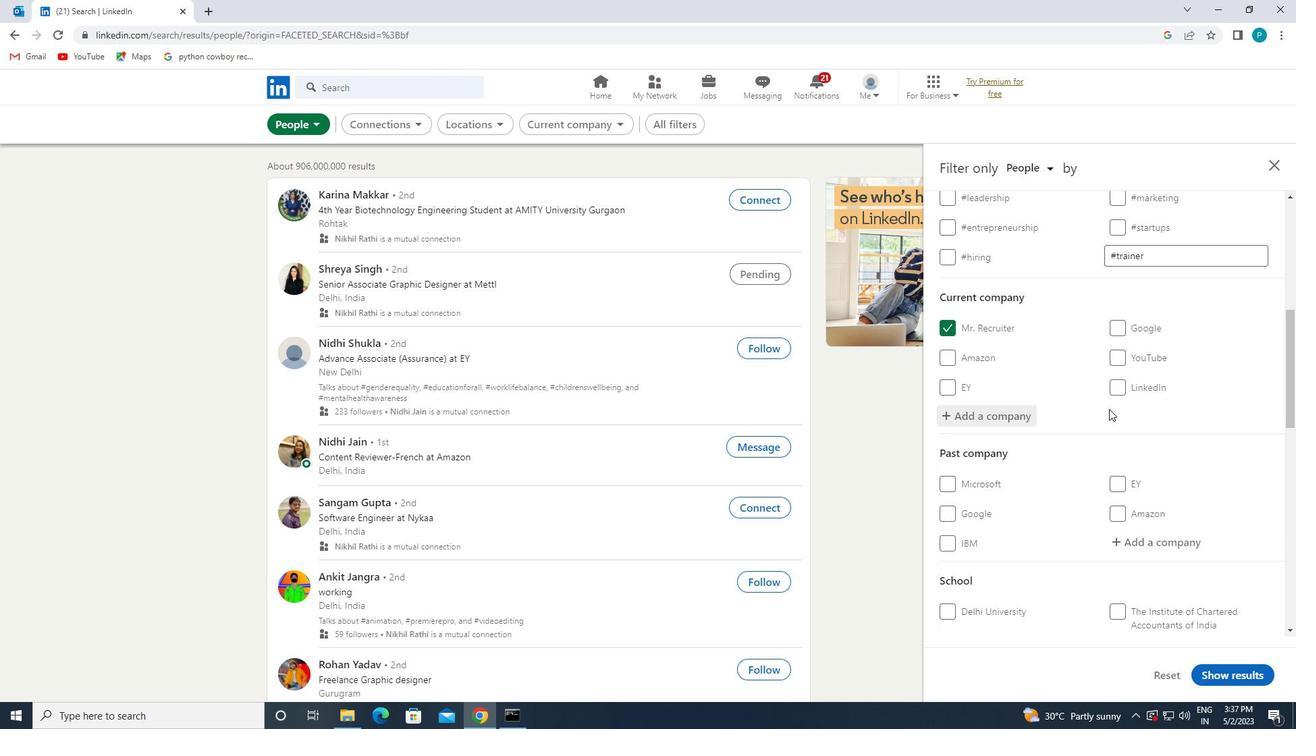 
Action: Mouse moved to (1166, 477)
Screenshot: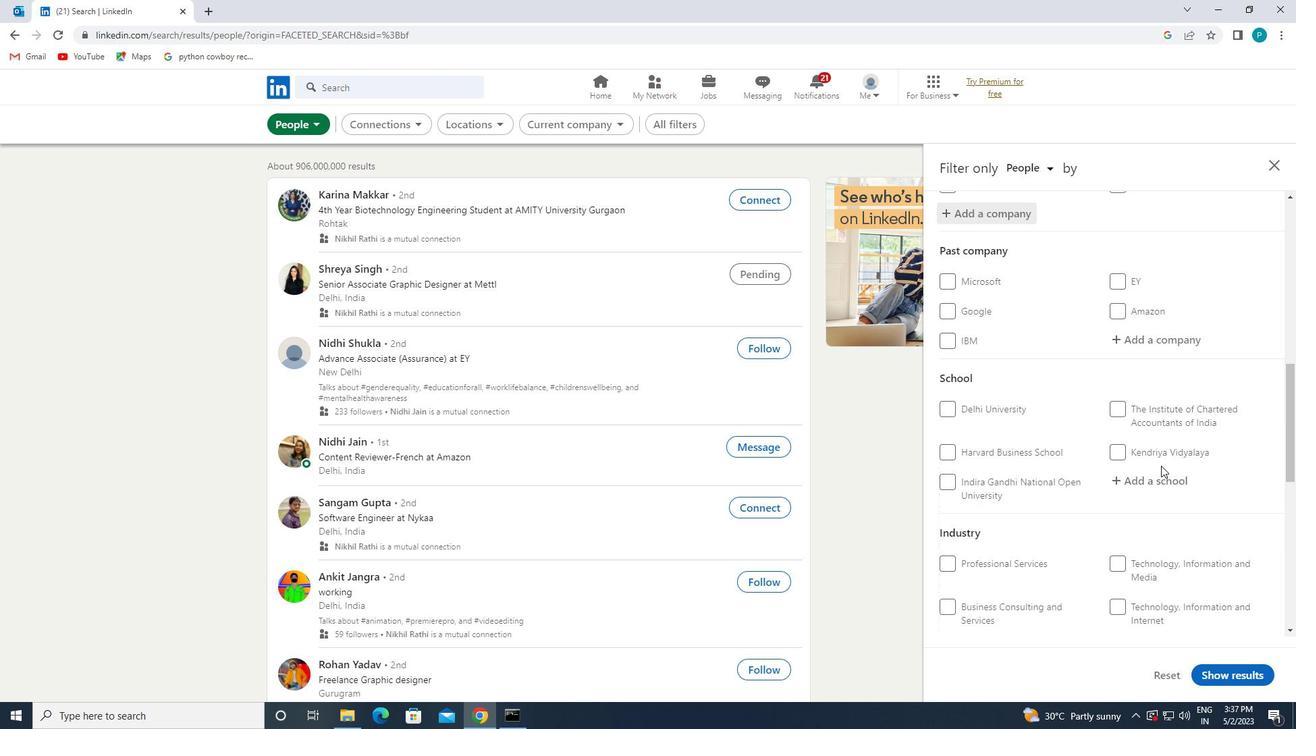 
Action: Mouse pressed left at (1166, 477)
Screenshot: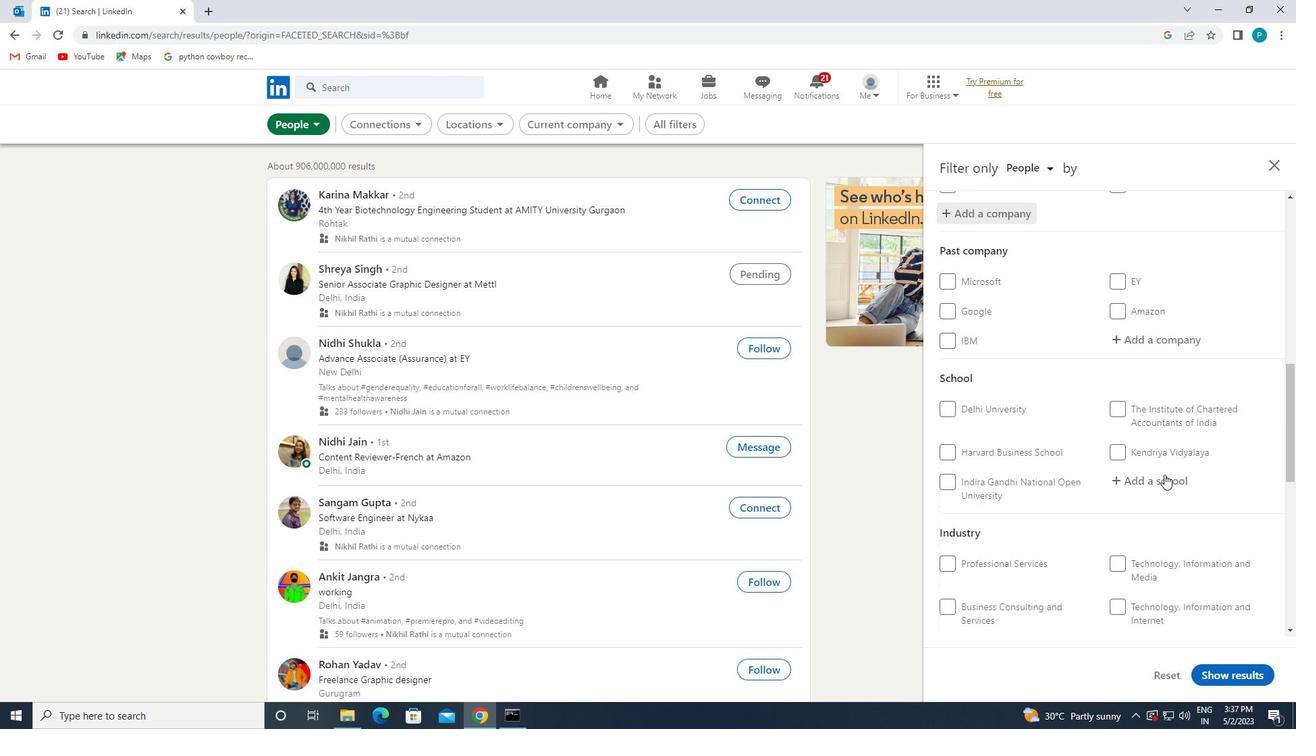
Action: Key pressed <Key.caps_lock>V<Key.caps_lock><Key.backspace><Key.caps_lock>B<Key.caps_lock>HARATI
Screenshot: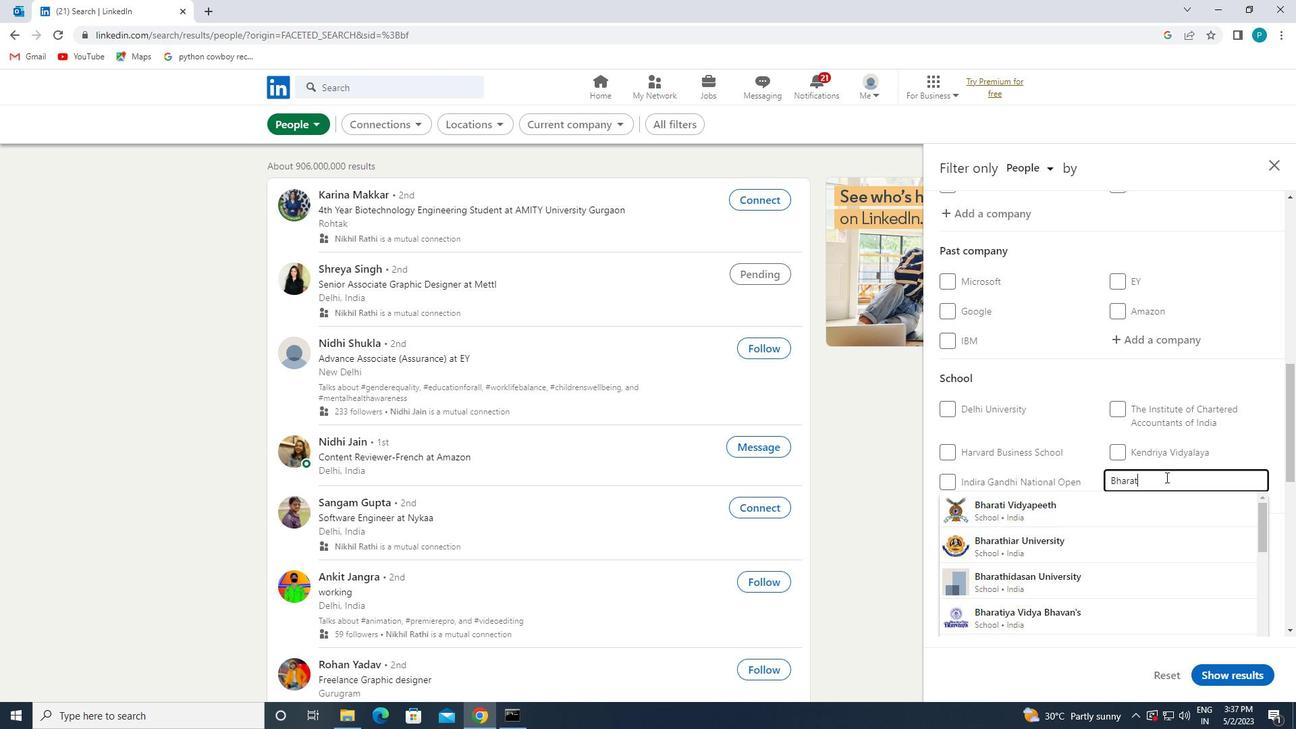 
Action: Mouse moved to (1136, 605)
Screenshot: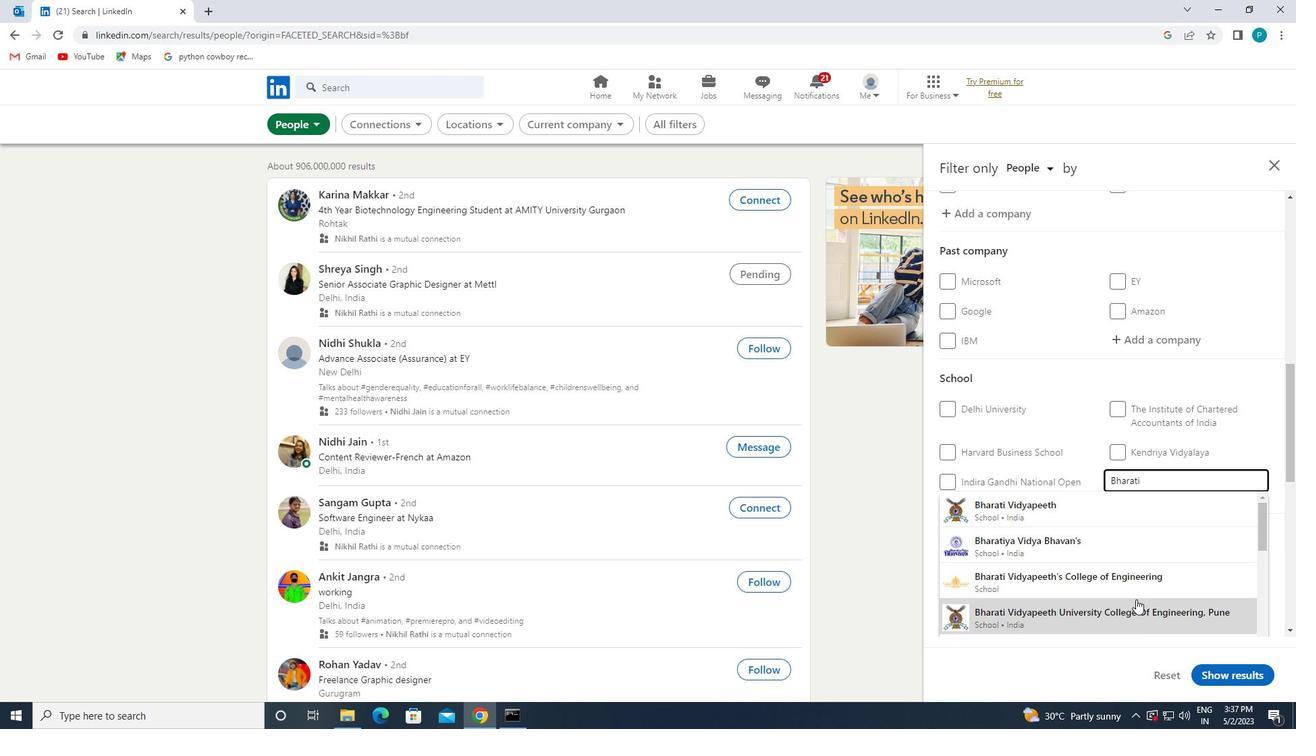 
Action: Mouse pressed left at (1136, 605)
Screenshot: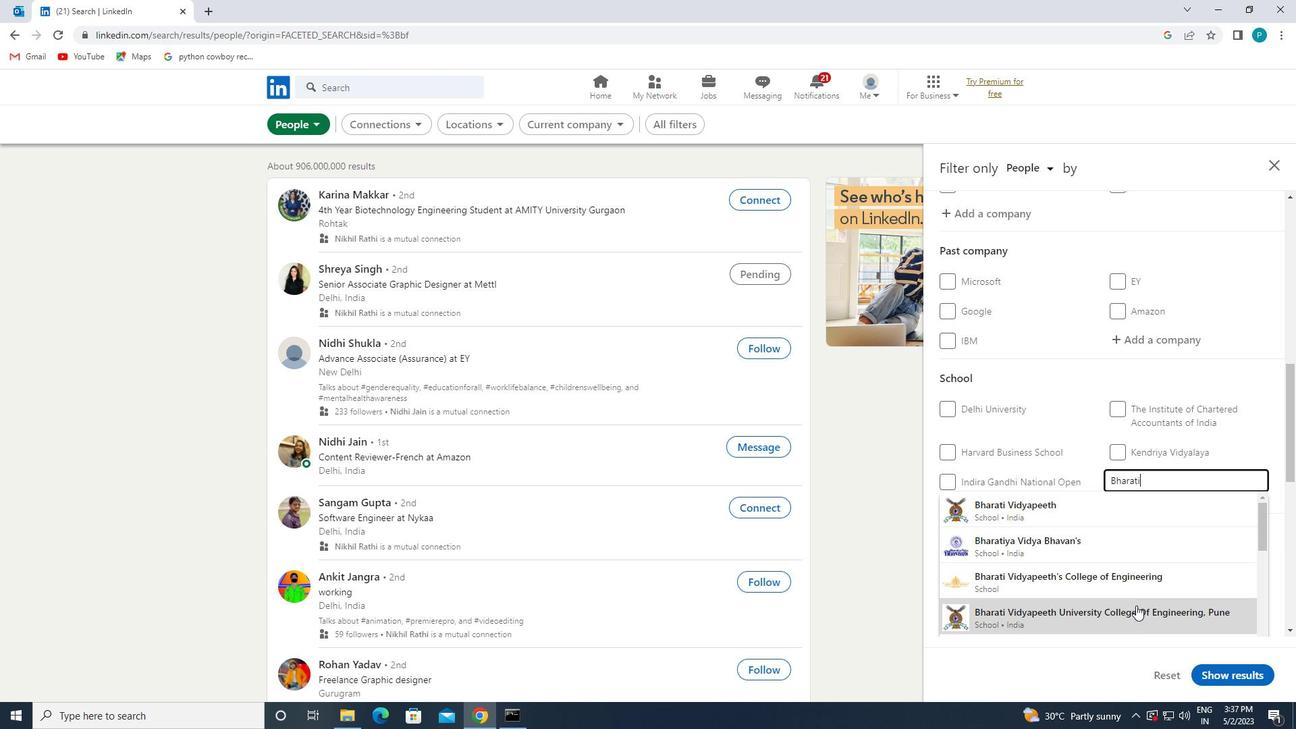 
Action: Mouse scrolled (1136, 605) with delta (0, 0)
Screenshot: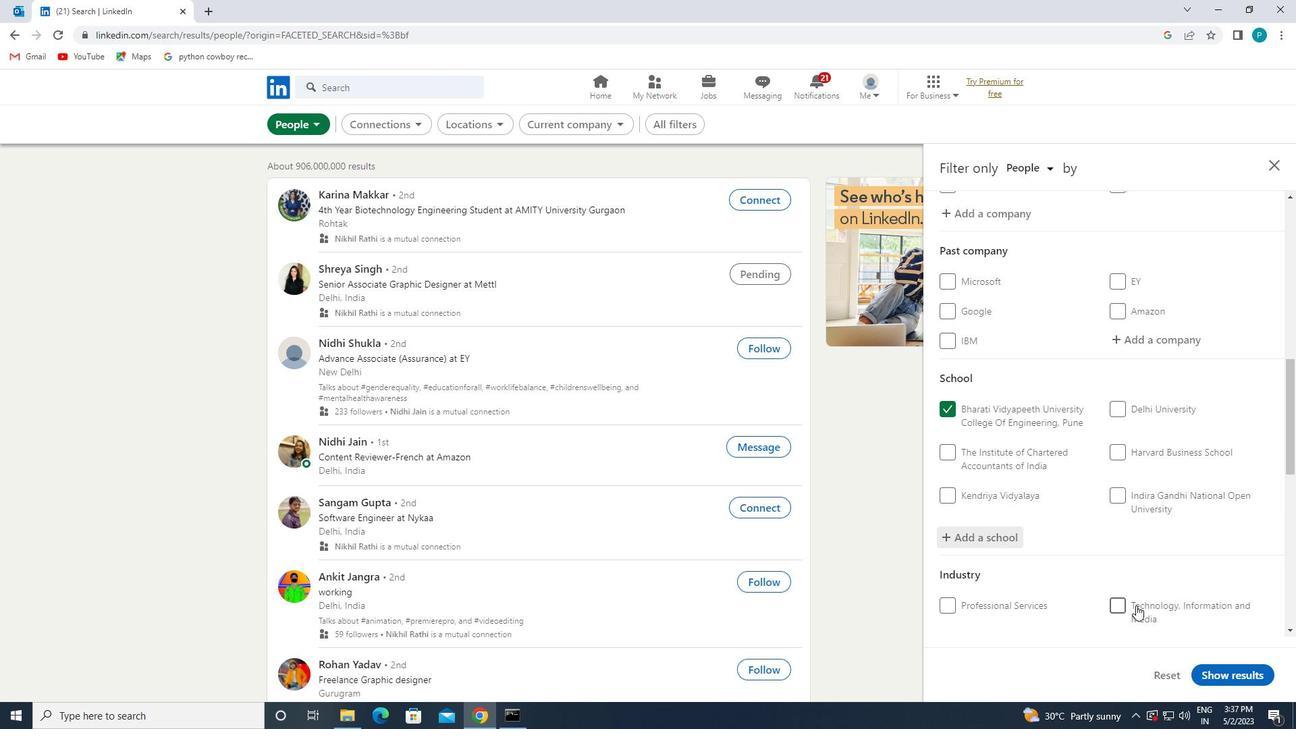 
Action: Mouse scrolled (1136, 605) with delta (0, 0)
Screenshot: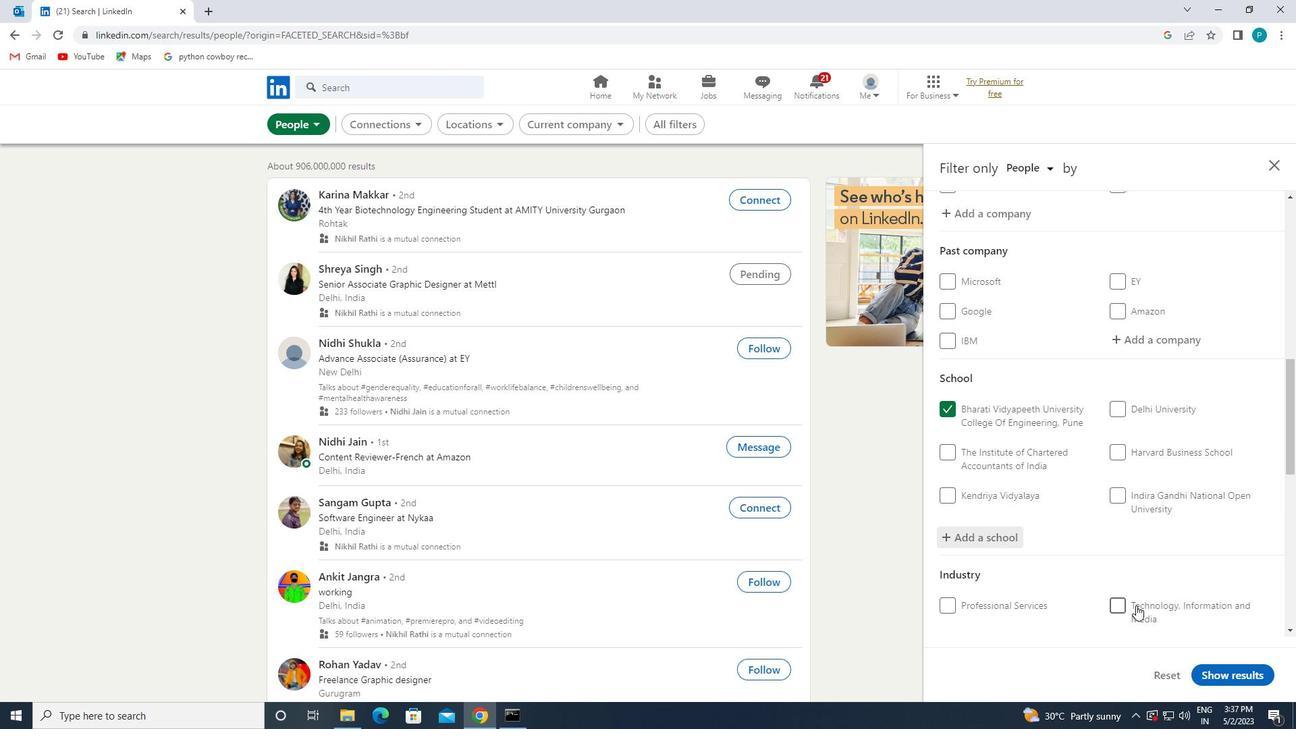 
Action: Mouse scrolled (1136, 605) with delta (0, 0)
Screenshot: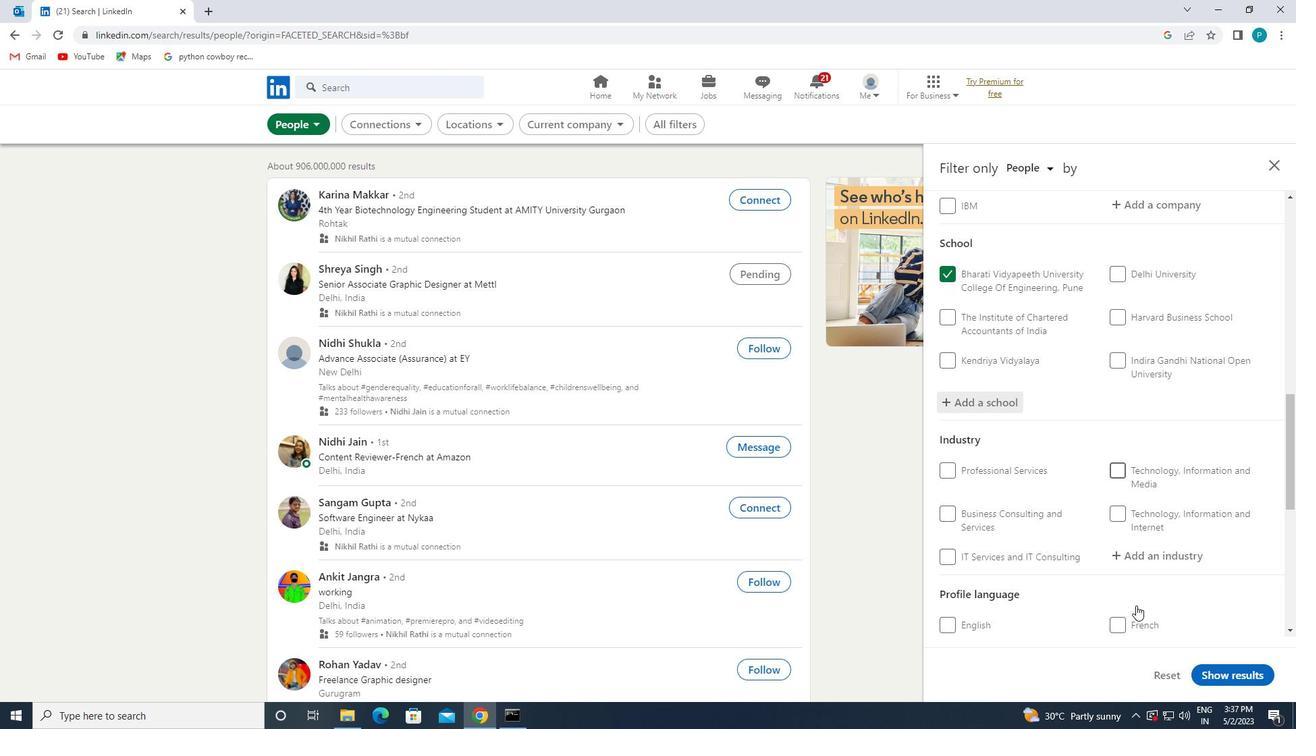
Action: Mouse moved to (1135, 491)
Screenshot: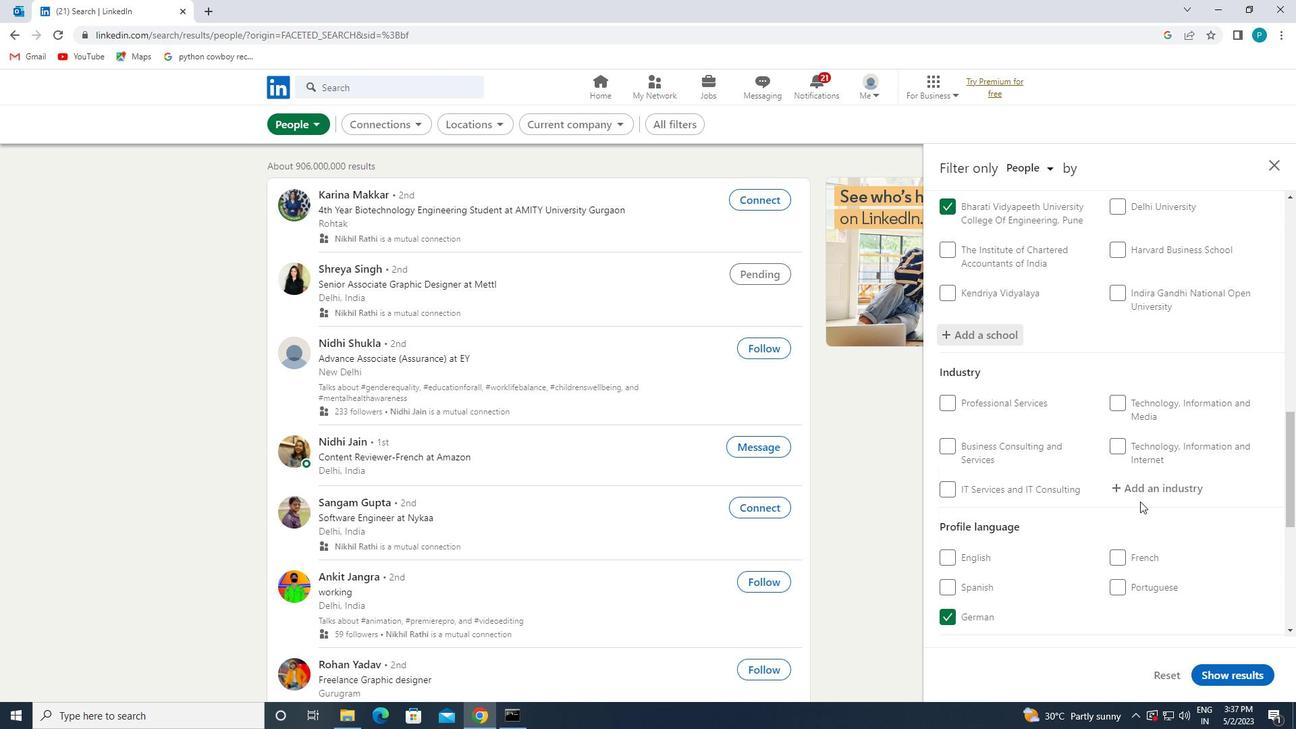 
Action: Mouse pressed left at (1135, 491)
Screenshot: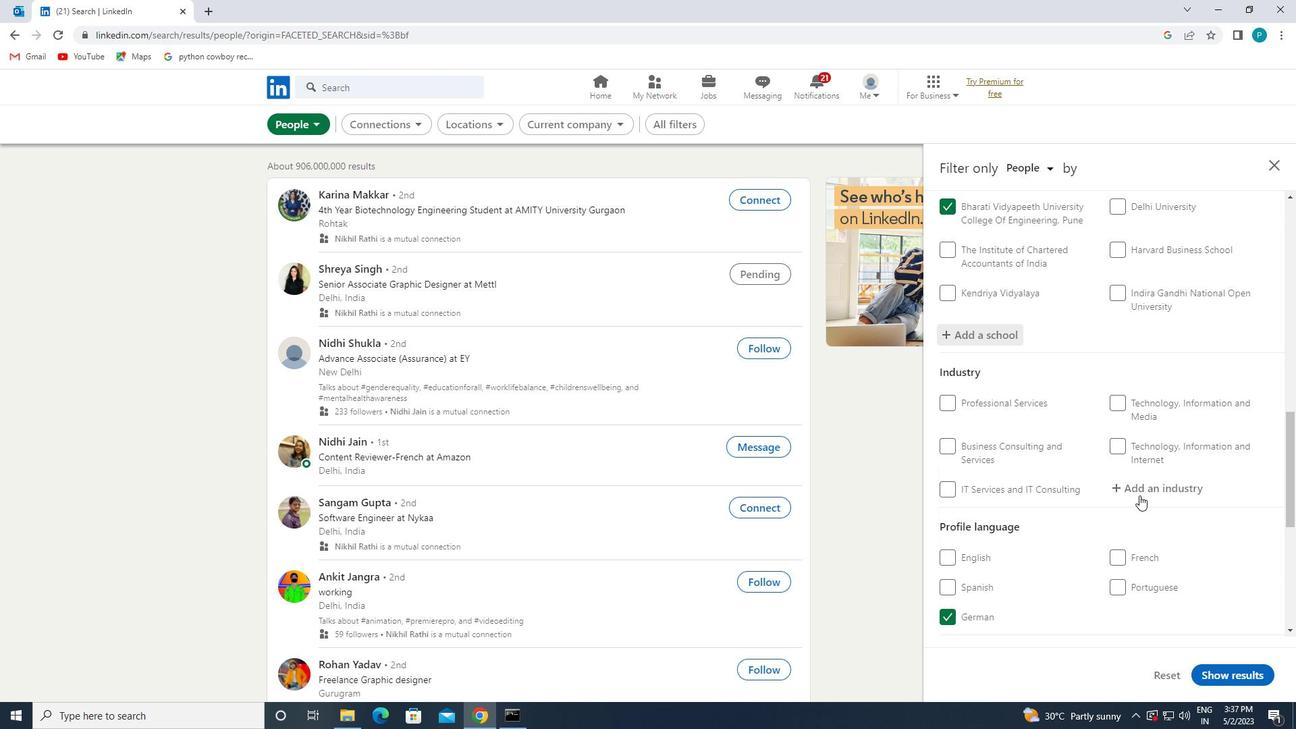 
Action: Key pressed <Key.caps_lock>A<Key.caps_lock>RMED
Screenshot: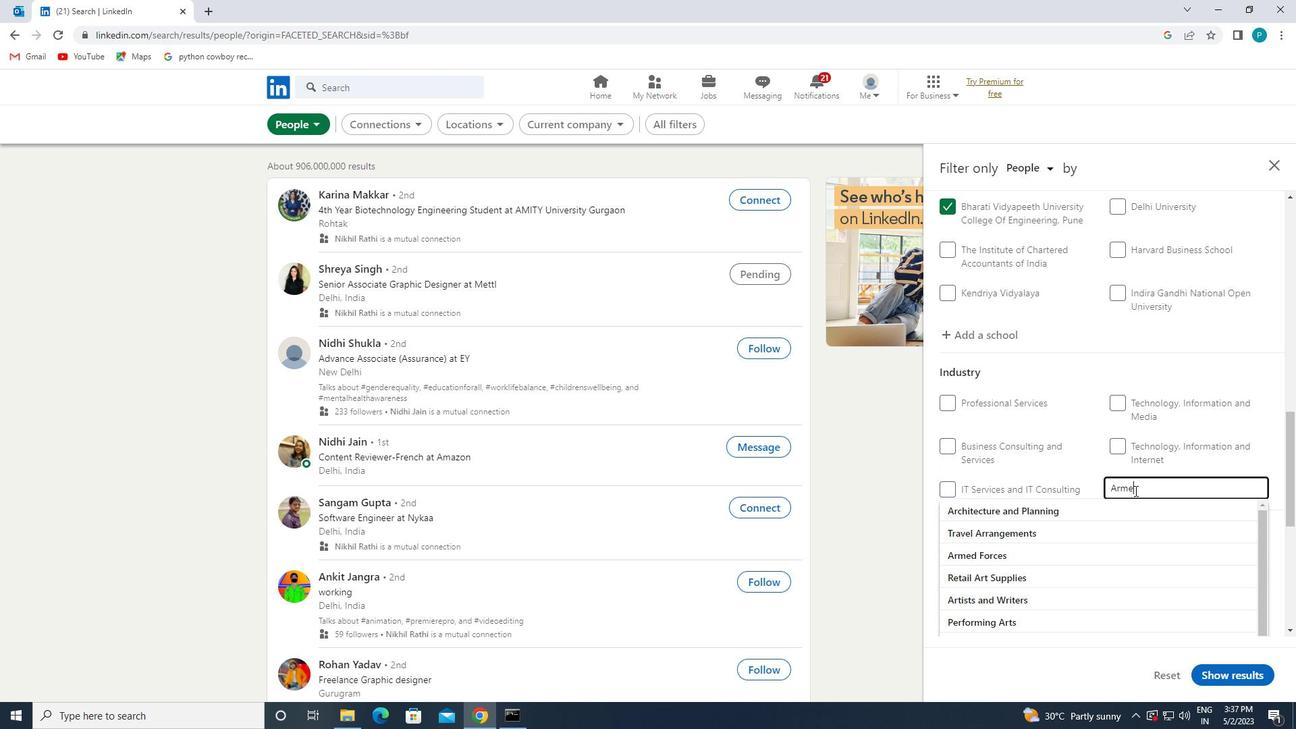 
Action: Mouse moved to (1144, 512)
Screenshot: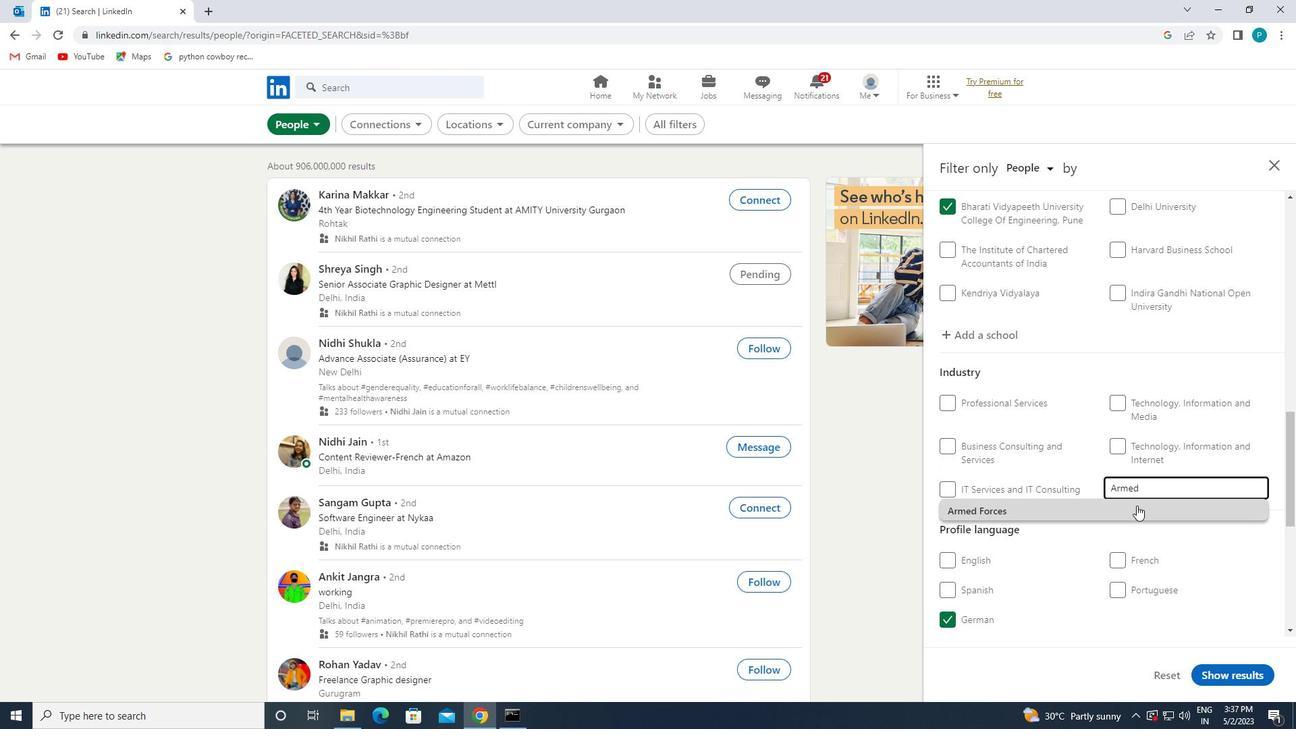 
Action: Mouse pressed left at (1144, 512)
Screenshot: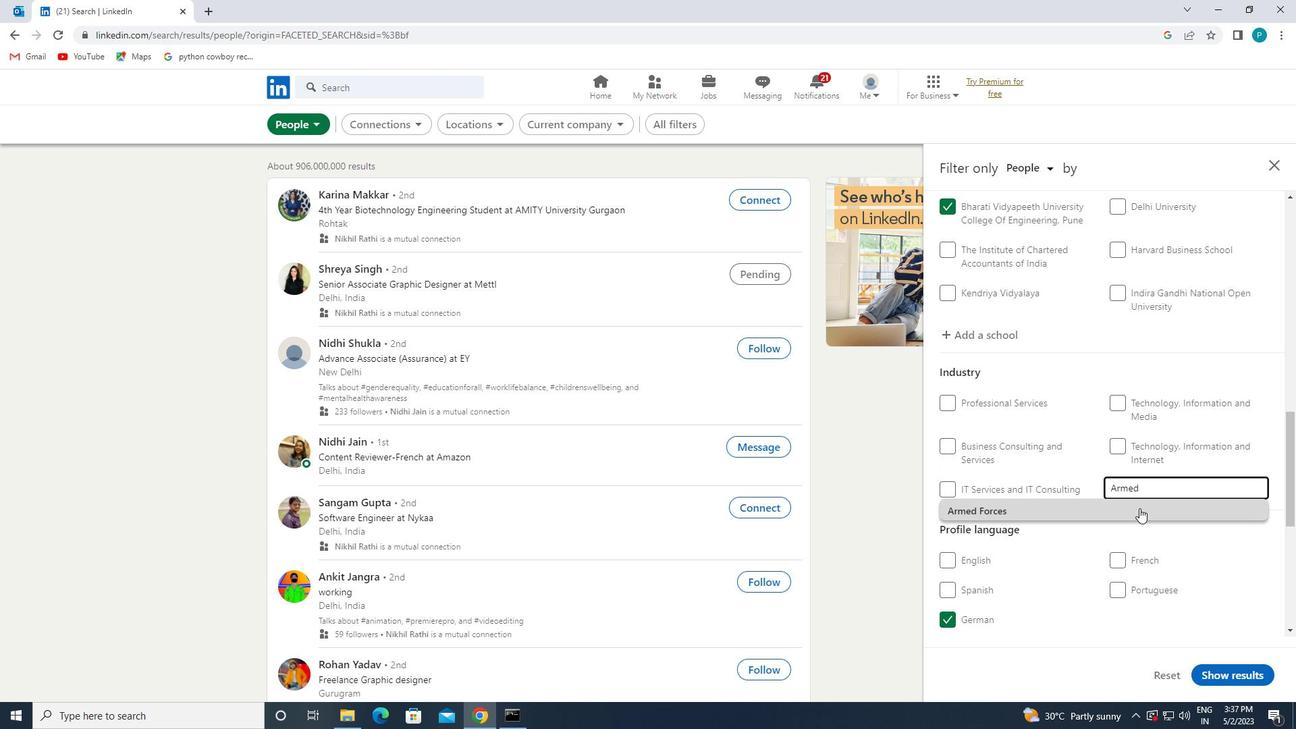 
Action: Mouse scrolled (1144, 511) with delta (0, 0)
Screenshot: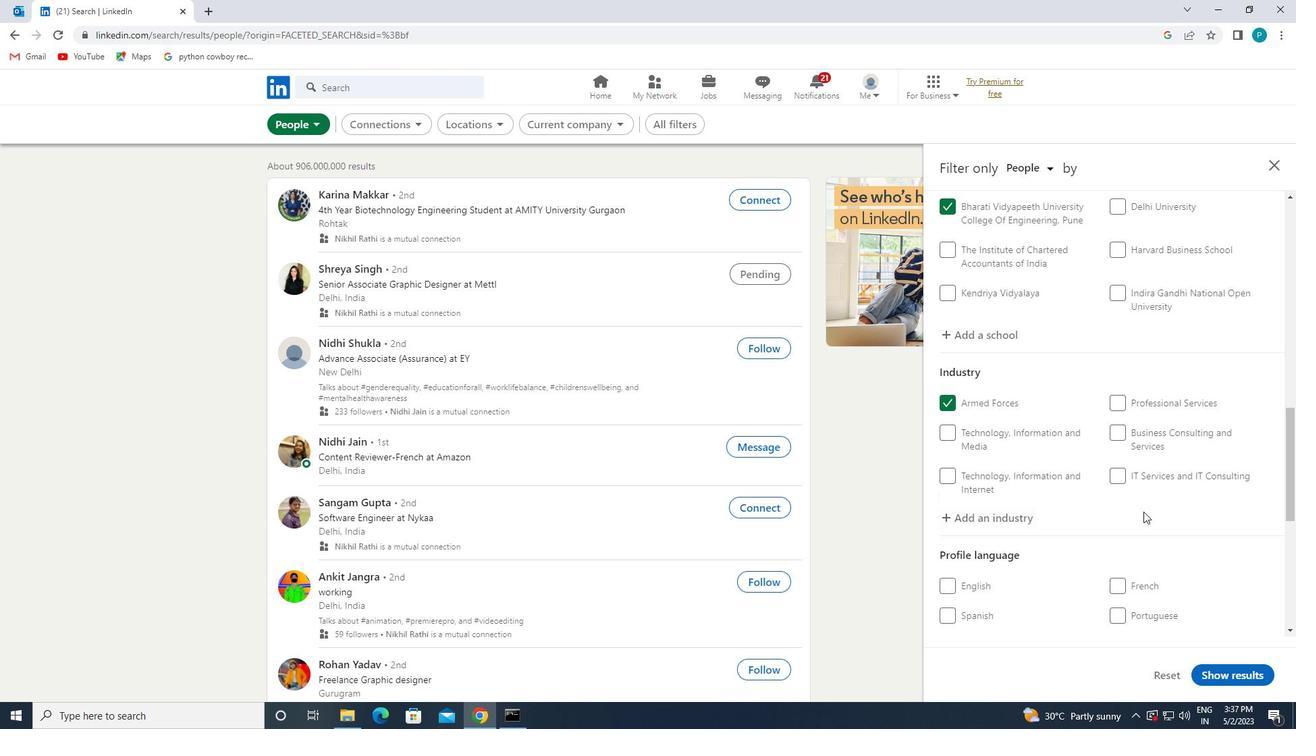 
Action: Mouse scrolled (1144, 511) with delta (0, 0)
Screenshot: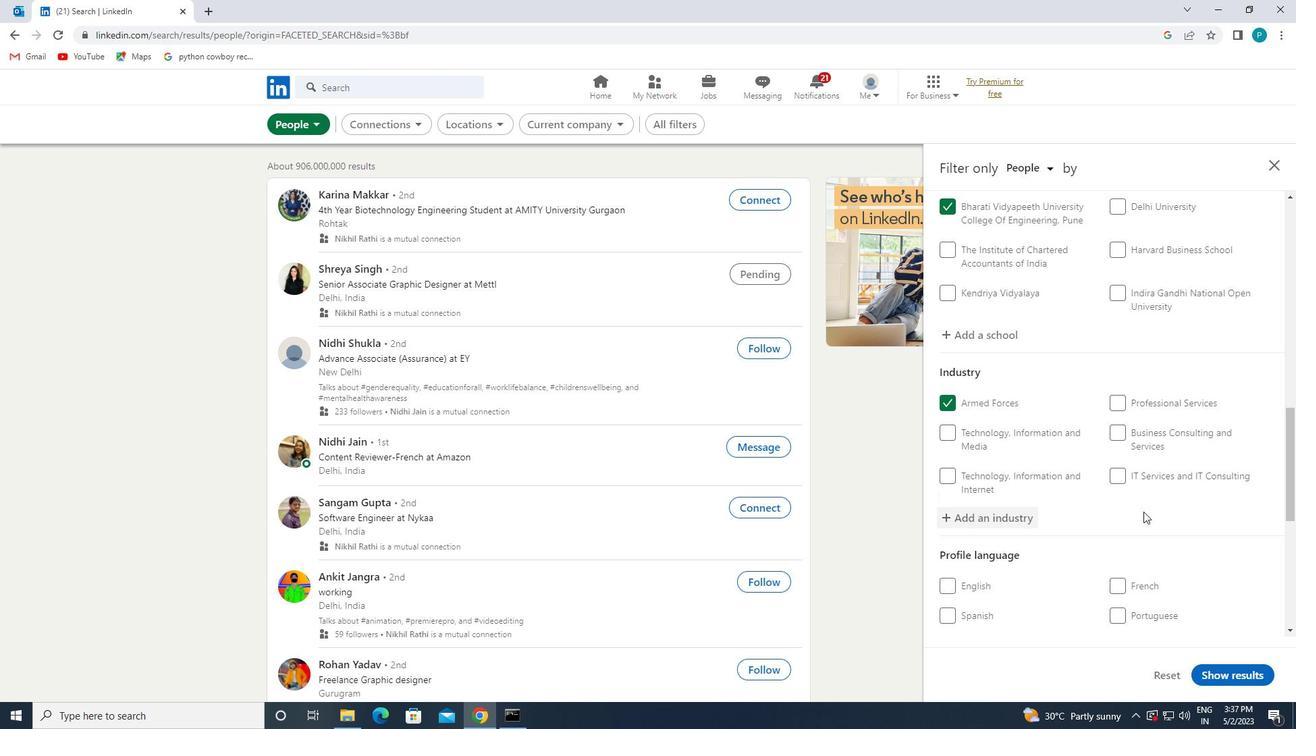 
Action: Mouse scrolled (1144, 511) with delta (0, 0)
Screenshot: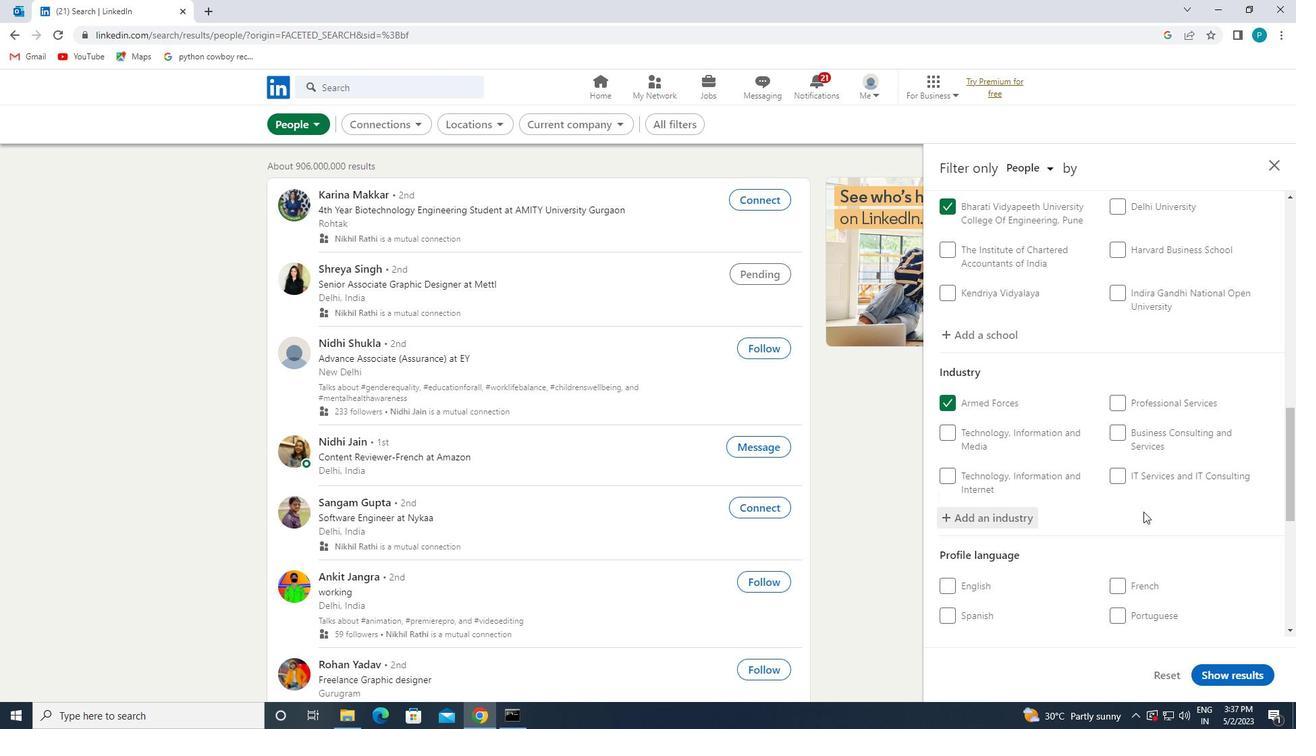 
Action: Mouse moved to (1140, 514)
Screenshot: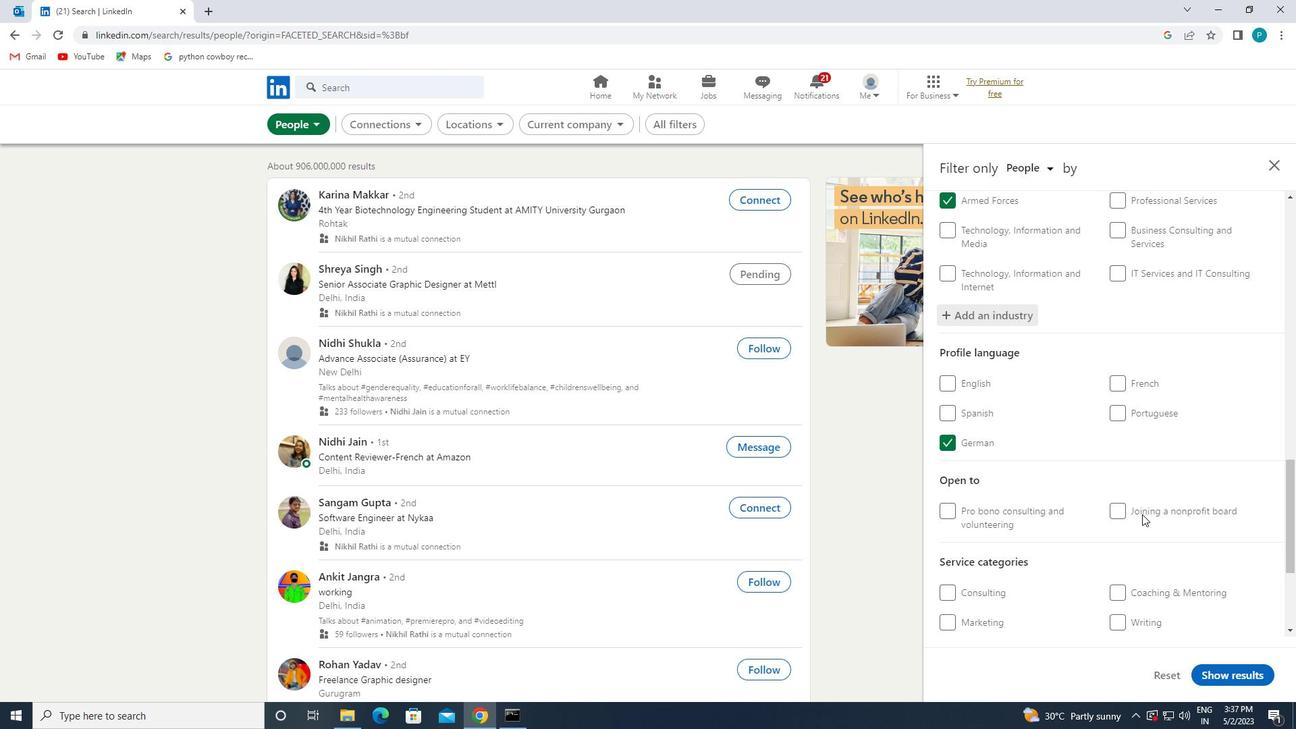 
Action: Mouse scrolled (1140, 514) with delta (0, 0)
Screenshot: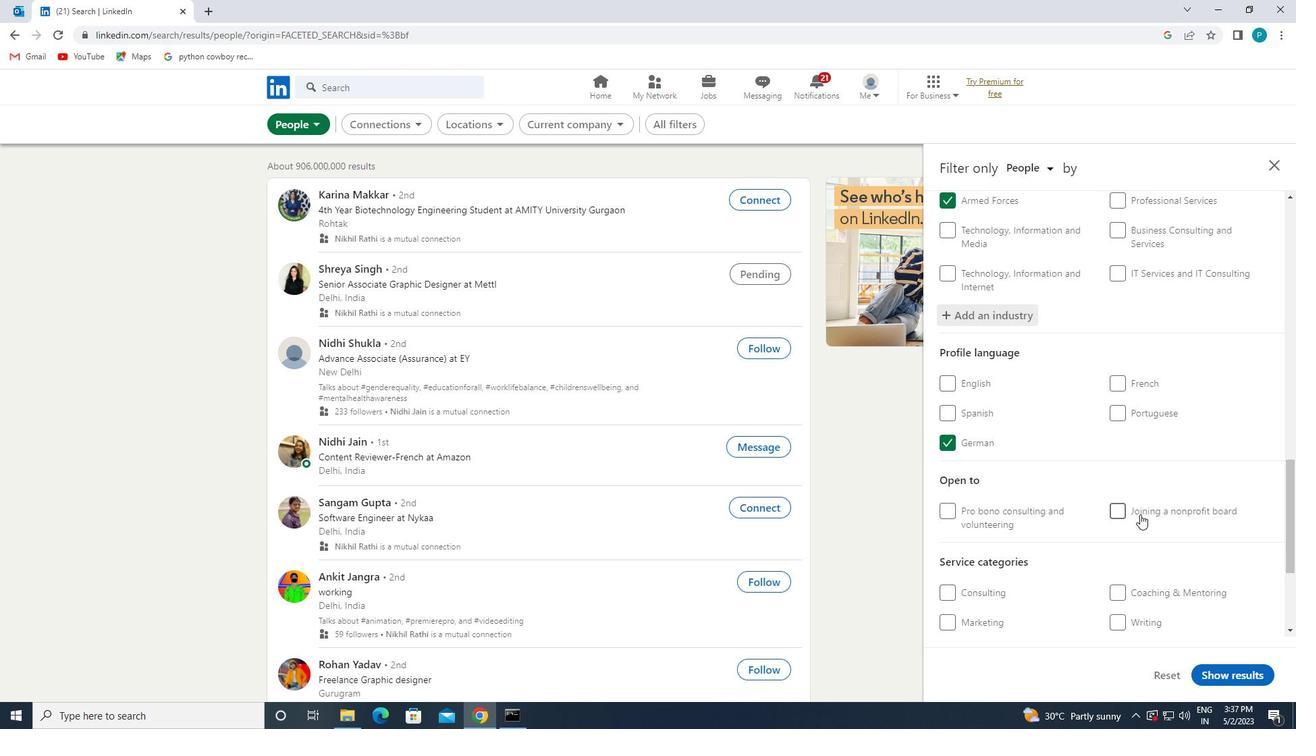 
Action: Mouse moved to (1140, 524)
Screenshot: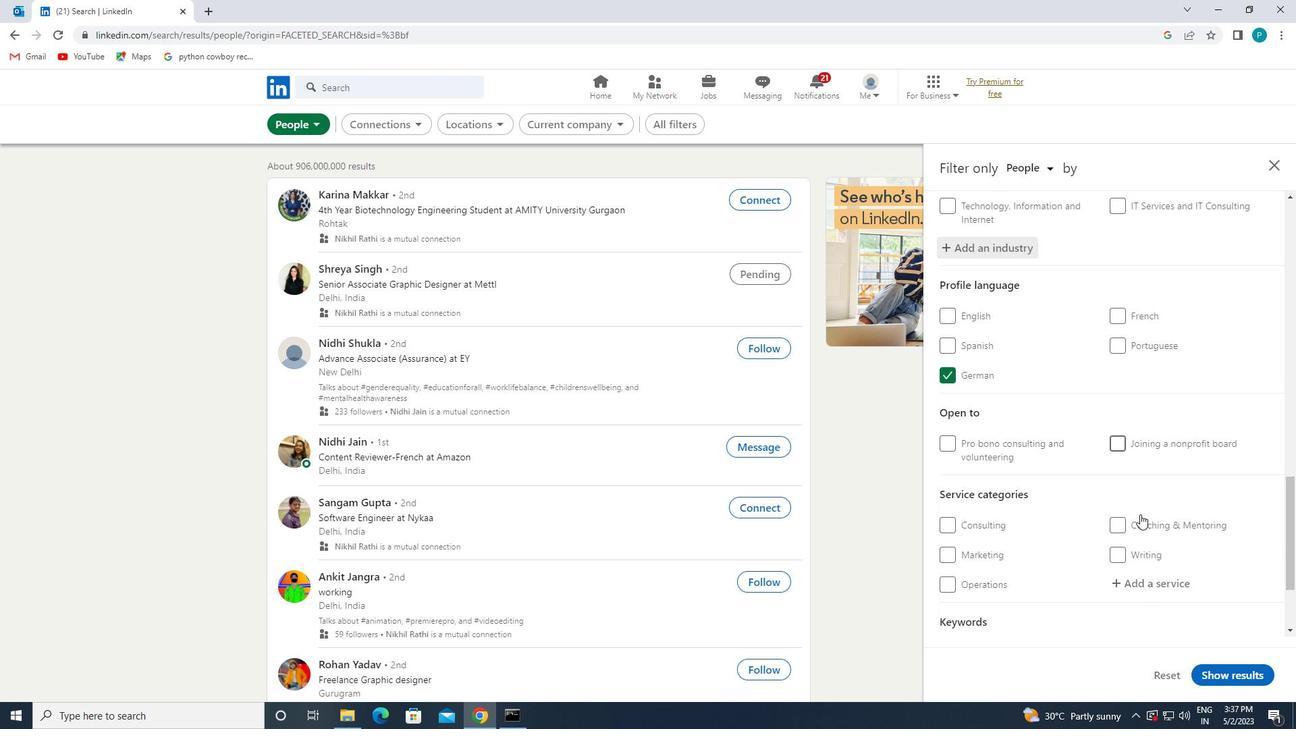 
Action: Mouse scrolled (1140, 523) with delta (0, 0)
Screenshot: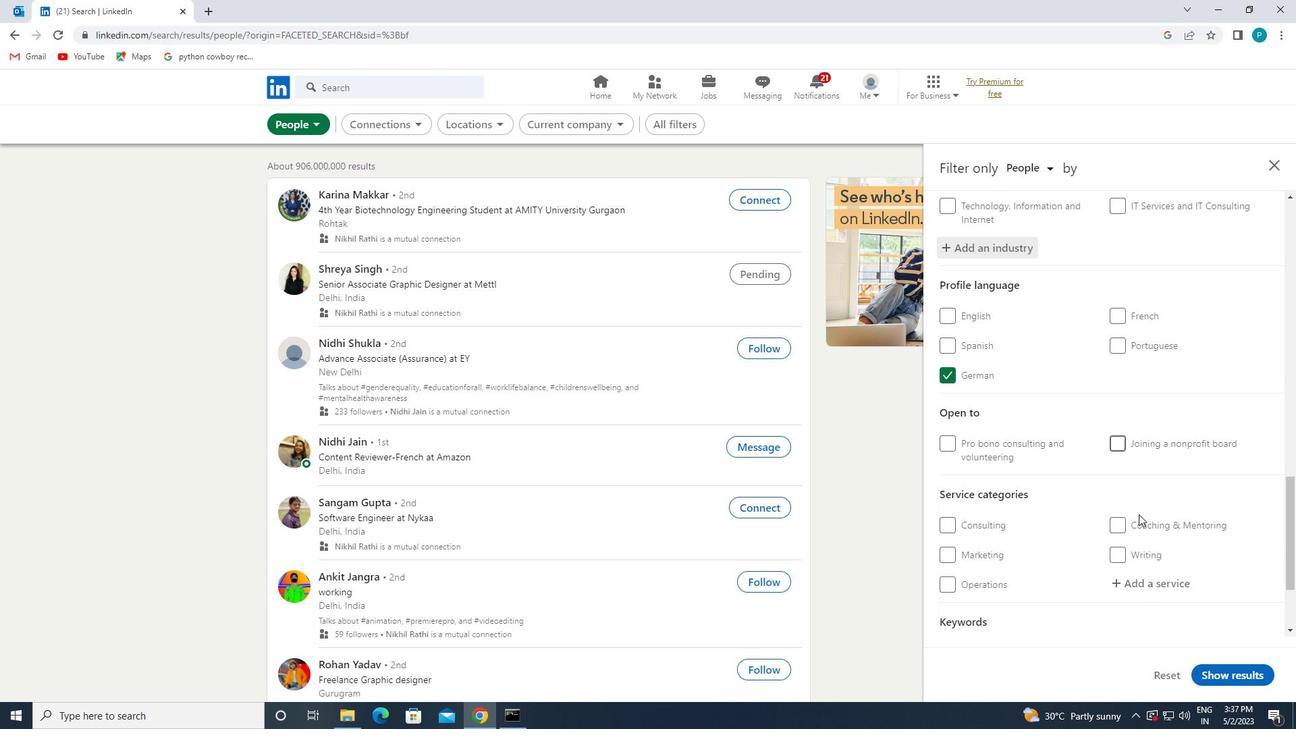 
Action: Mouse moved to (1143, 521)
Screenshot: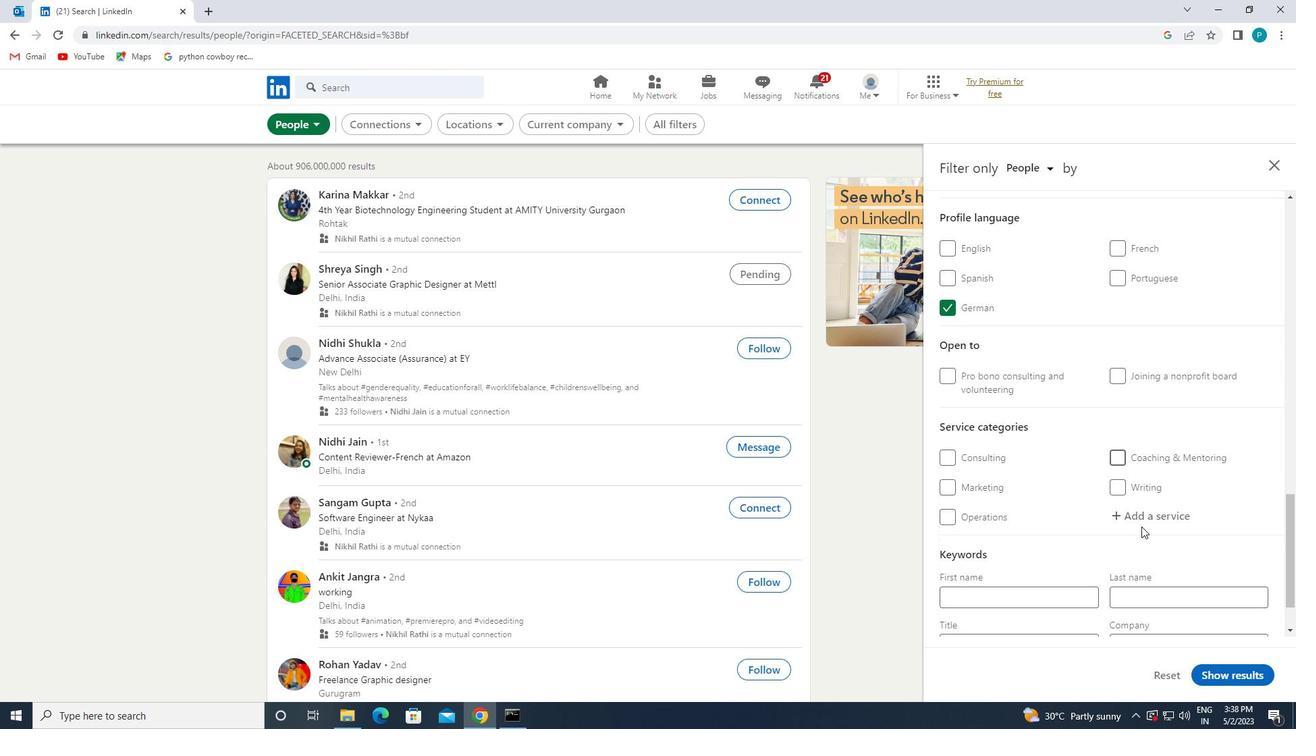 
Action: Mouse pressed left at (1143, 521)
Screenshot: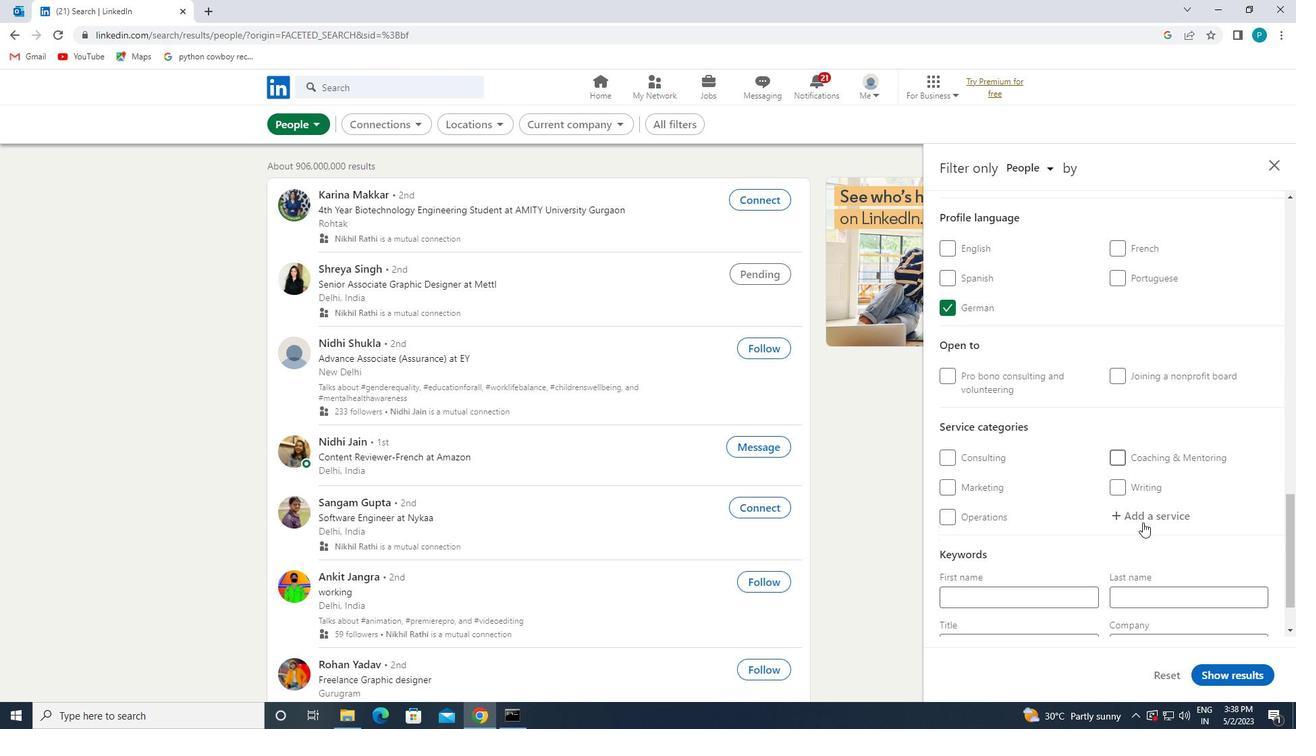 
Action: Key pressed <Key.caps_lock>G<Key.caps_lock>ROWTH
Screenshot: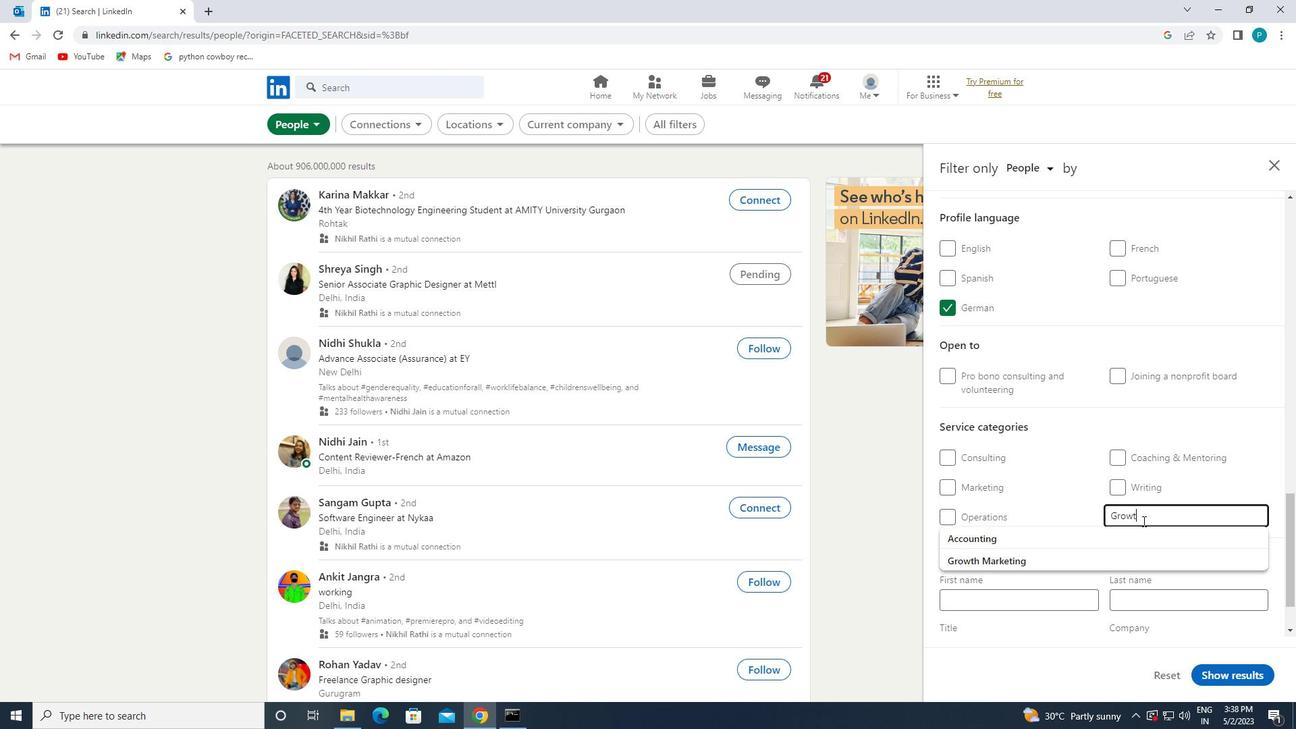 
Action: Mouse moved to (1028, 536)
Screenshot: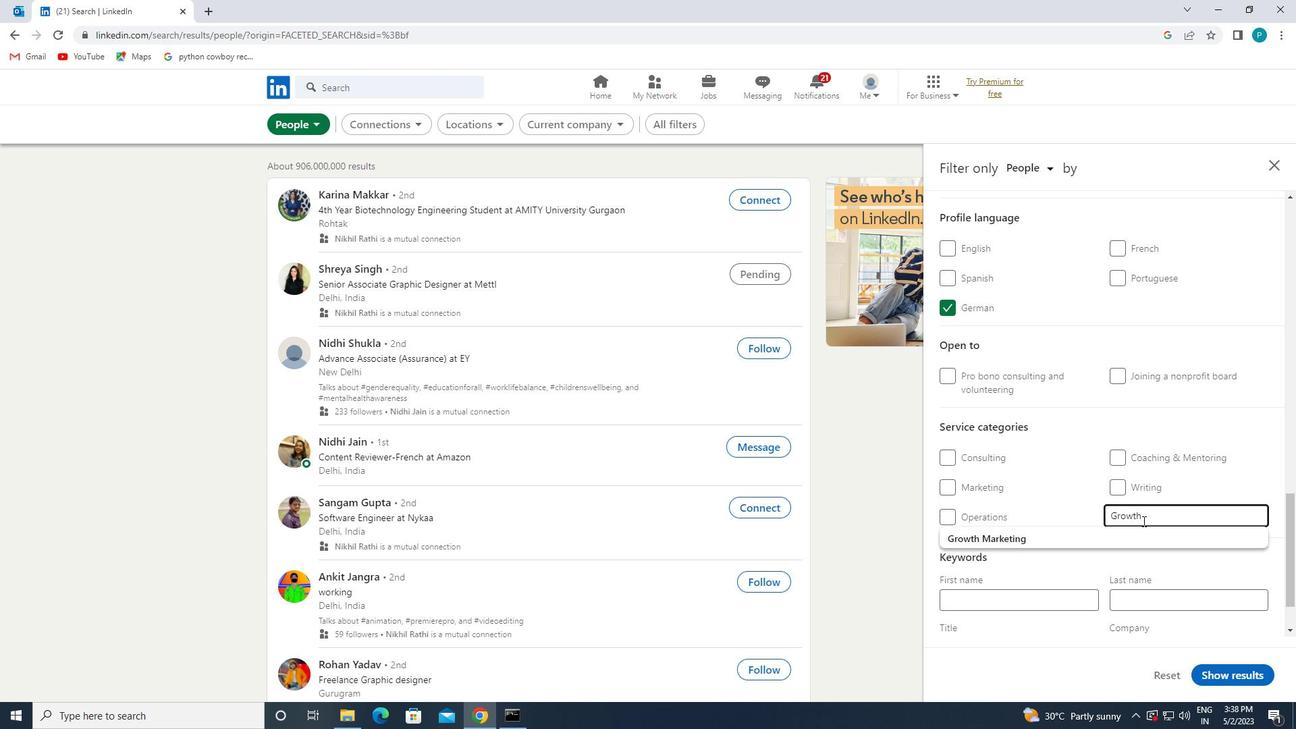
Action: Mouse pressed left at (1028, 536)
Screenshot: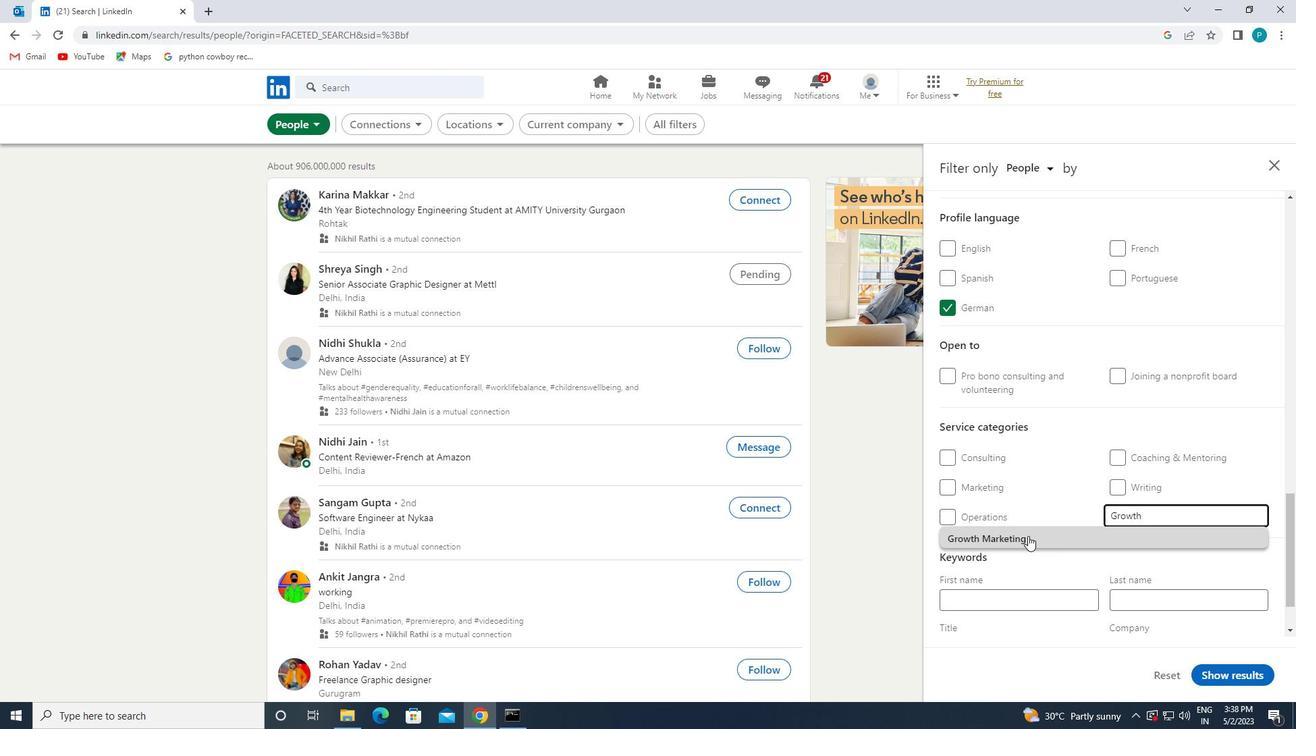 
Action: Mouse scrolled (1028, 535) with delta (0, 0)
Screenshot: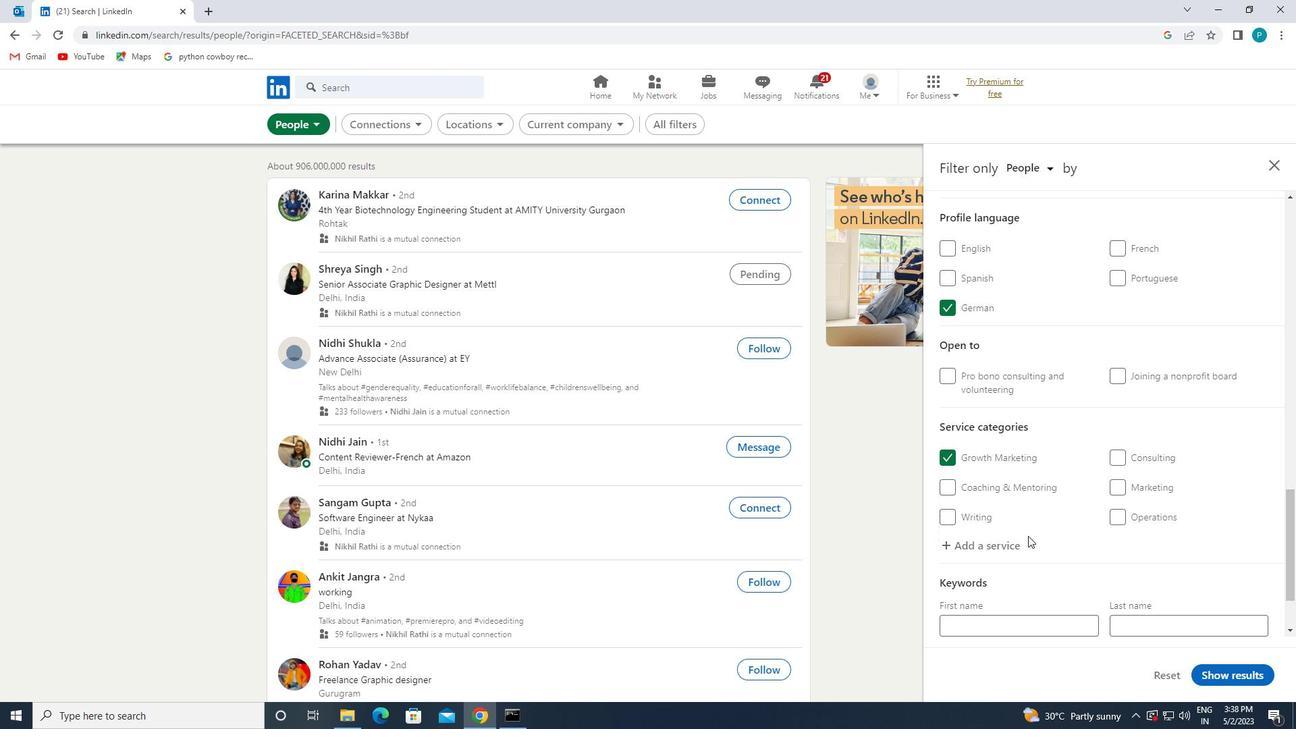
Action: Mouse scrolled (1028, 535) with delta (0, 0)
Screenshot: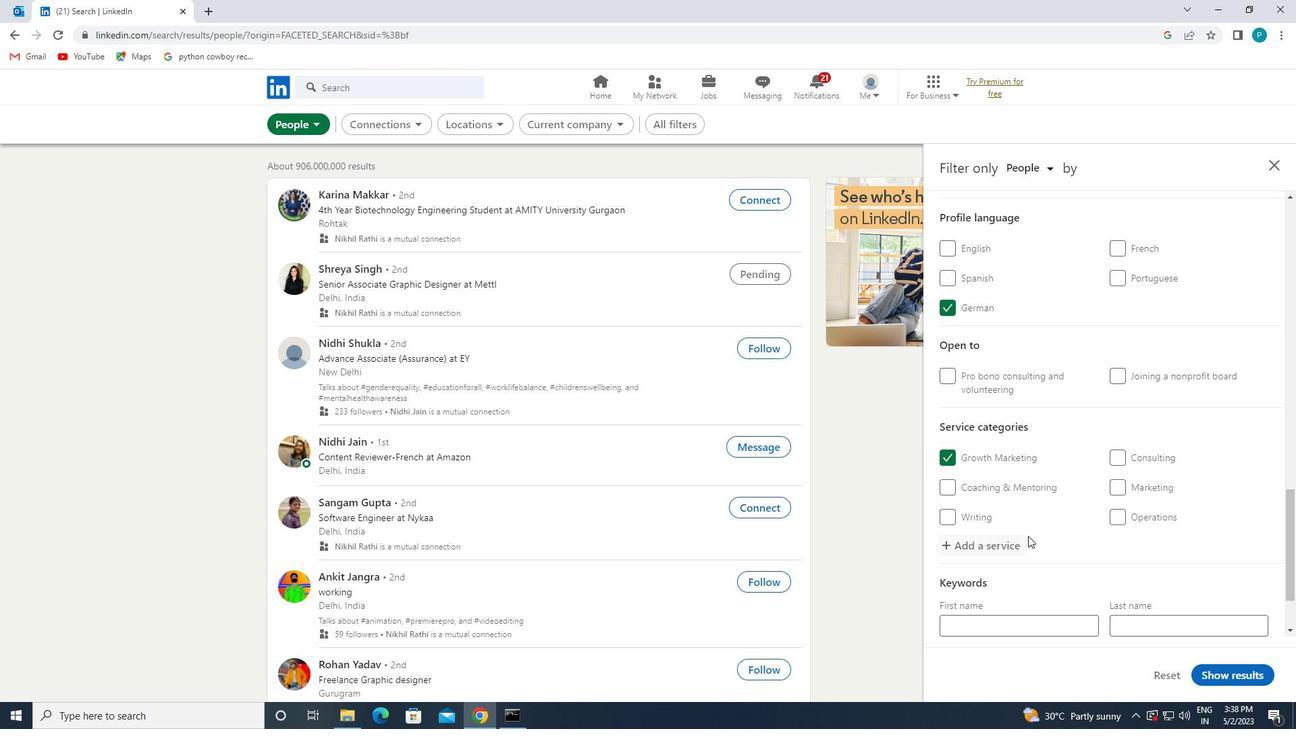 
Action: Mouse scrolled (1028, 535) with delta (0, 0)
Screenshot: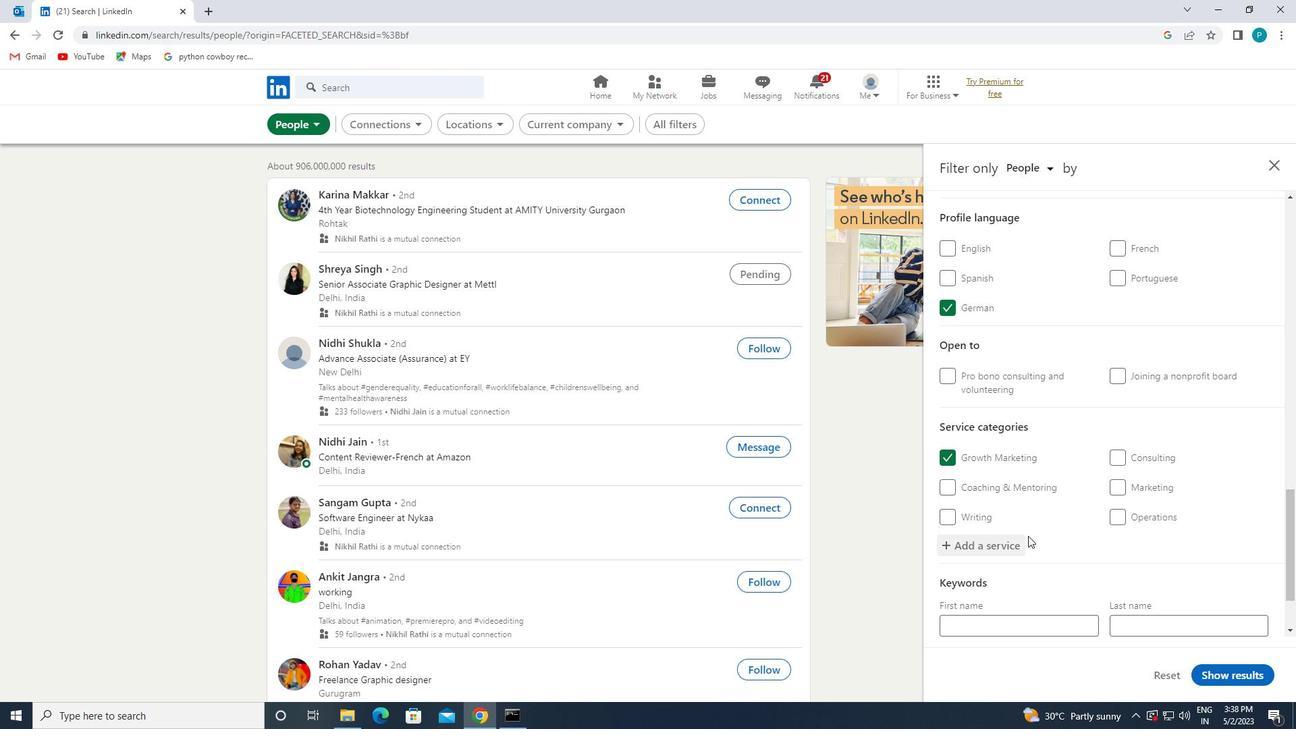 
Action: Mouse moved to (1042, 576)
Screenshot: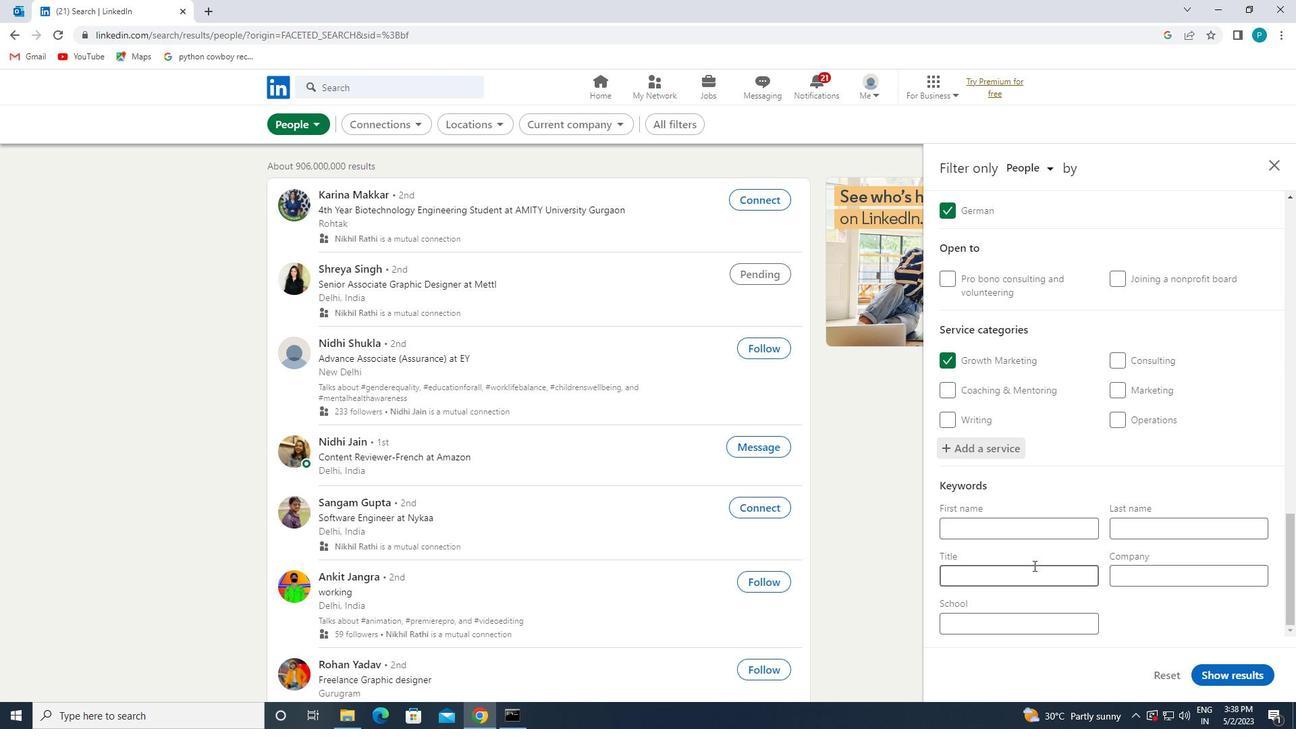 
Action: Mouse pressed left at (1042, 576)
Screenshot: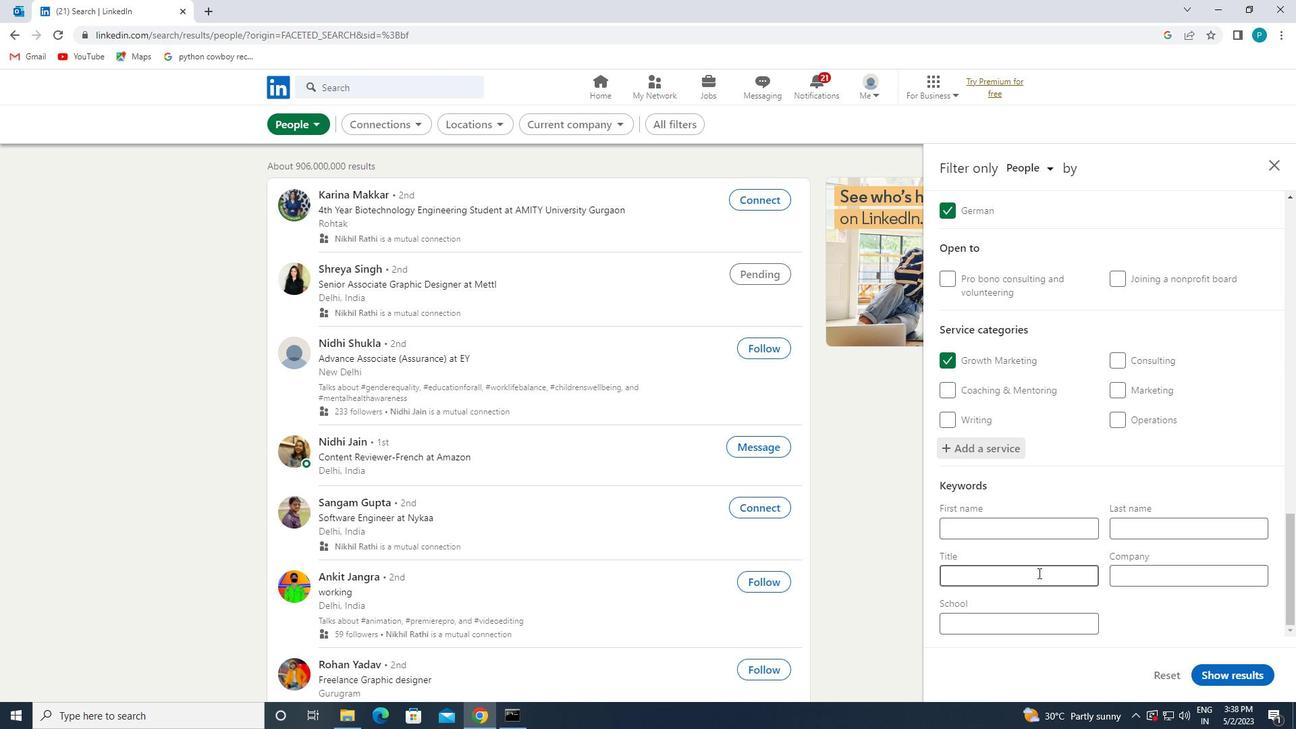 
Action: Key pressed <Key.caps_lock>P<Key.caps_lock>HYSICAL<Key.space><Key.caps_lock>T<Key.caps_lock>HERAPY<Key.space><Key.caps_lock>A<Key.caps_lock>SSISTANT
Screenshot: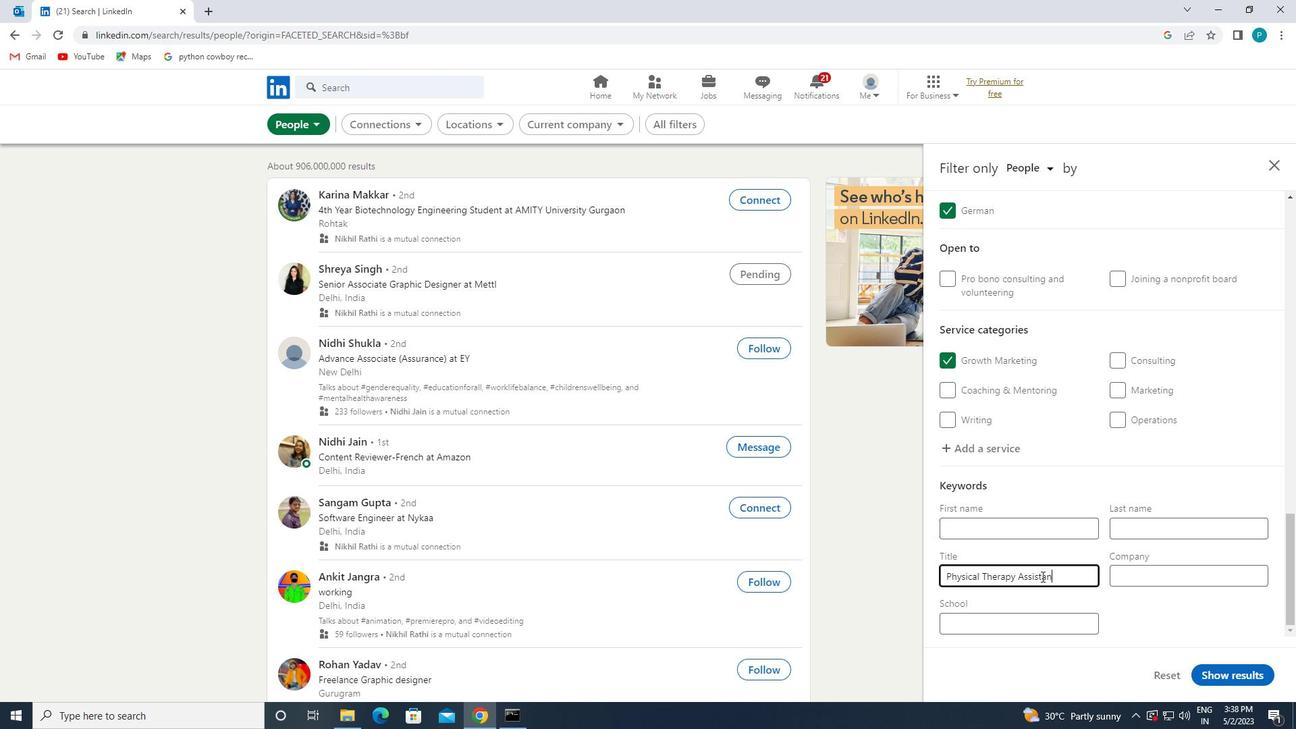 
Action: Mouse moved to (1228, 668)
Screenshot: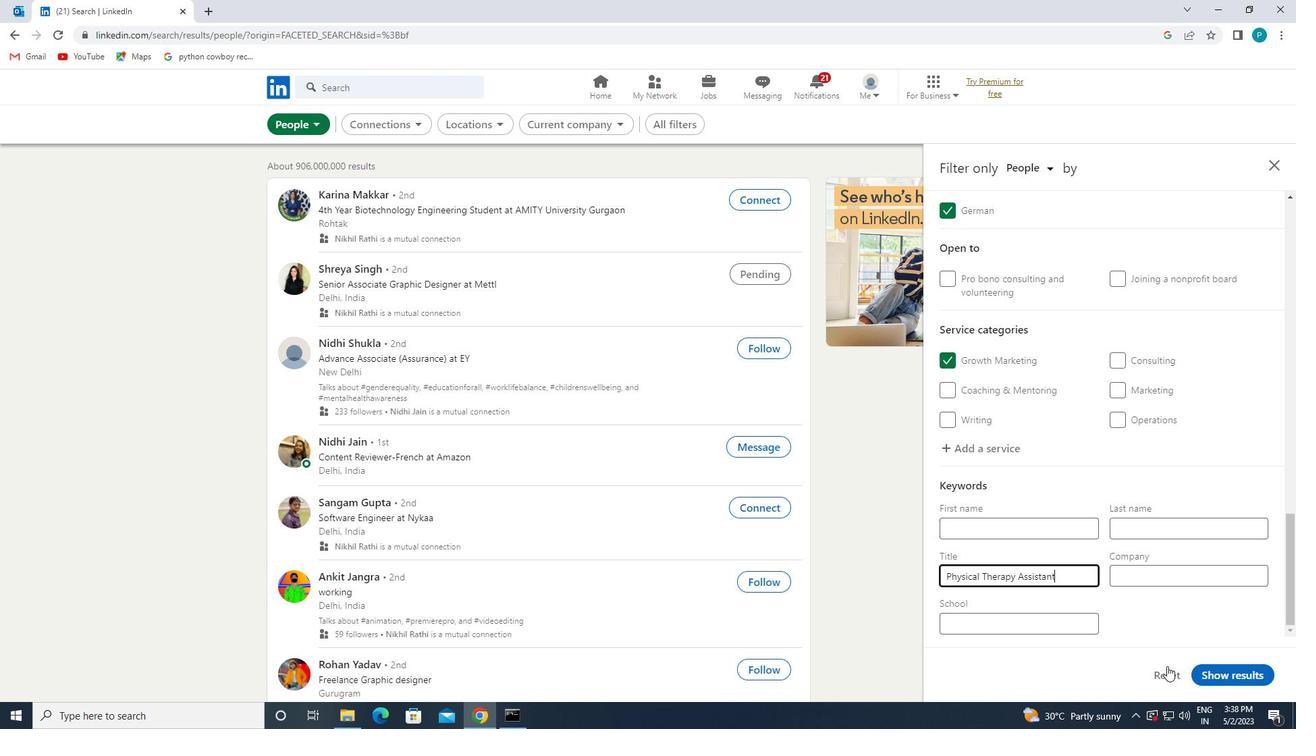 
Action: Mouse pressed left at (1228, 668)
Screenshot: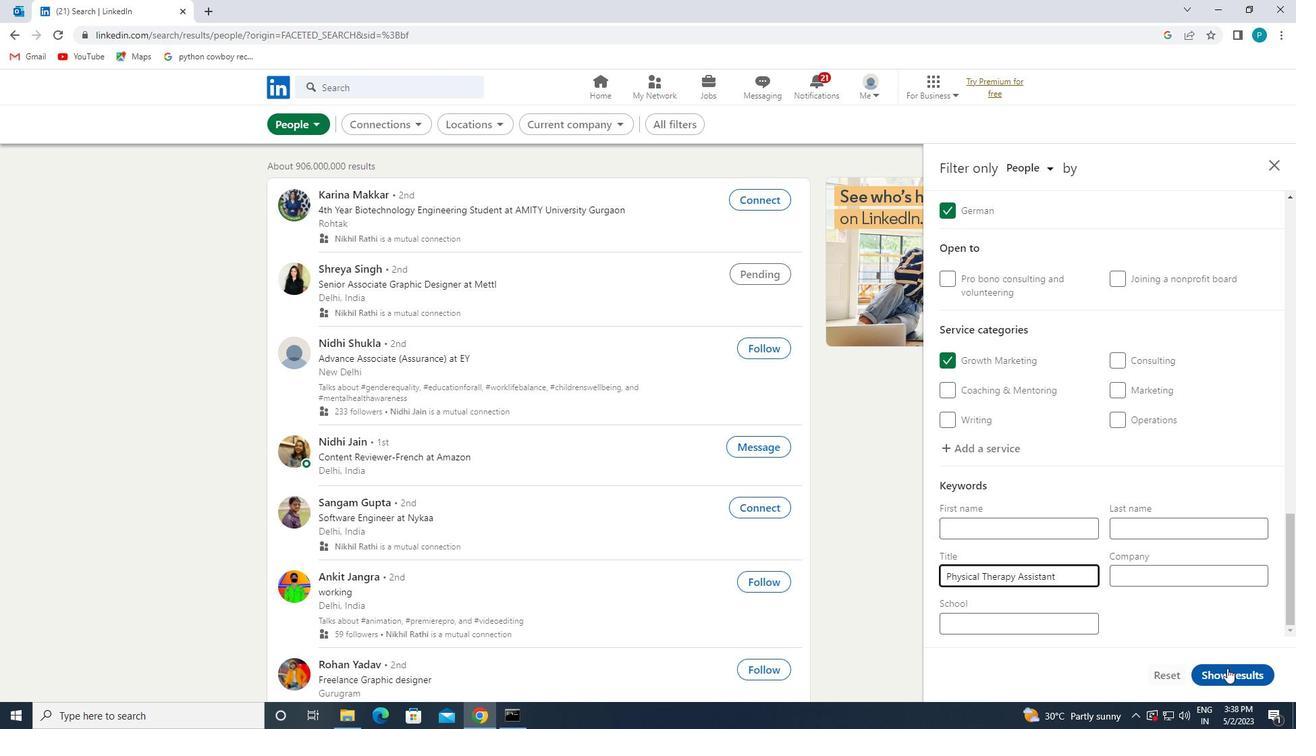 
